 Task: Search one way flight ticket for 3 adults, 3 children in premium economy from Elmira/corning: Elmira/corning Regional Airport to Greenville: Pitt-greenville Airport on 5-2-2023. Choice of flights is United. Number of bags: 9 checked bags. Price is upto 79000. Outbound departure time preference is 4:15.
Action: Mouse moved to (310, 437)
Screenshot: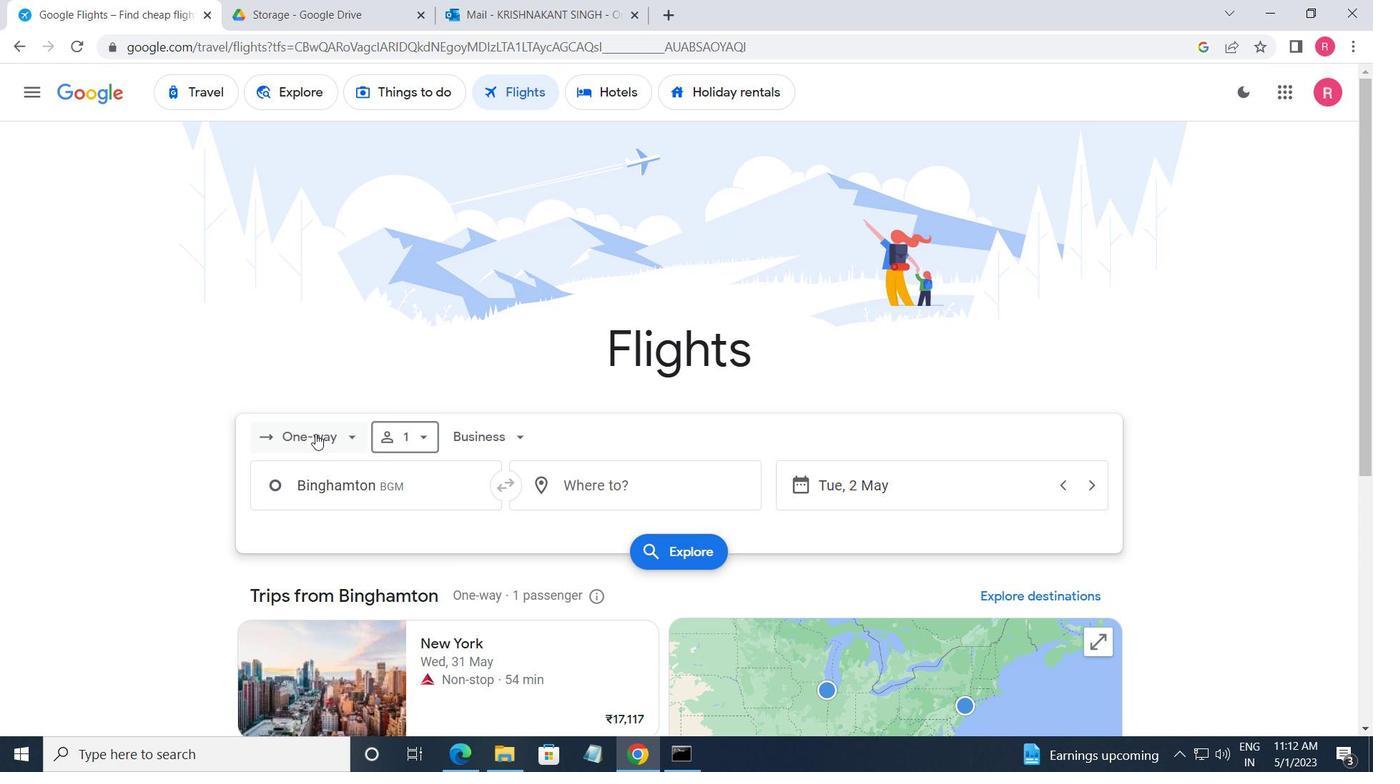
Action: Mouse pressed left at (310, 437)
Screenshot: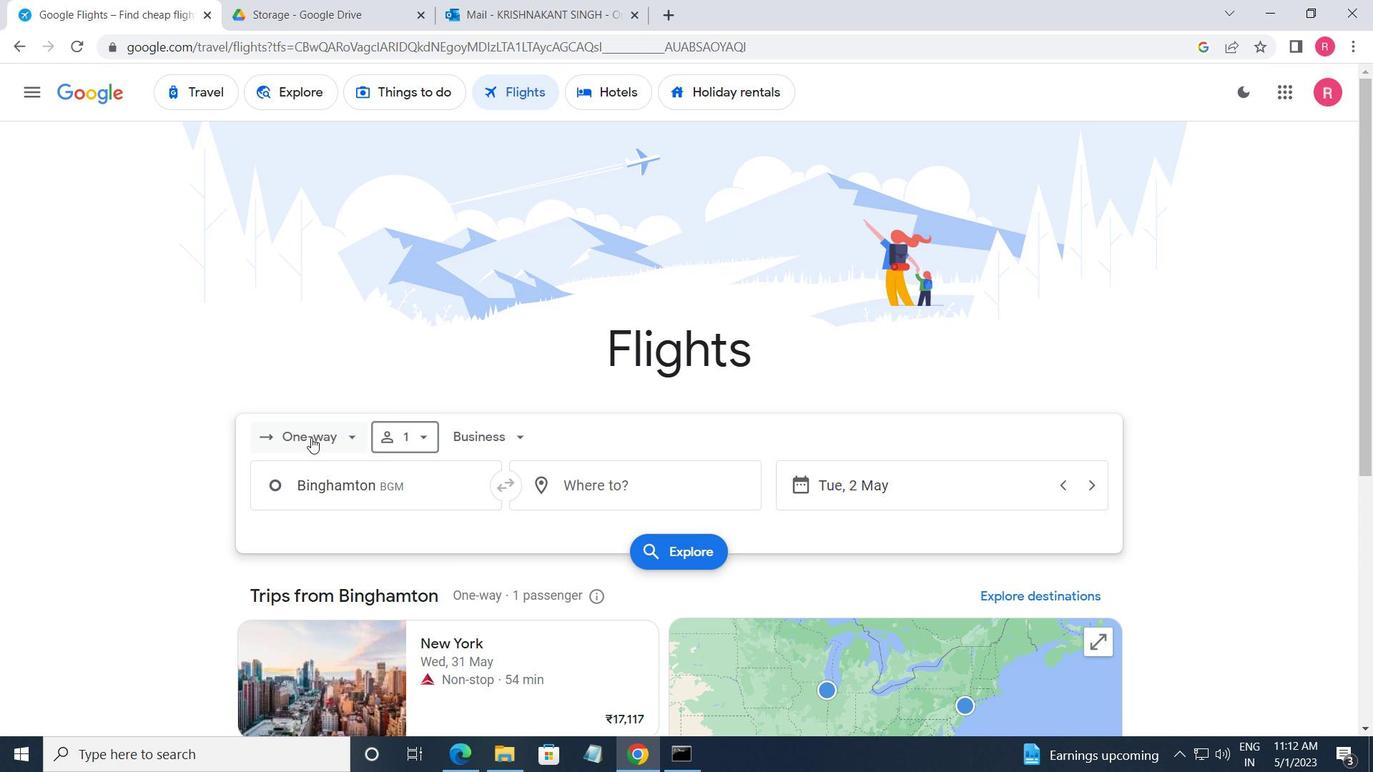 
Action: Mouse moved to (327, 515)
Screenshot: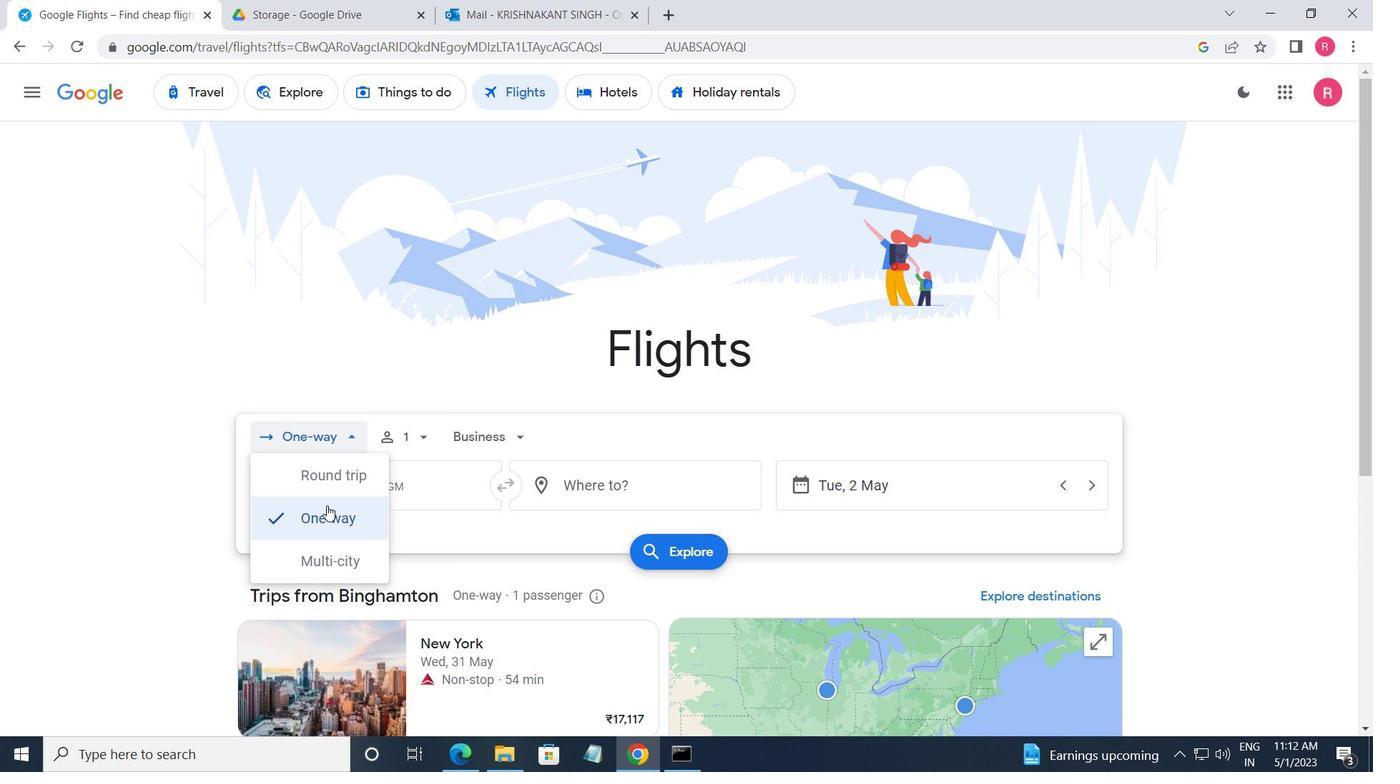 
Action: Mouse pressed left at (327, 515)
Screenshot: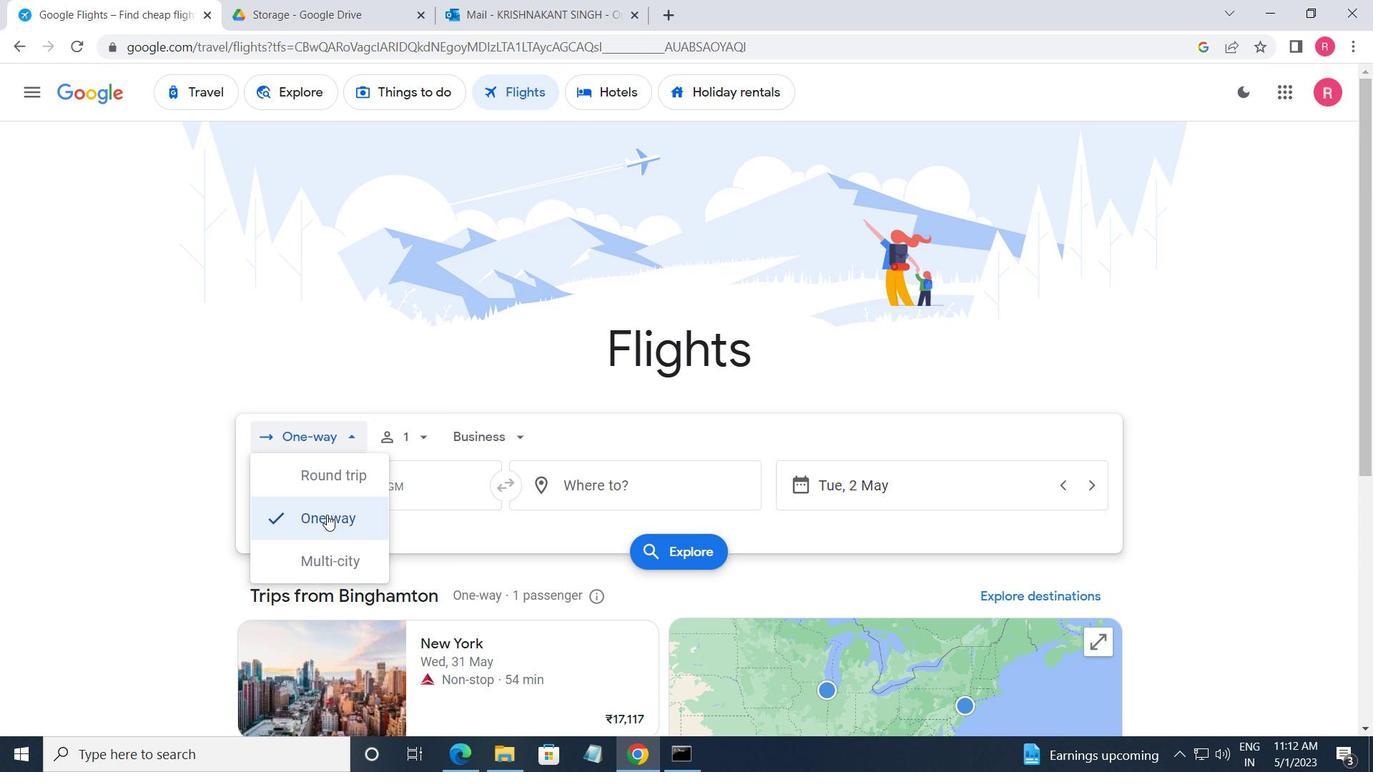 
Action: Mouse moved to (422, 449)
Screenshot: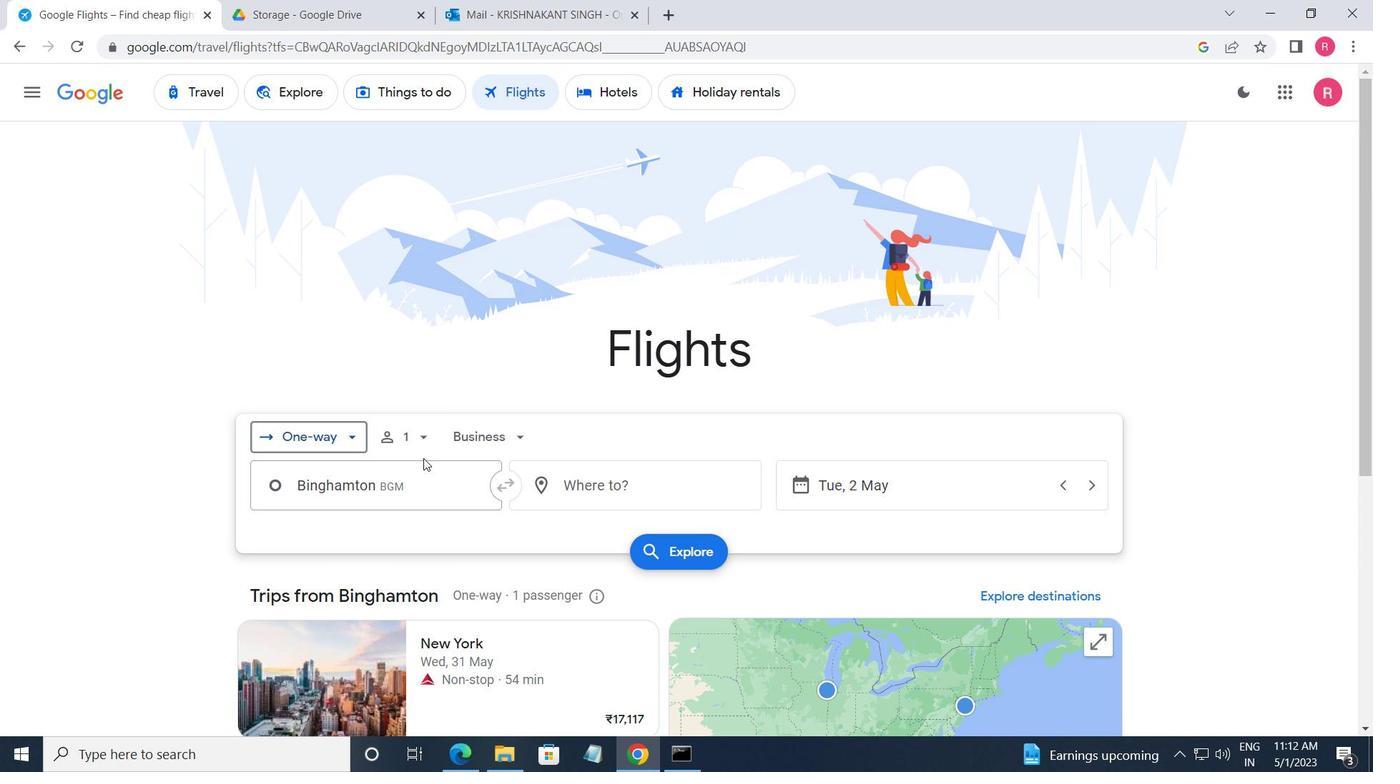 
Action: Mouse pressed left at (422, 449)
Screenshot: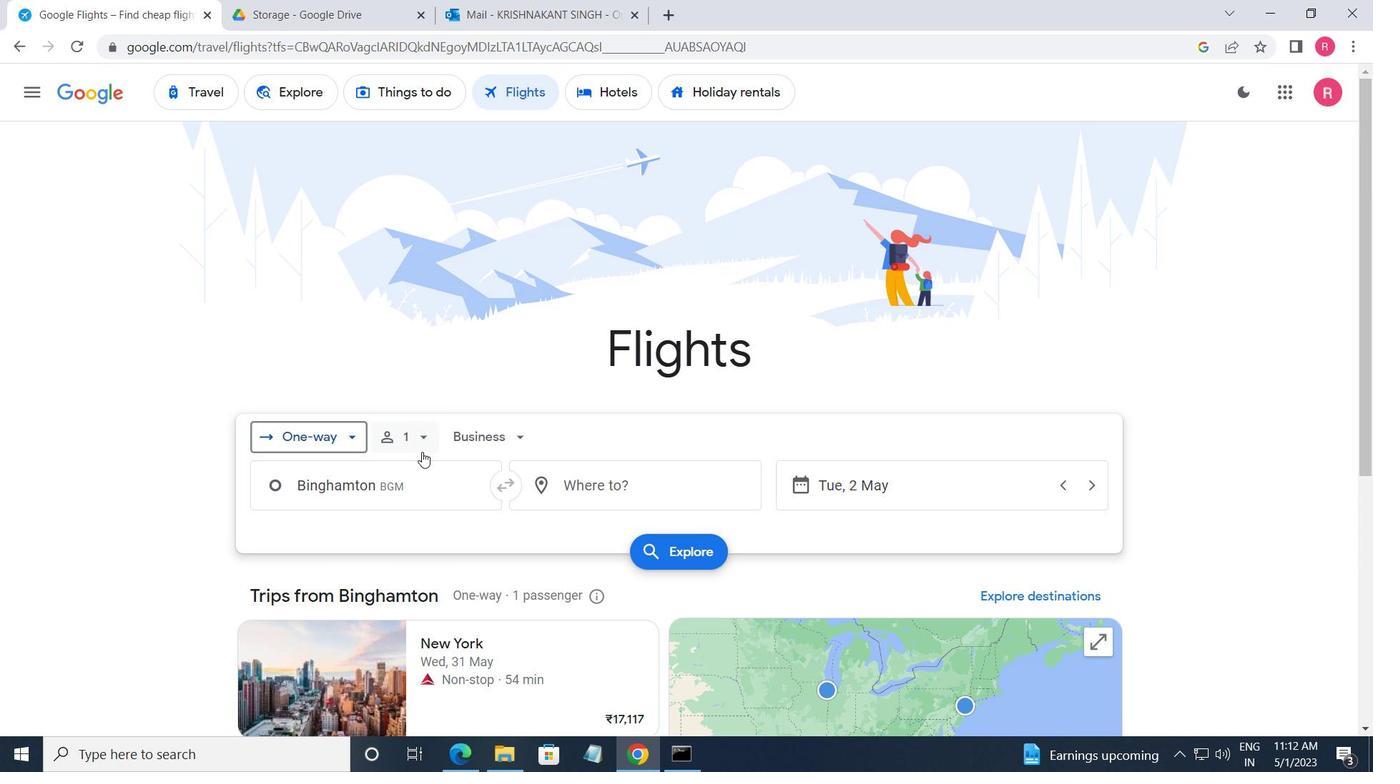 
Action: Mouse moved to (560, 490)
Screenshot: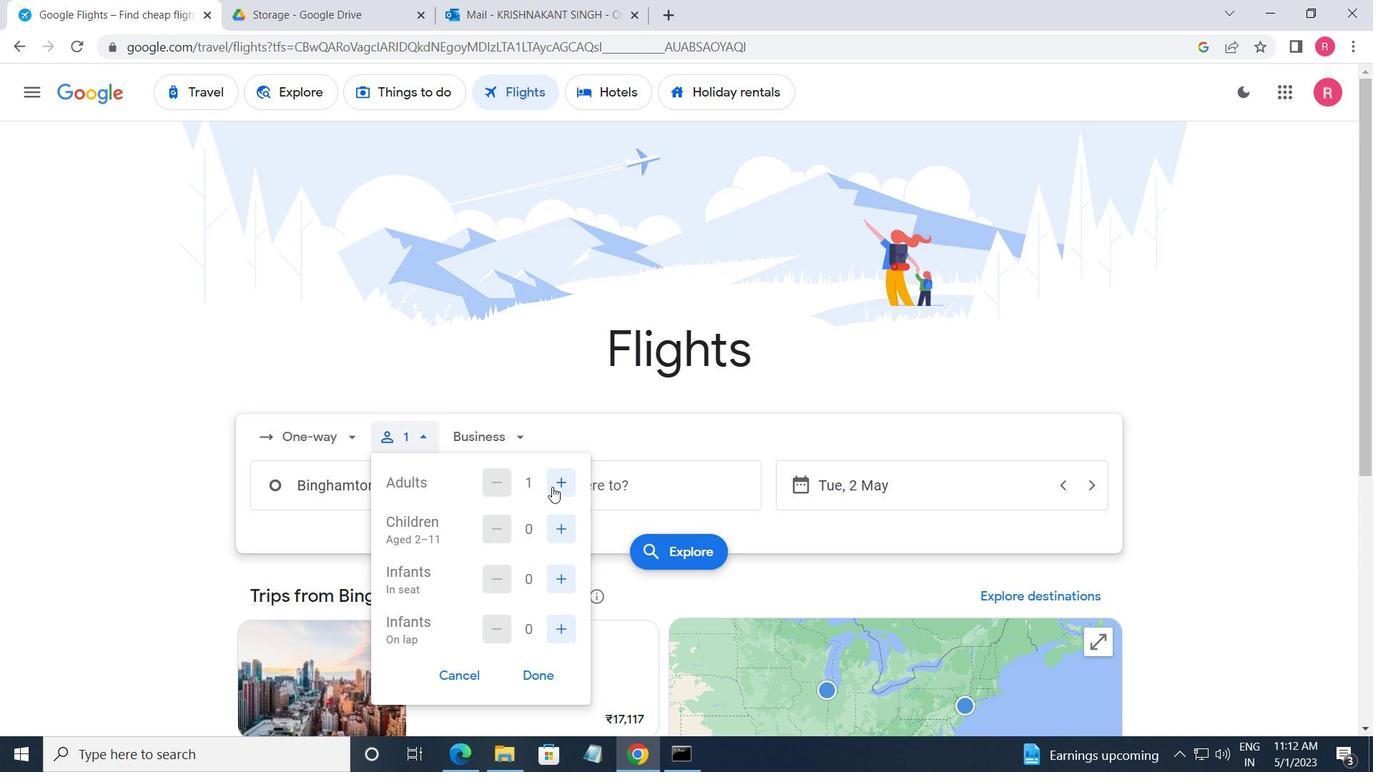 
Action: Mouse pressed left at (560, 490)
Screenshot: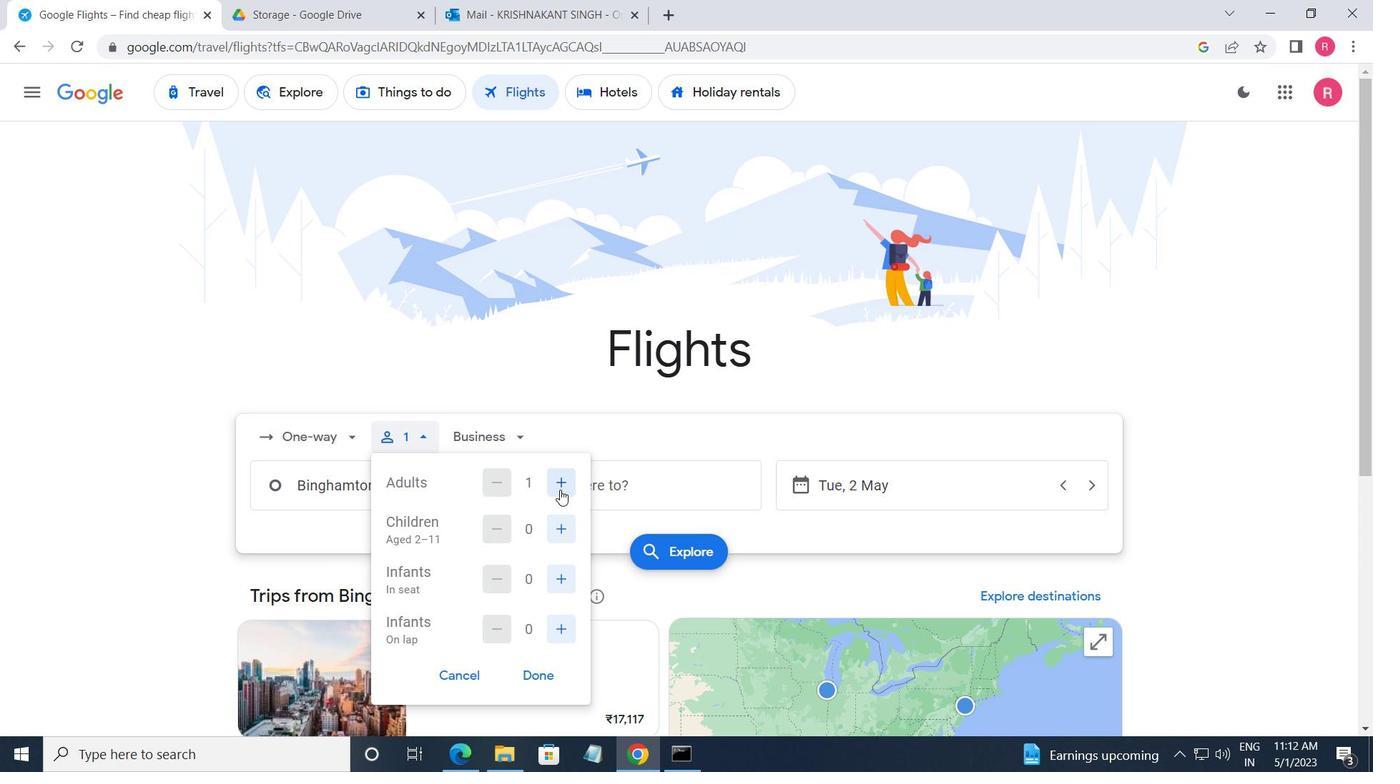 
Action: Mouse moved to (561, 490)
Screenshot: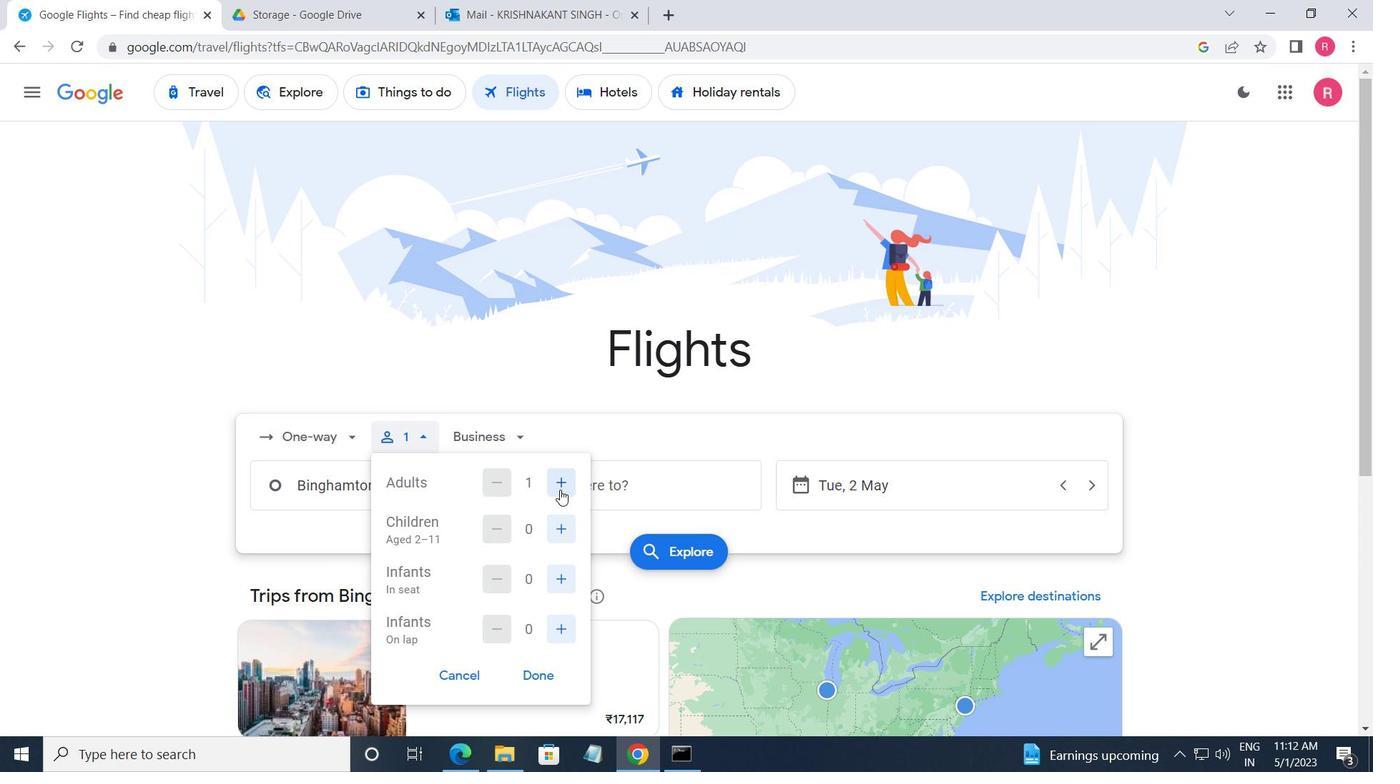 
Action: Mouse pressed left at (561, 490)
Screenshot: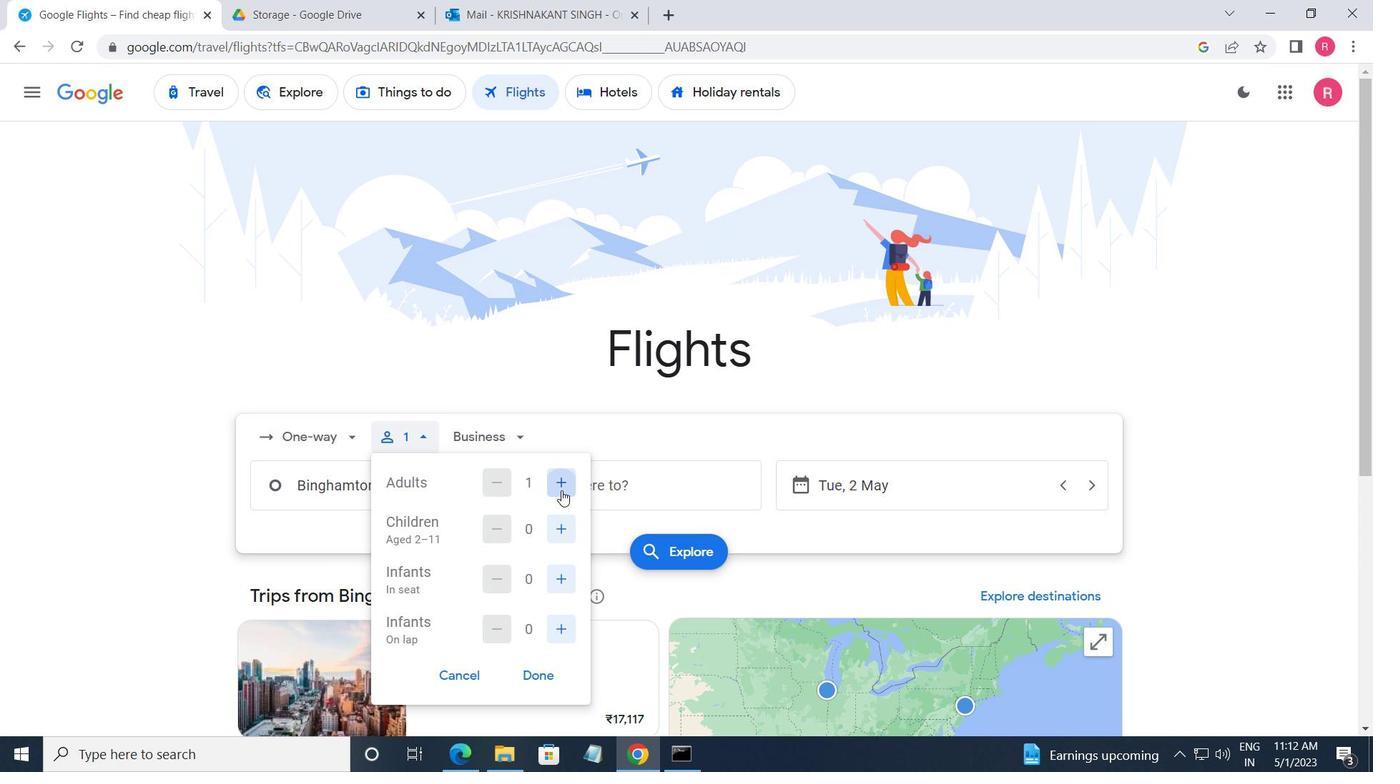 
Action: Mouse moved to (518, 486)
Screenshot: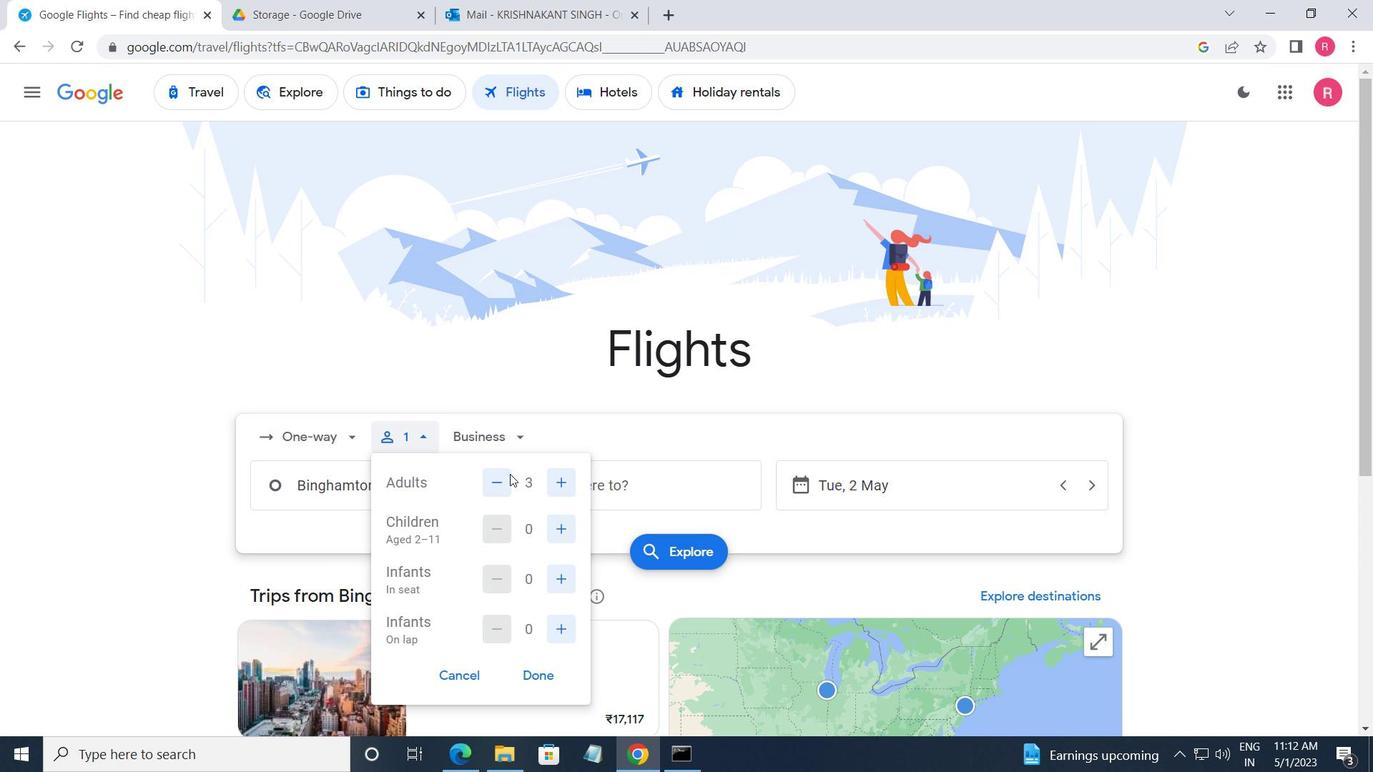 
Action: Mouse pressed left at (518, 486)
Screenshot: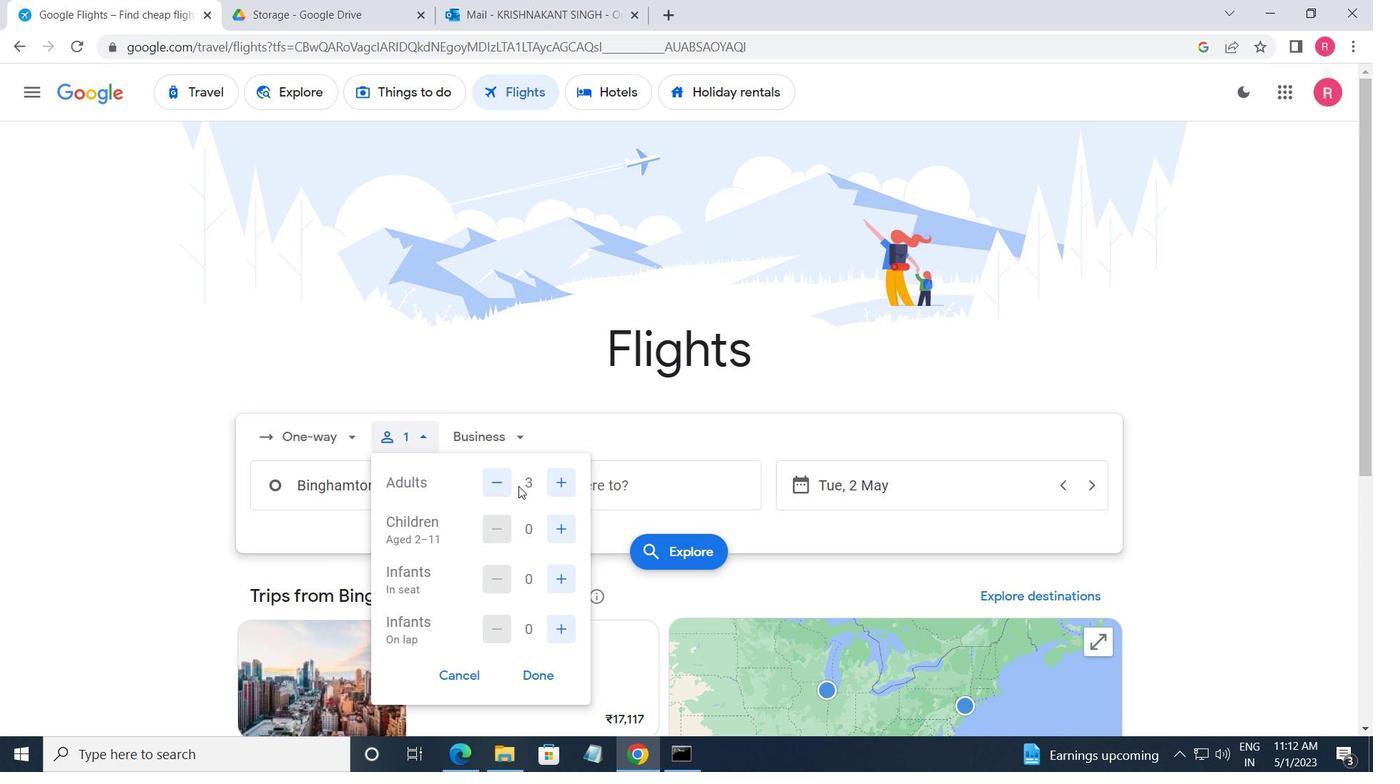 
Action: Mouse moved to (488, 485)
Screenshot: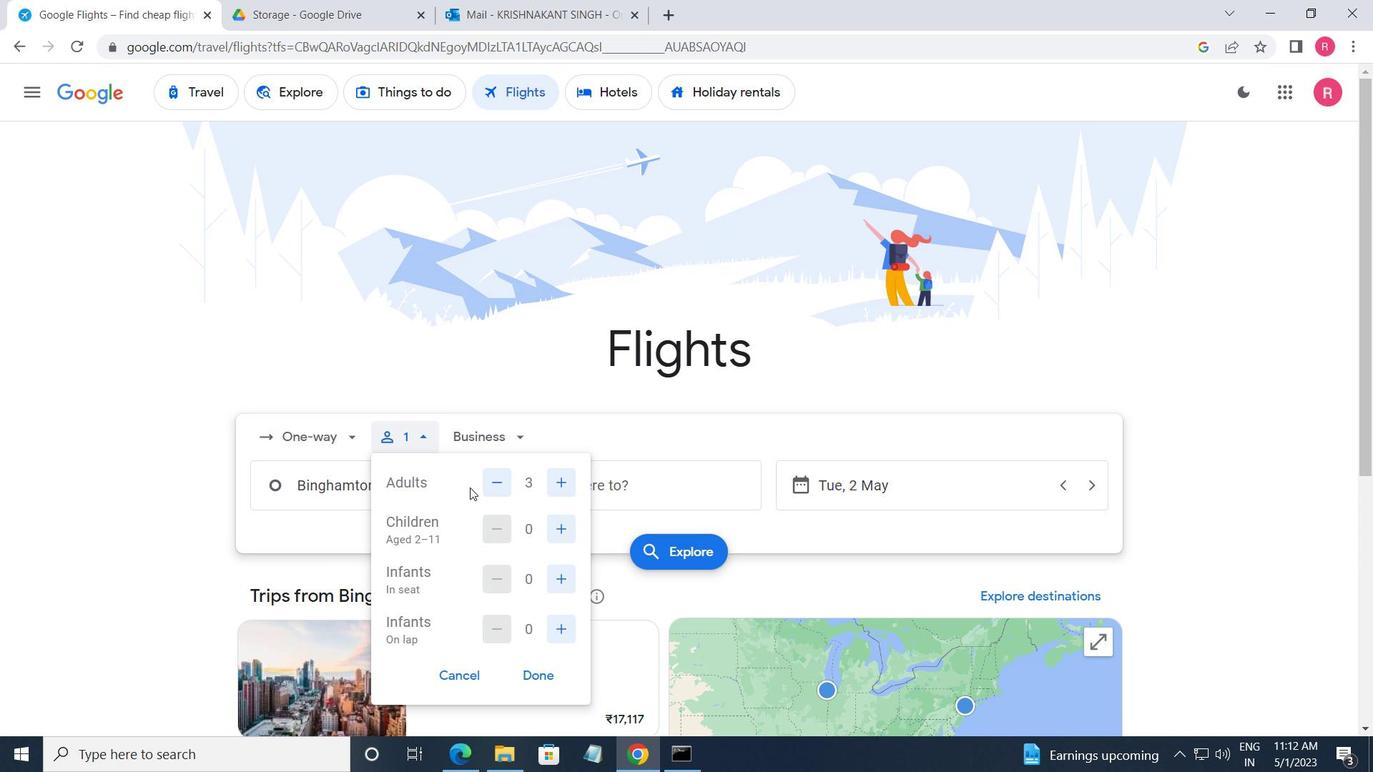
Action: Mouse pressed left at (488, 485)
Screenshot: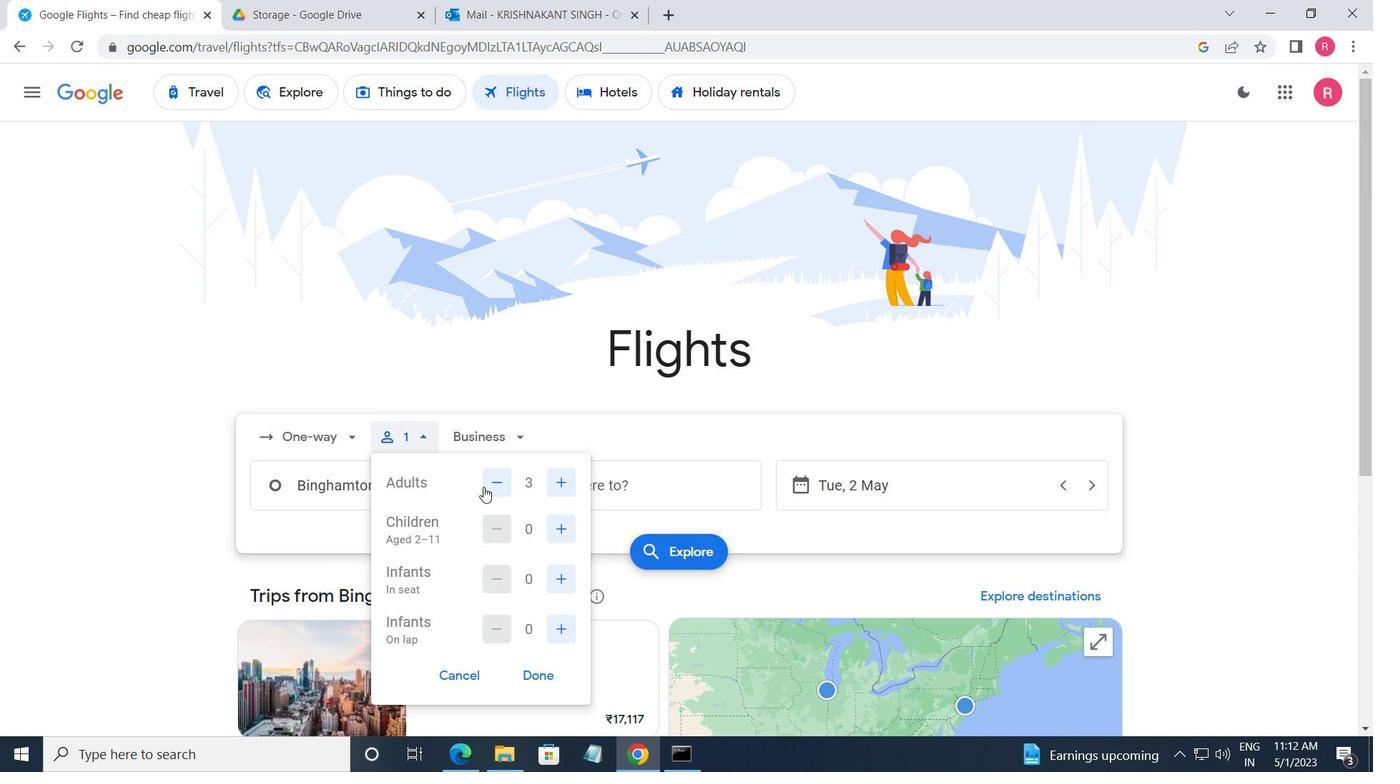 
Action: Mouse moved to (561, 530)
Screenshot: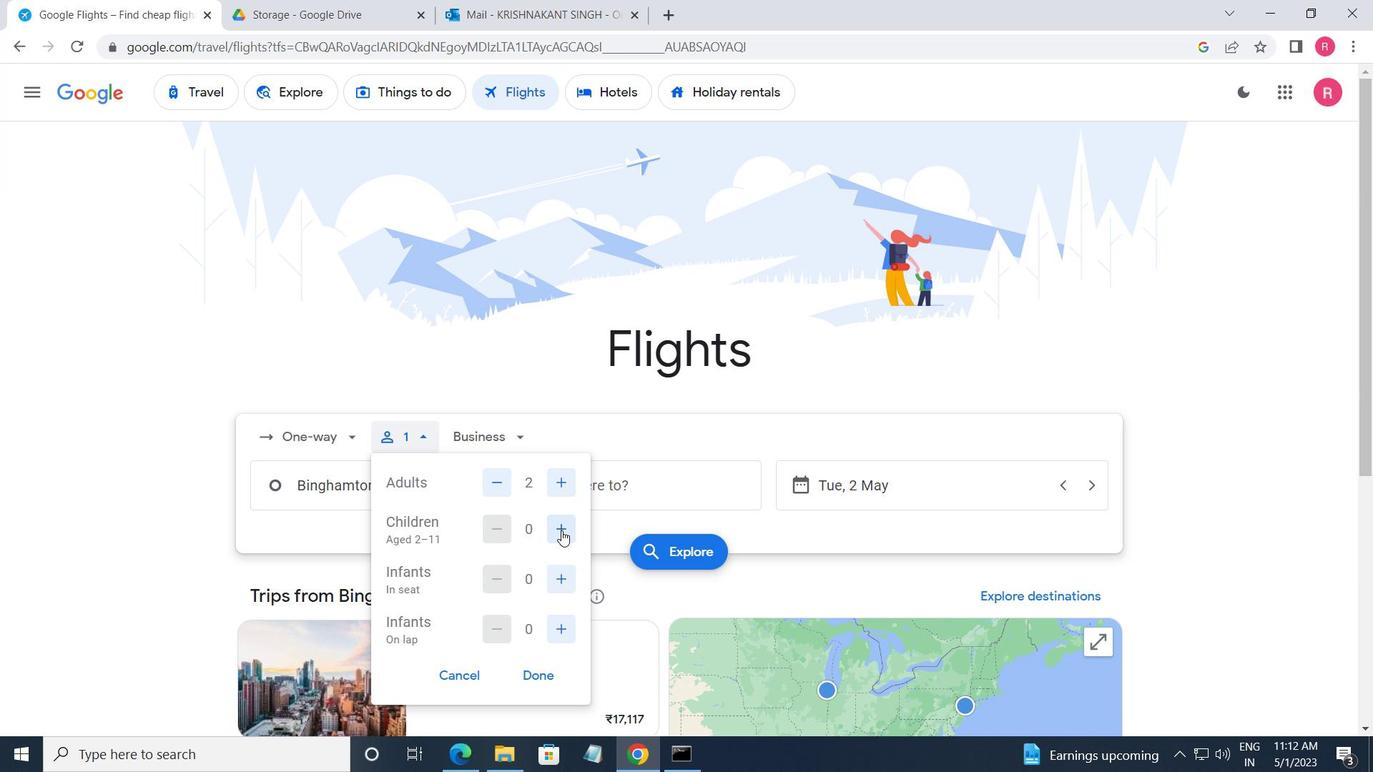 
Action: Mouse pressed left at (561, 530)
Screenshot: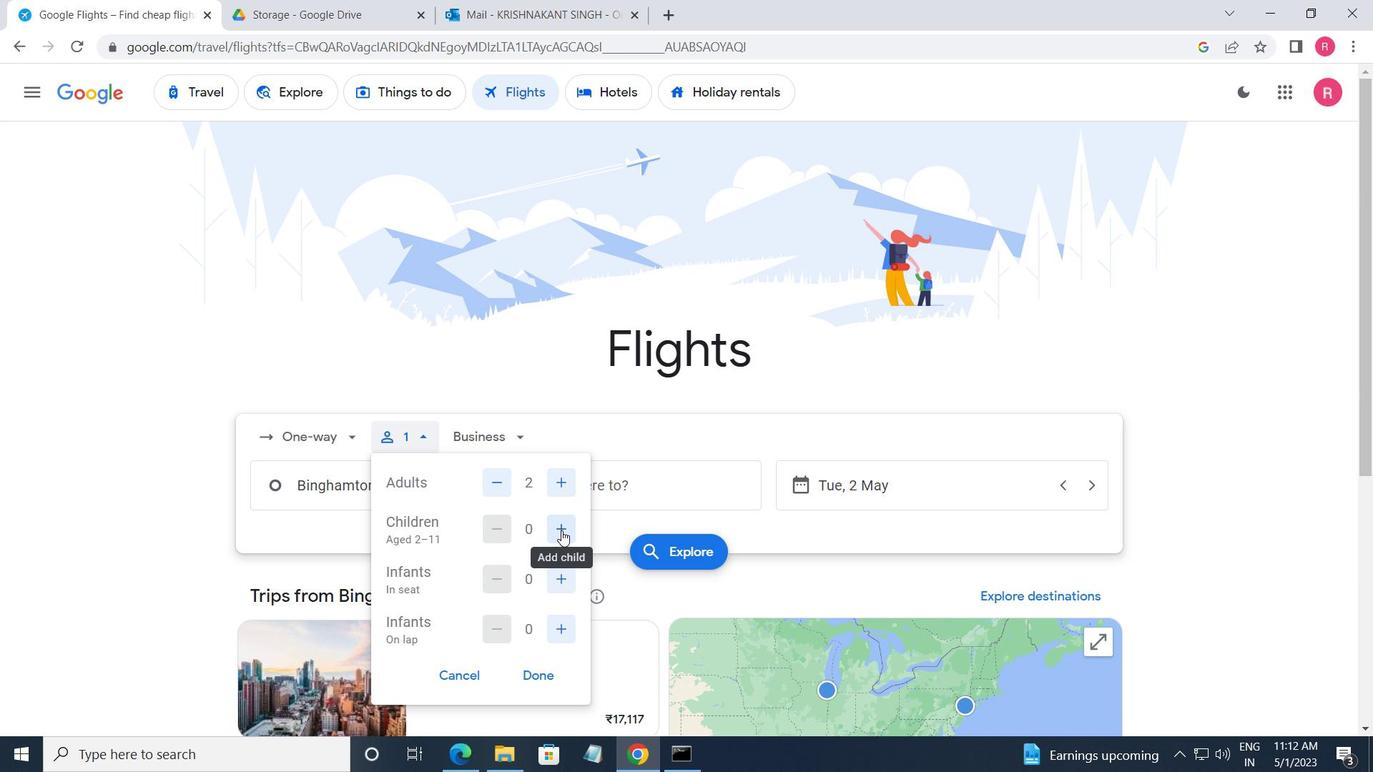 
Action: Mouse pressed left at (561, 530)
Screenshot: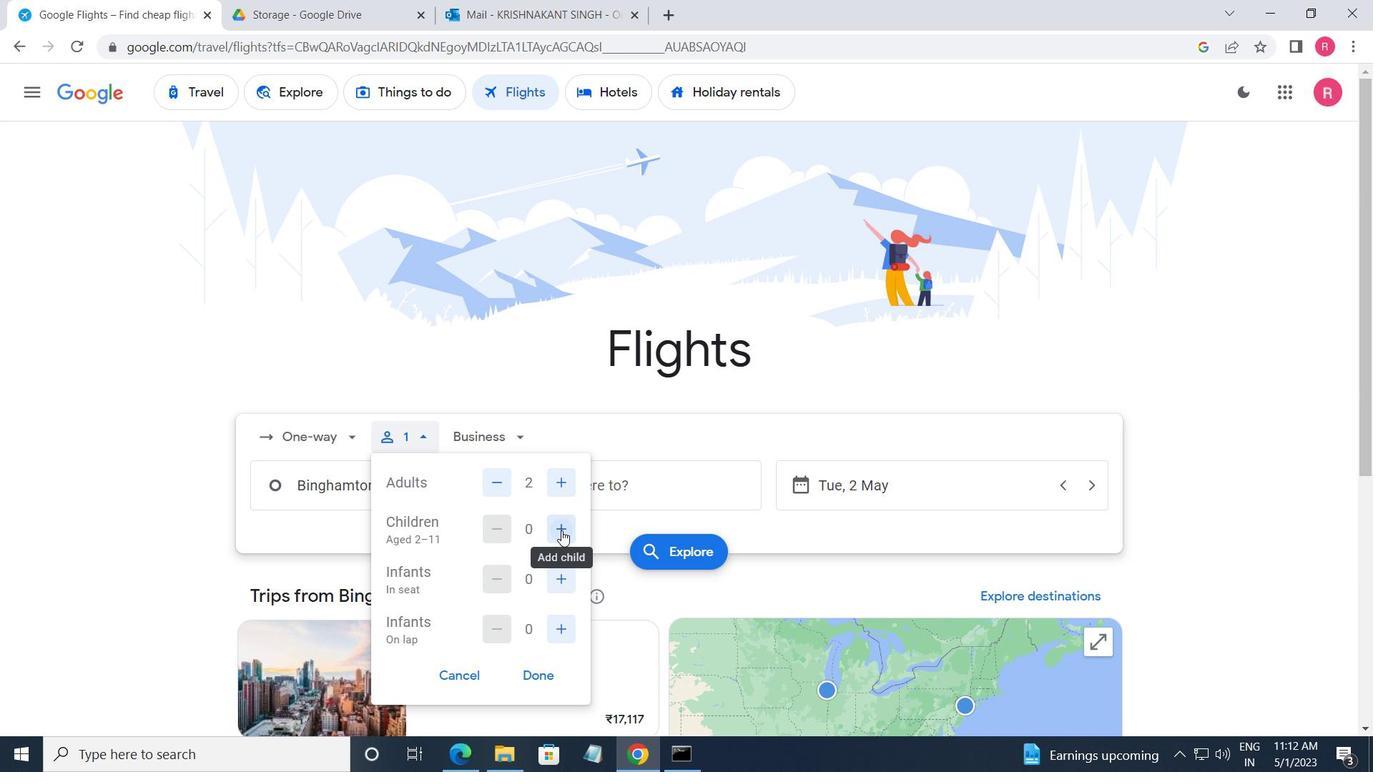 
Action: Mouse moved to (560, 578)
Screenshot: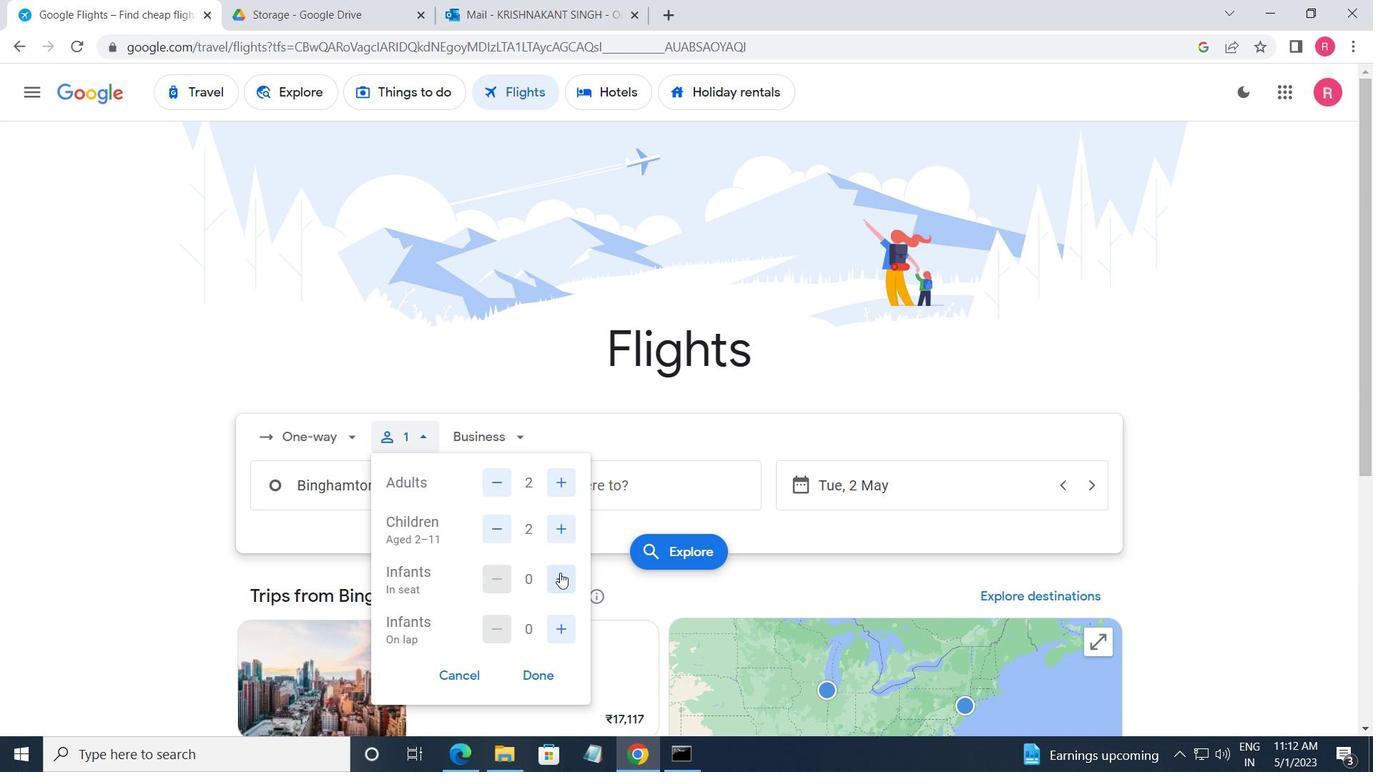 
Action: Mouse pressed left at (560, 578)
Screenshot: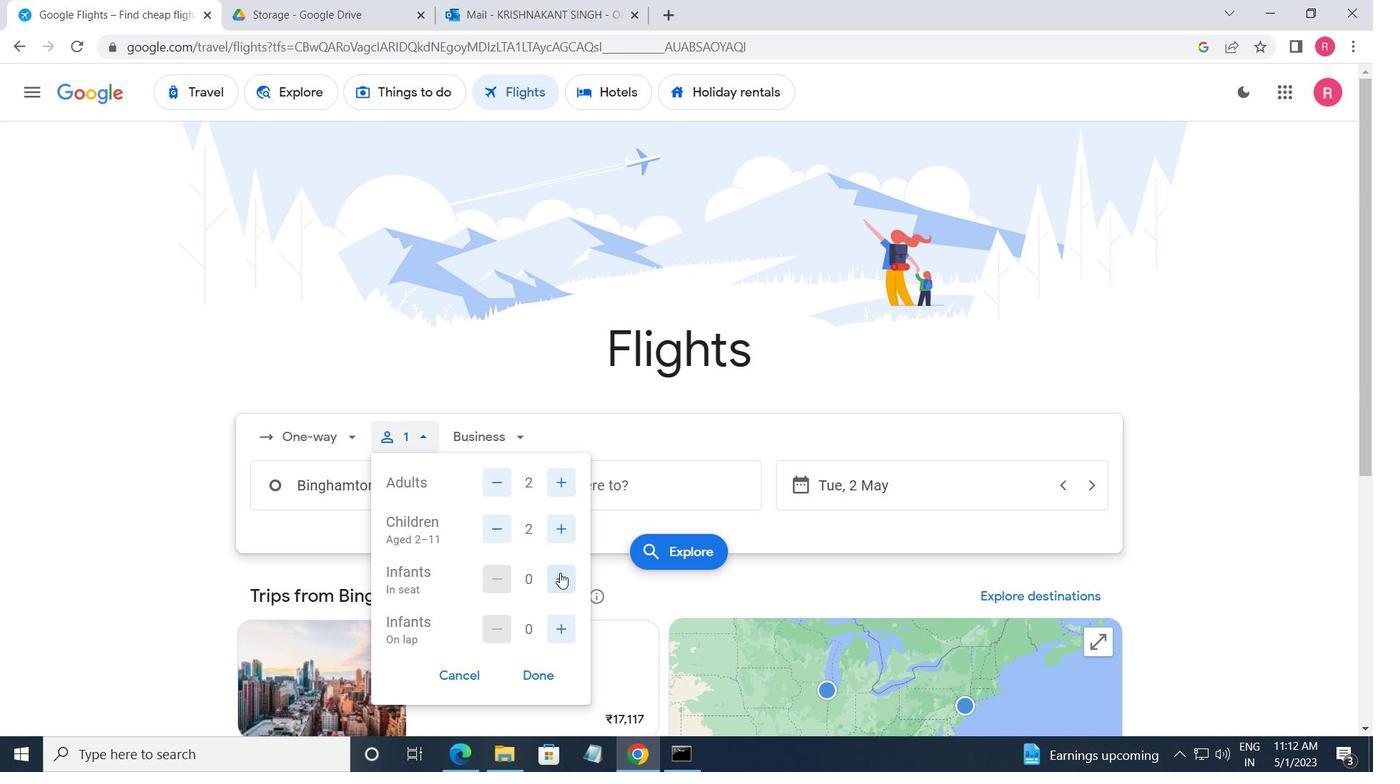 
Action: Mouse moved to (533, 678)
Screenshot: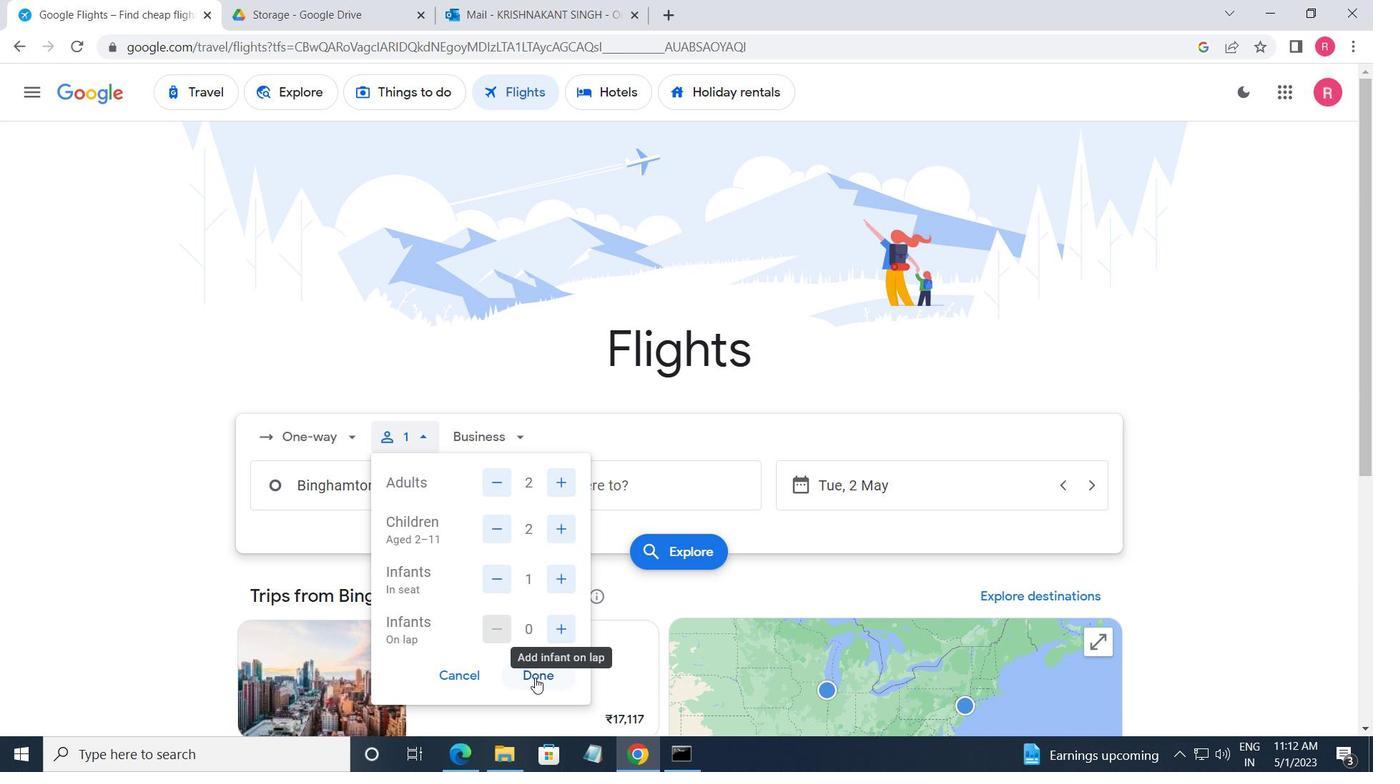 
Action: Mouse pressed left at (533, 678)
Screenshot: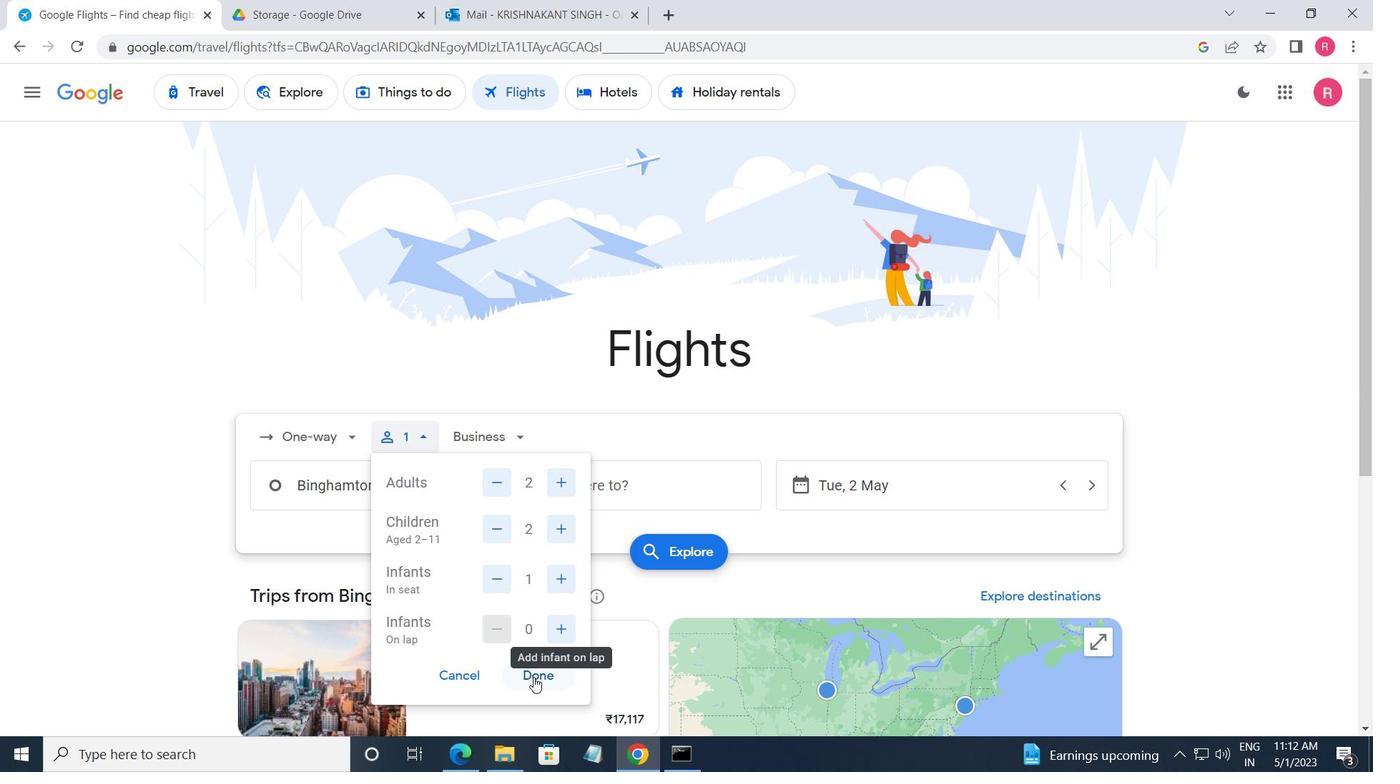 
Action: Mouse moved to (504, 445)
Screenshot: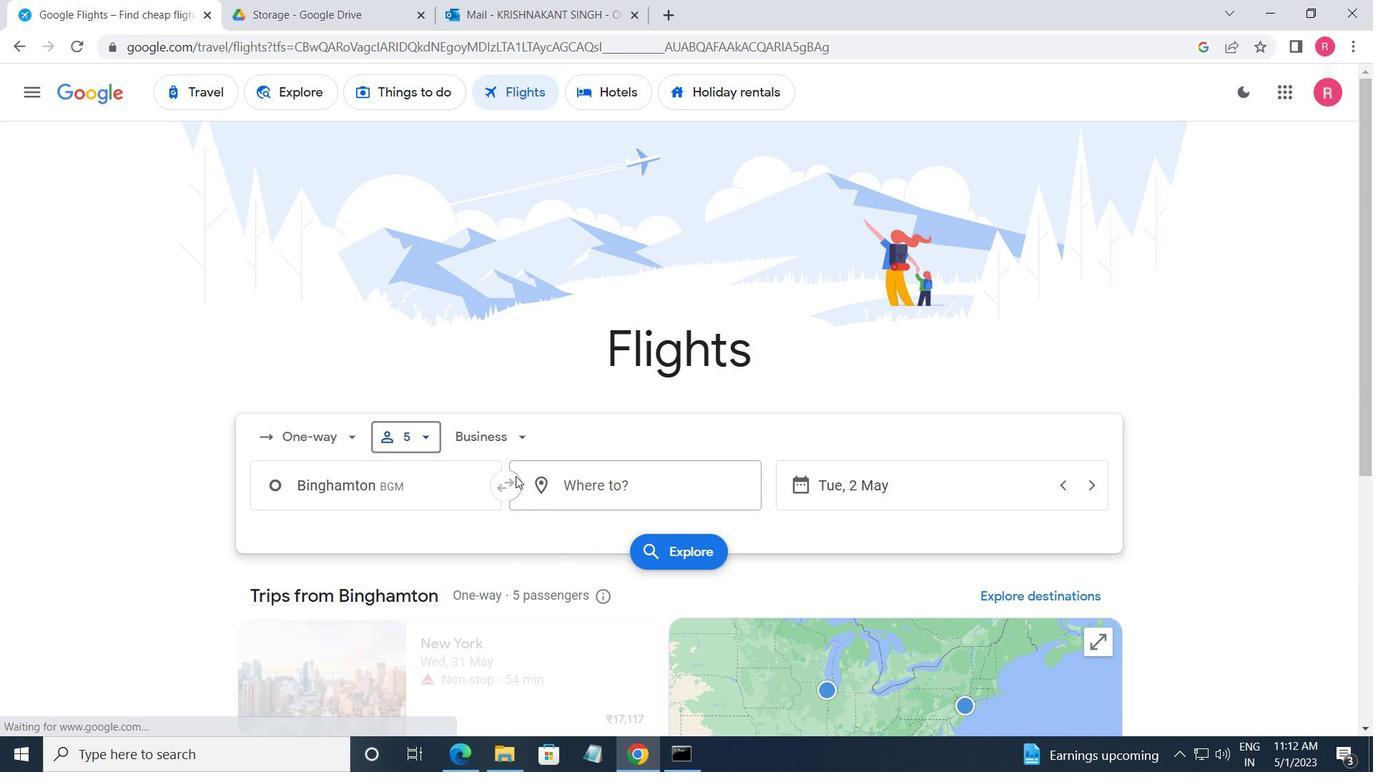 
Action: Mouse pressed left at (504, 445)
Screenshot: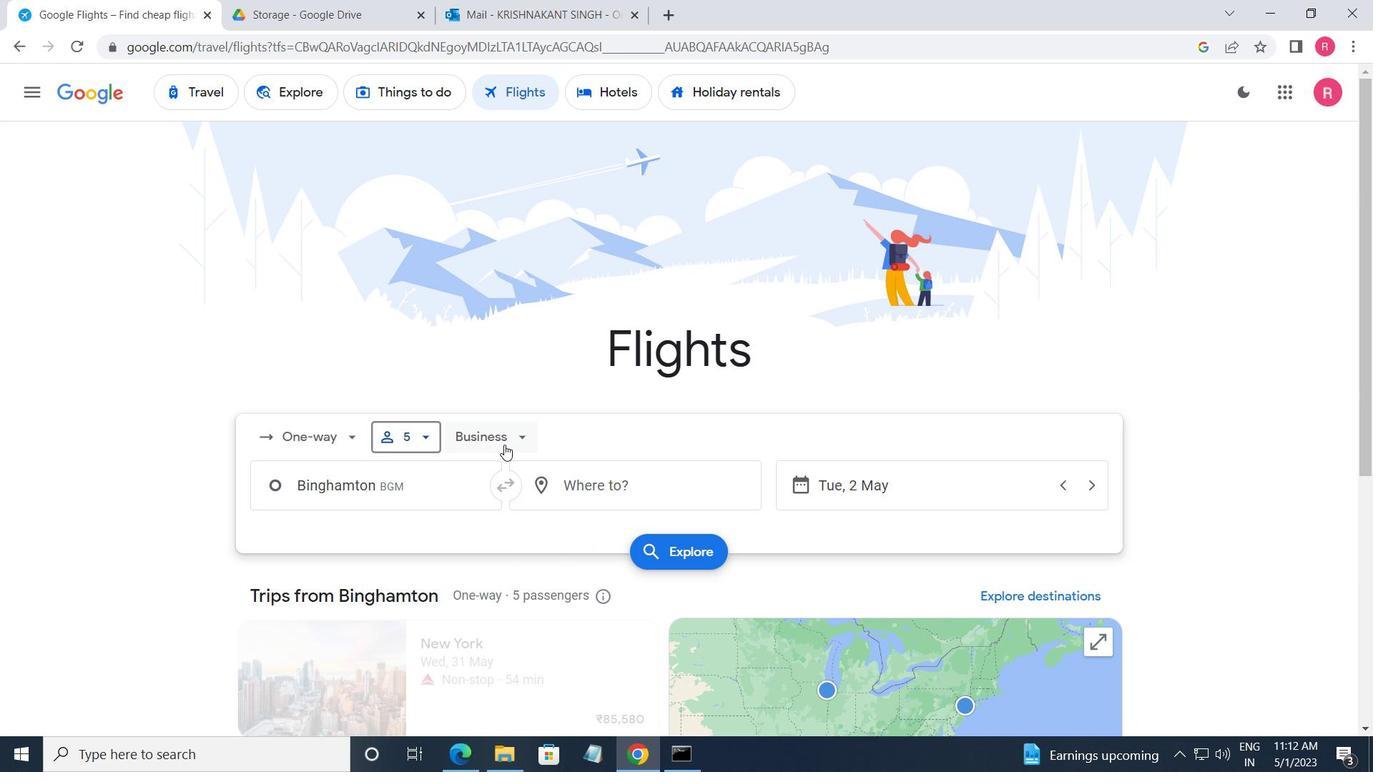 
Action: Mouse moved to (507, 611)
Screenshot: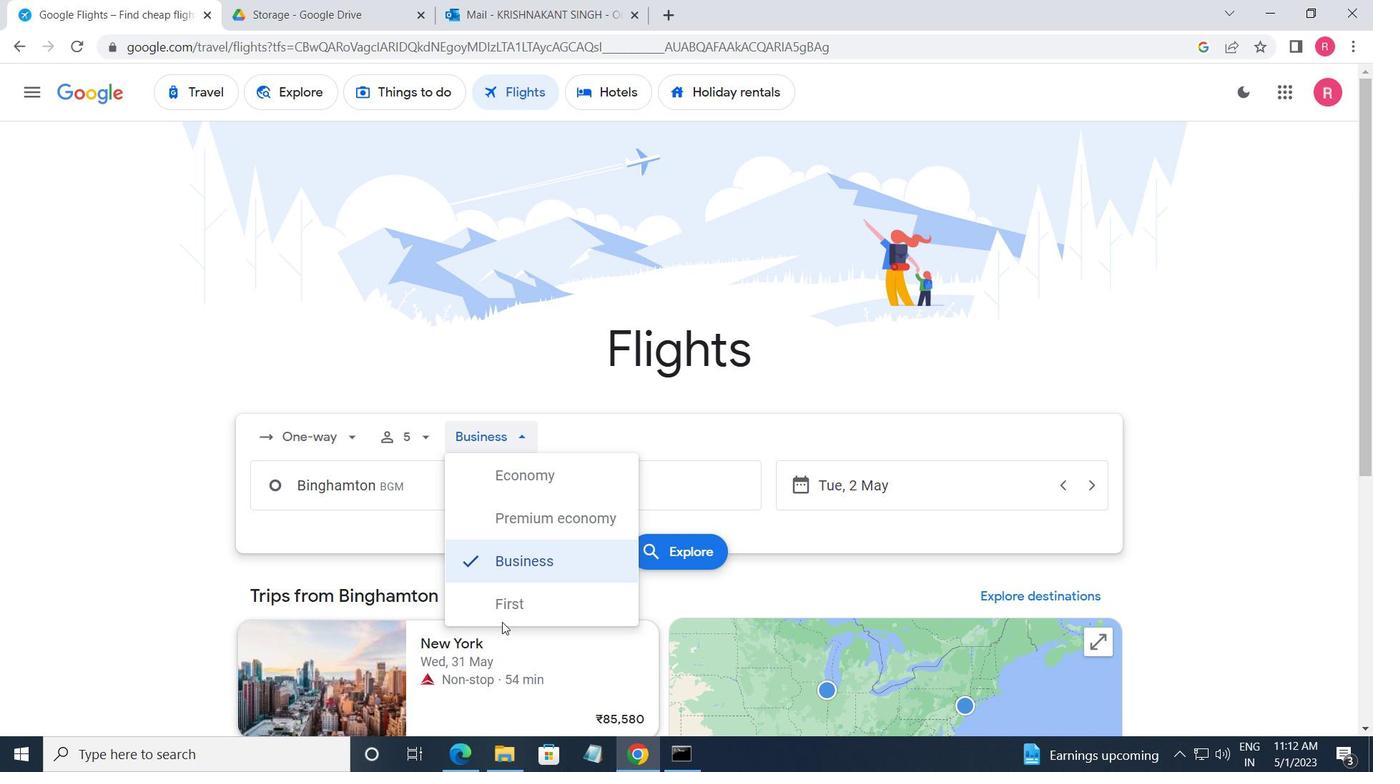 
Action: Mouse pressed left at (507, 611)
Screenshot: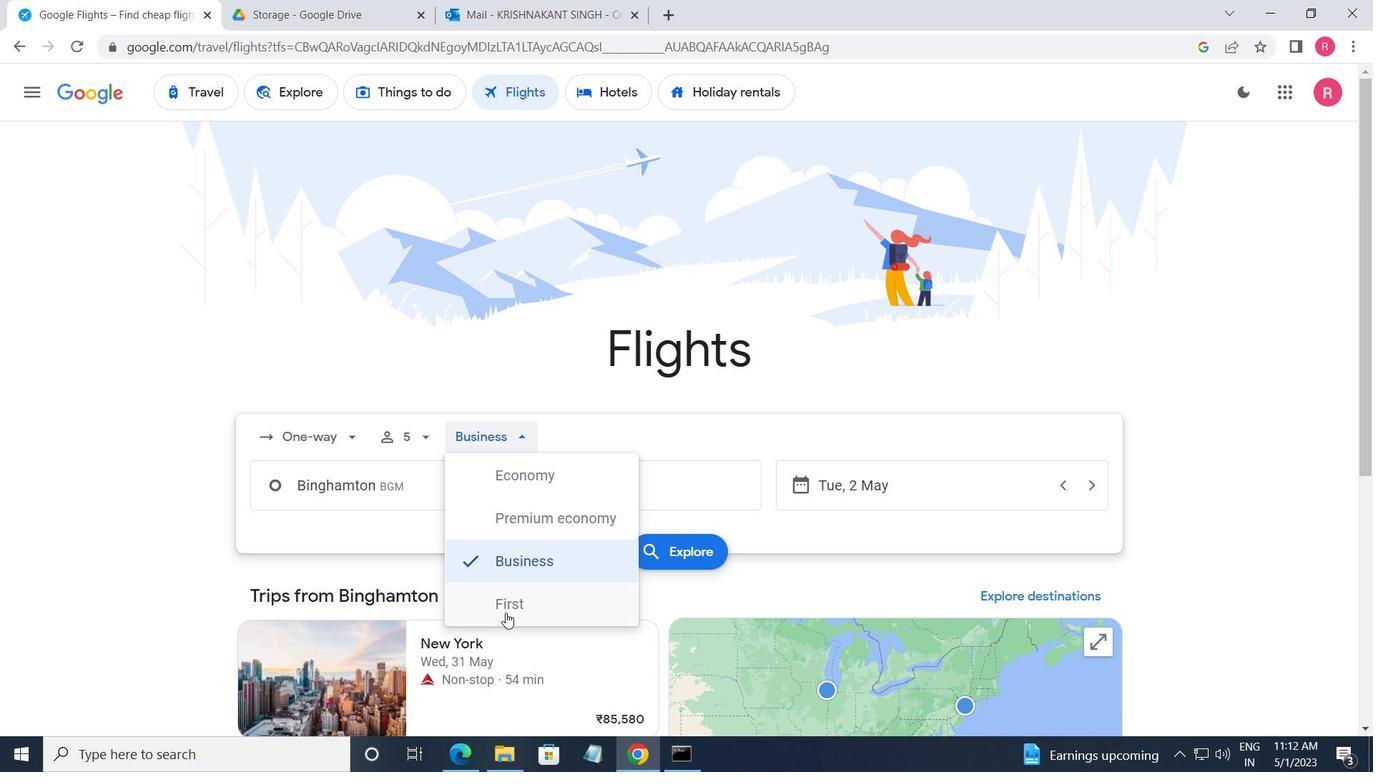 
Action: Mouse moved to (452, 509)
Screenshot: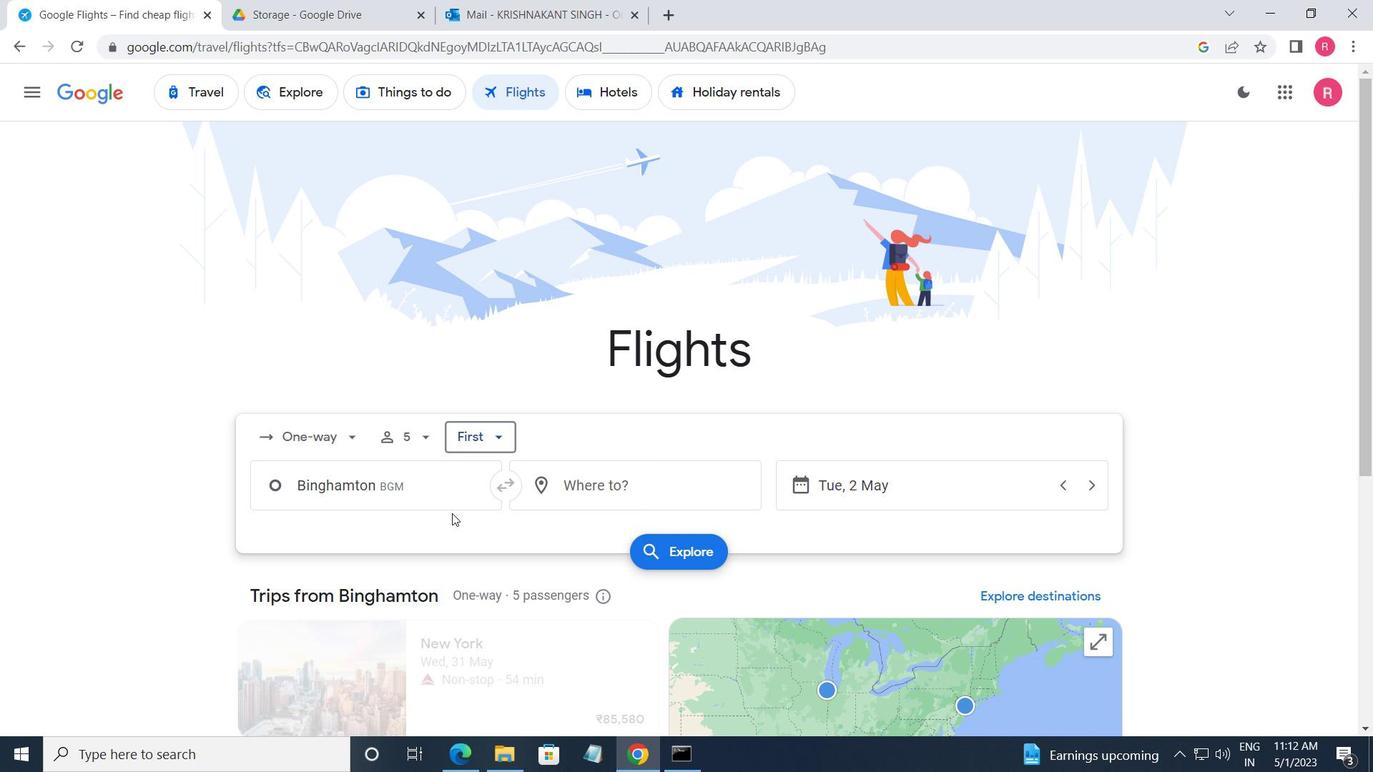 
Action: Mouse pressed left at (452, 509)
Screenshot: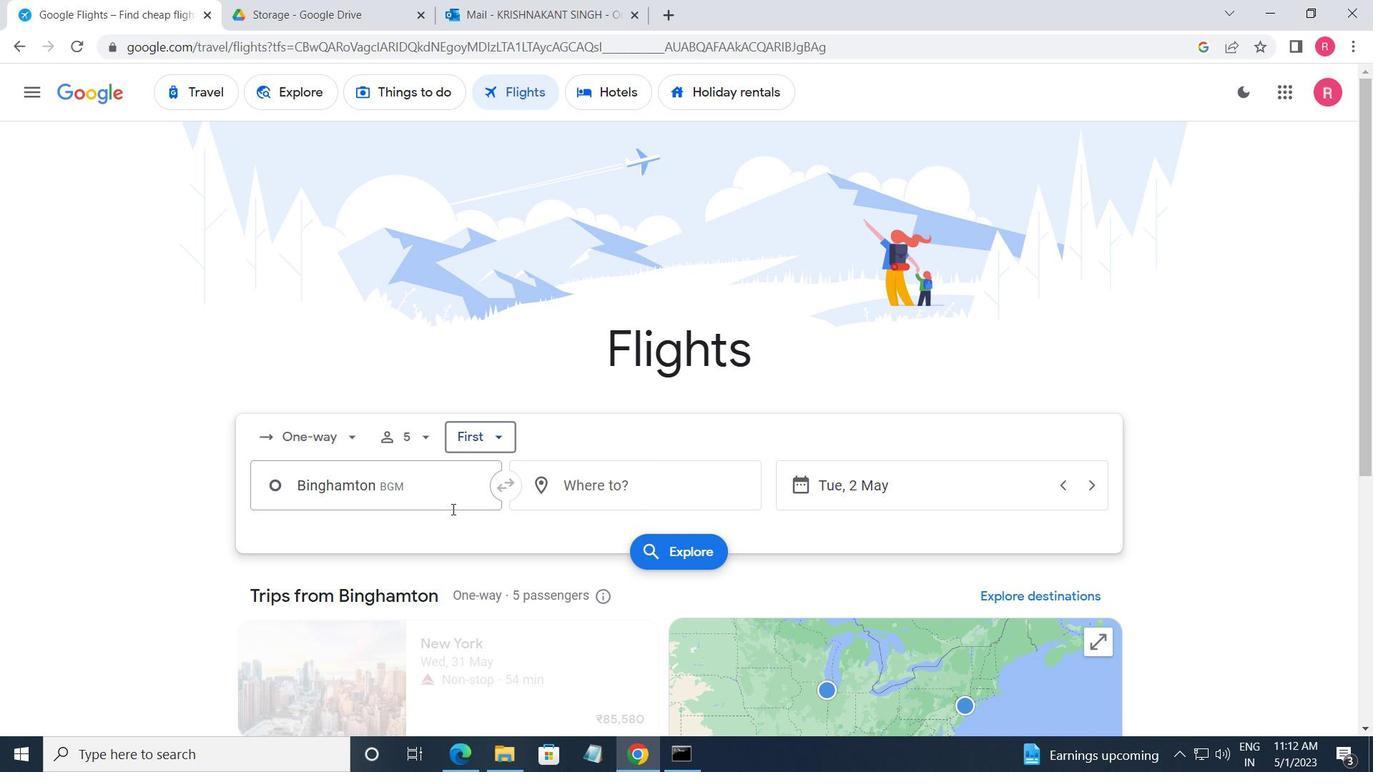 
Action: Key pressed <Key.shift>BUFFALO<Key.space><Key.shift_r>NIAG
Screenshot: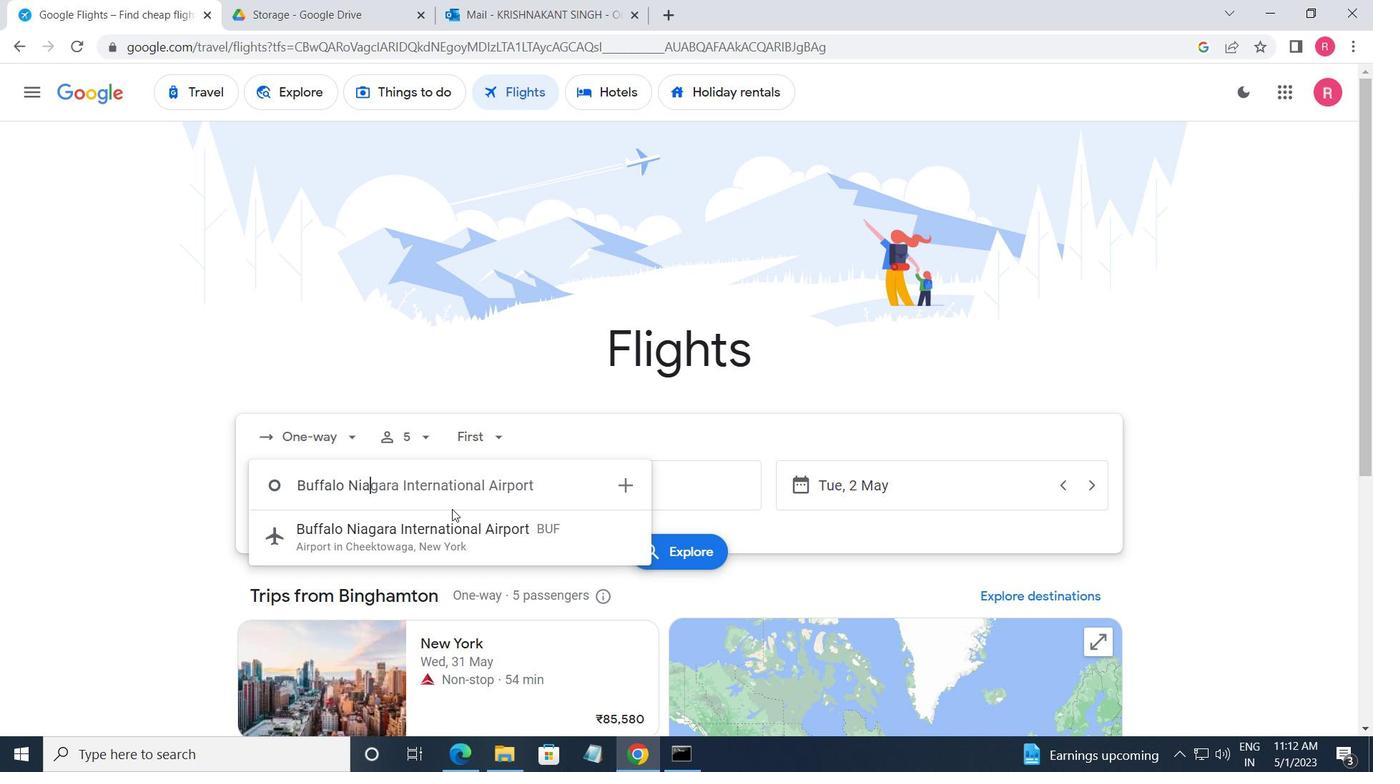
Action: Mouse moved to (489, 550)
Screenshot: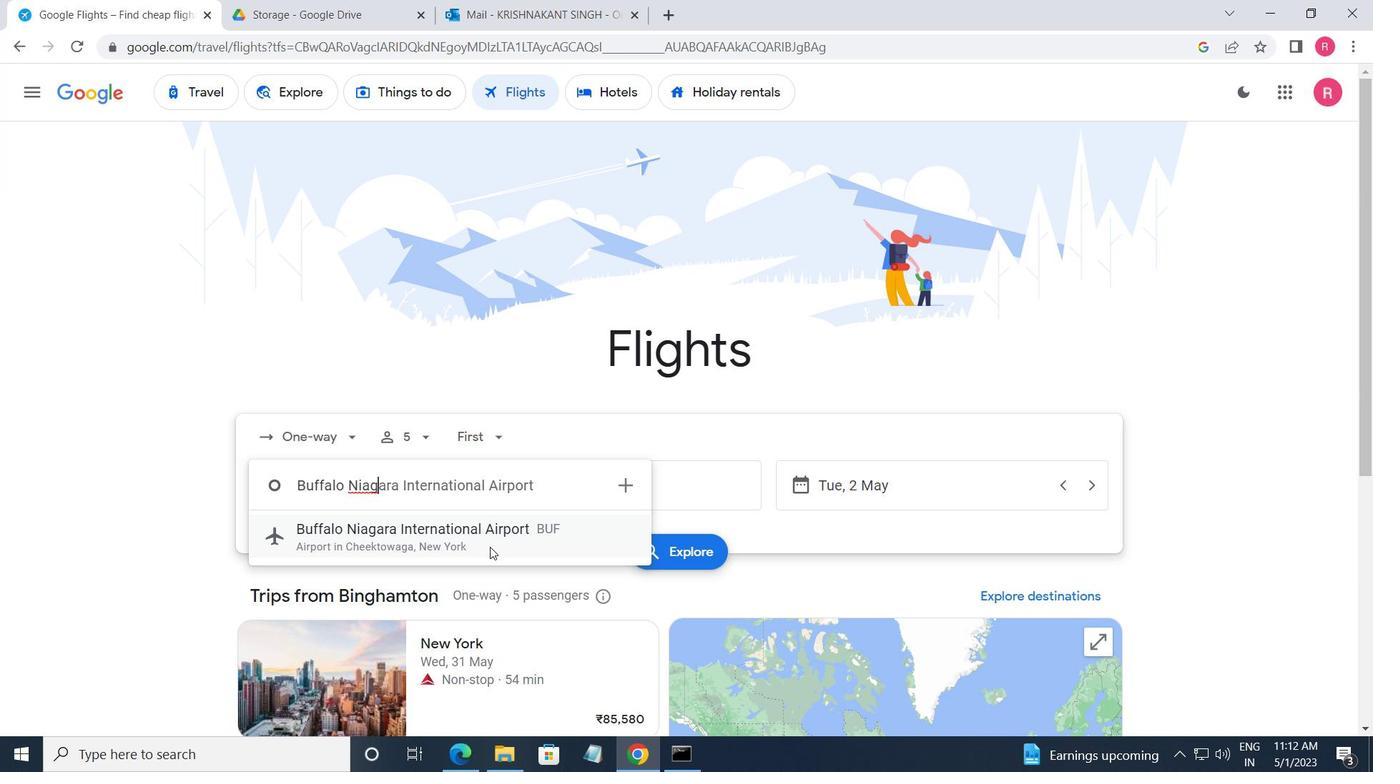 
Action: Mouse pressed left at (489, 550)
Screenshot: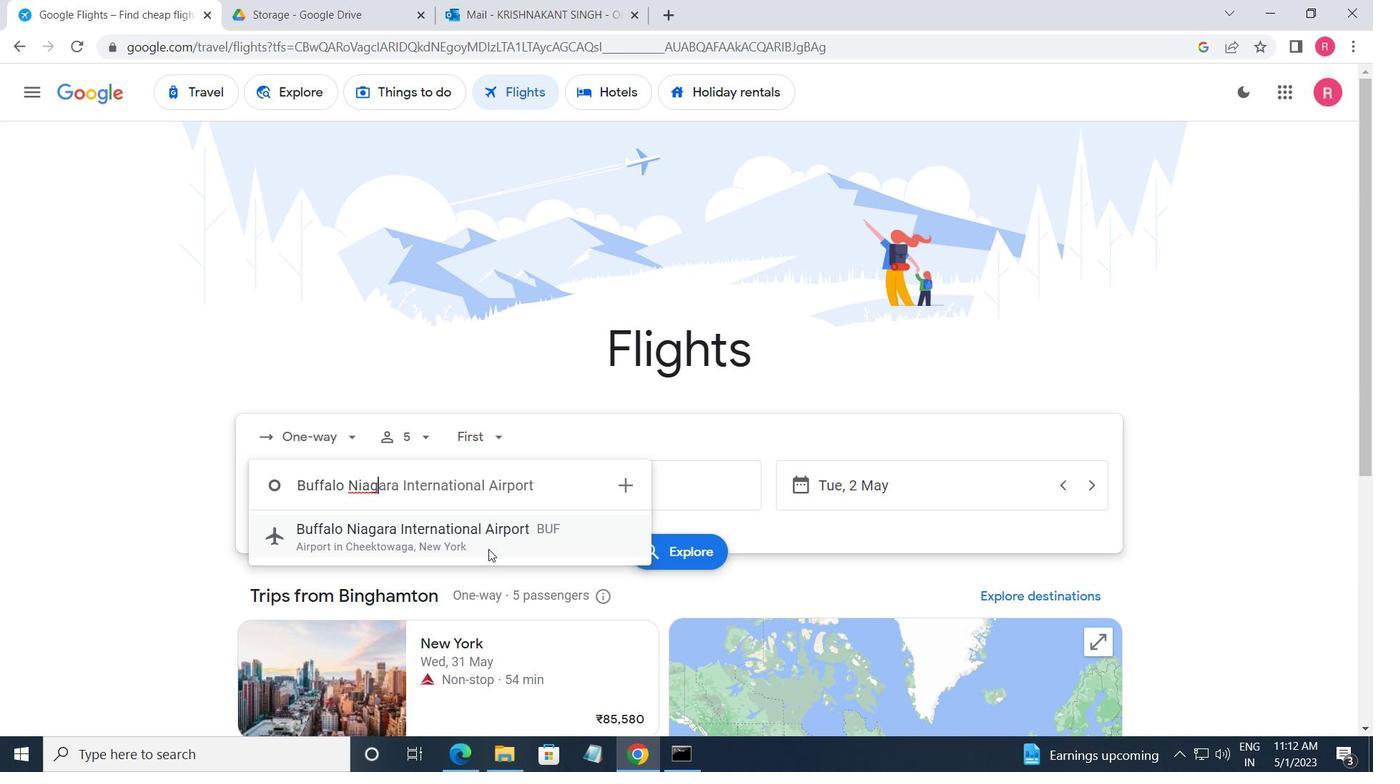 
Action: Mouse moved to (679, 487)
Screenshot: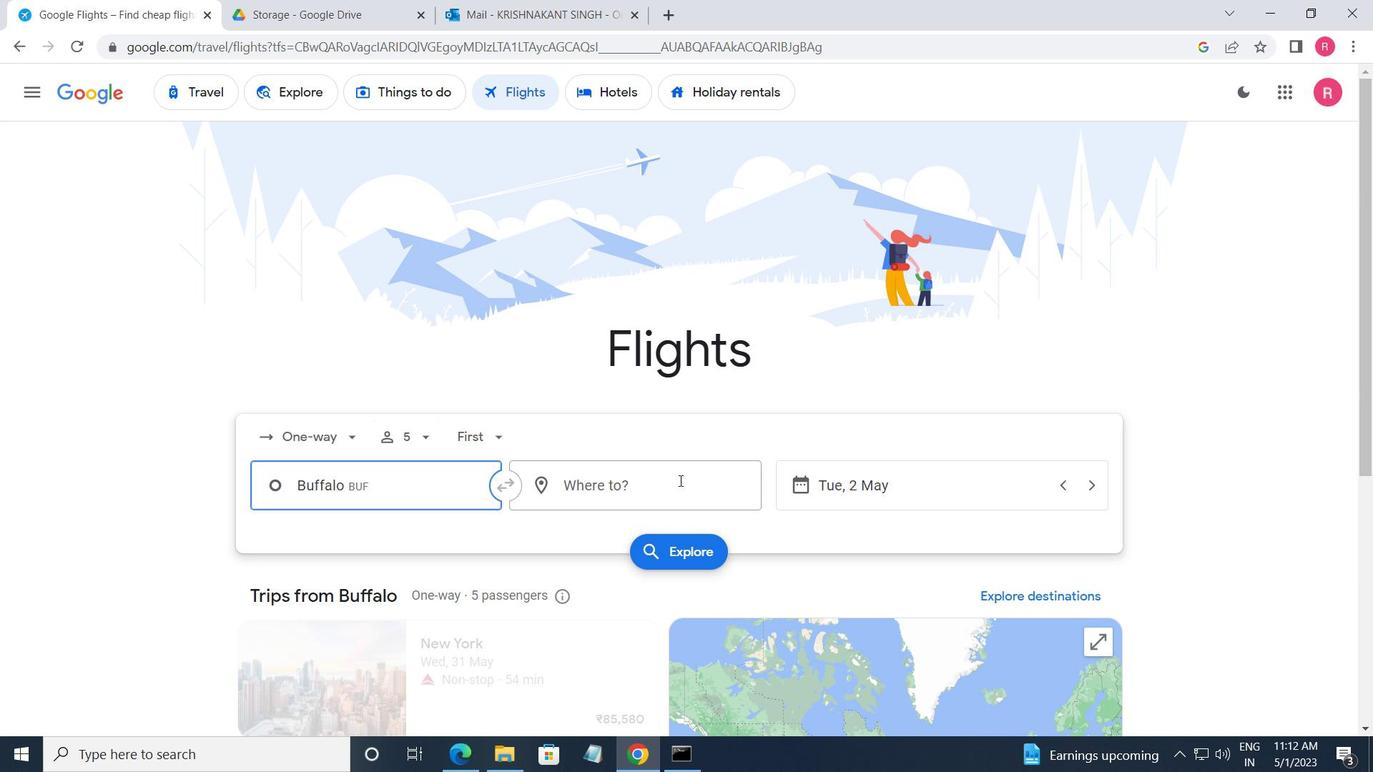 
Action: Mouse pressed left at (679, 487)
Screenshot: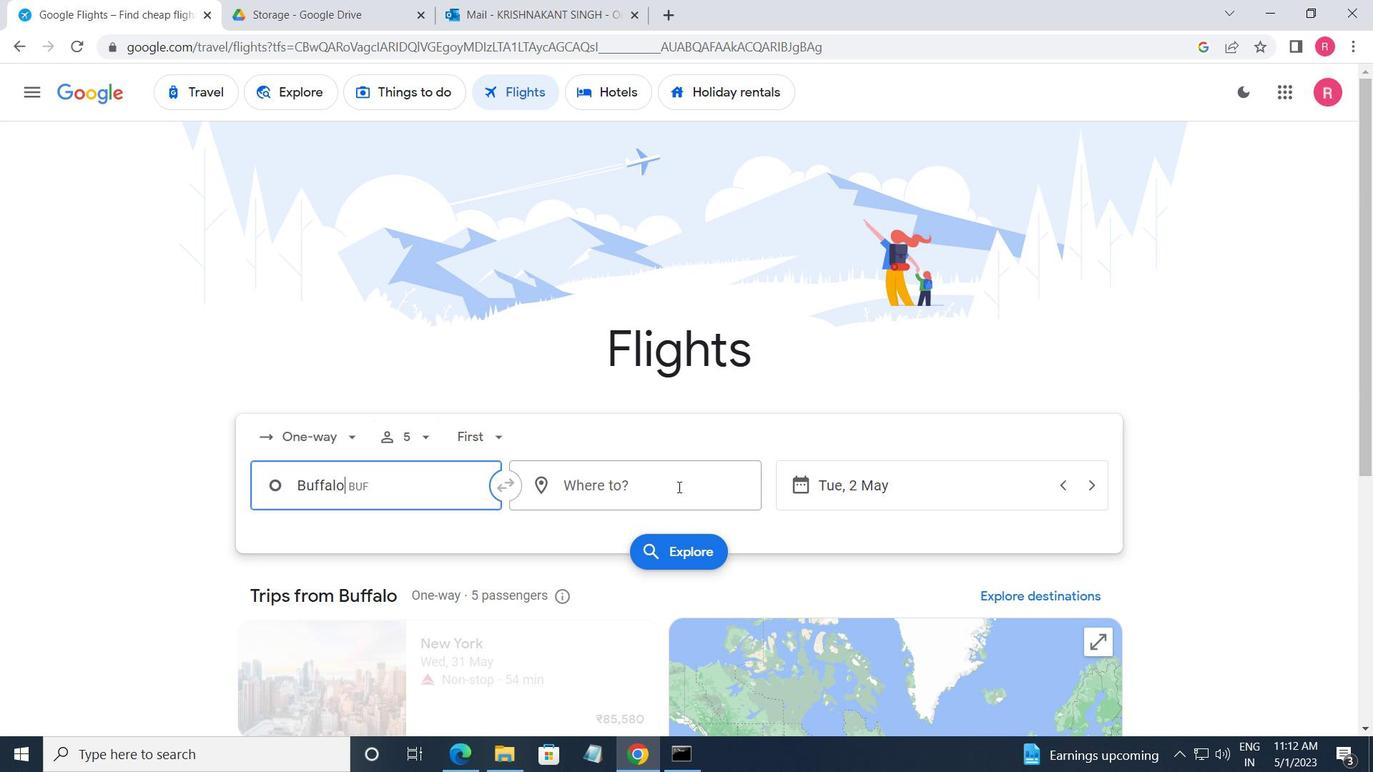 
Action: Mouse moved to (608, 657)
Screenshot: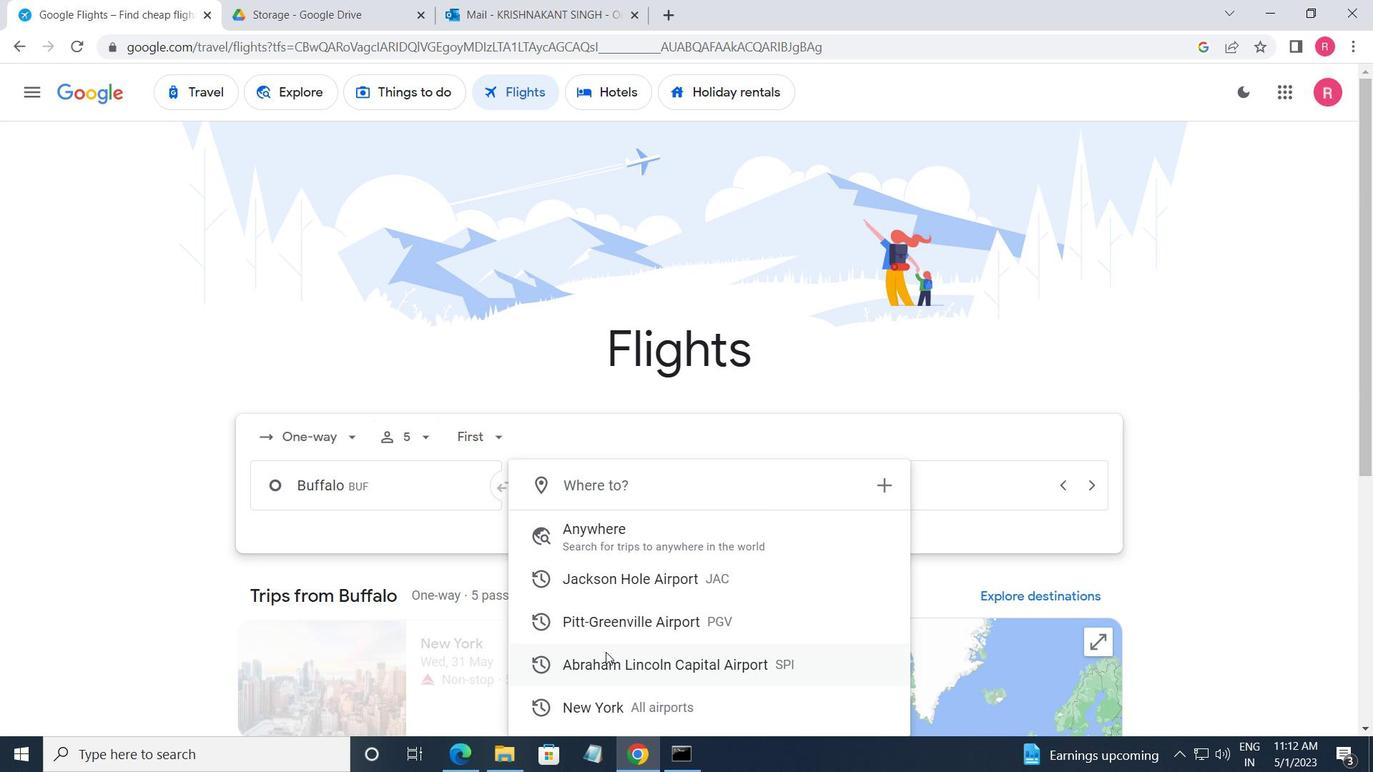 
Action: Mouse pressed left at (608, 657)
Screenshot: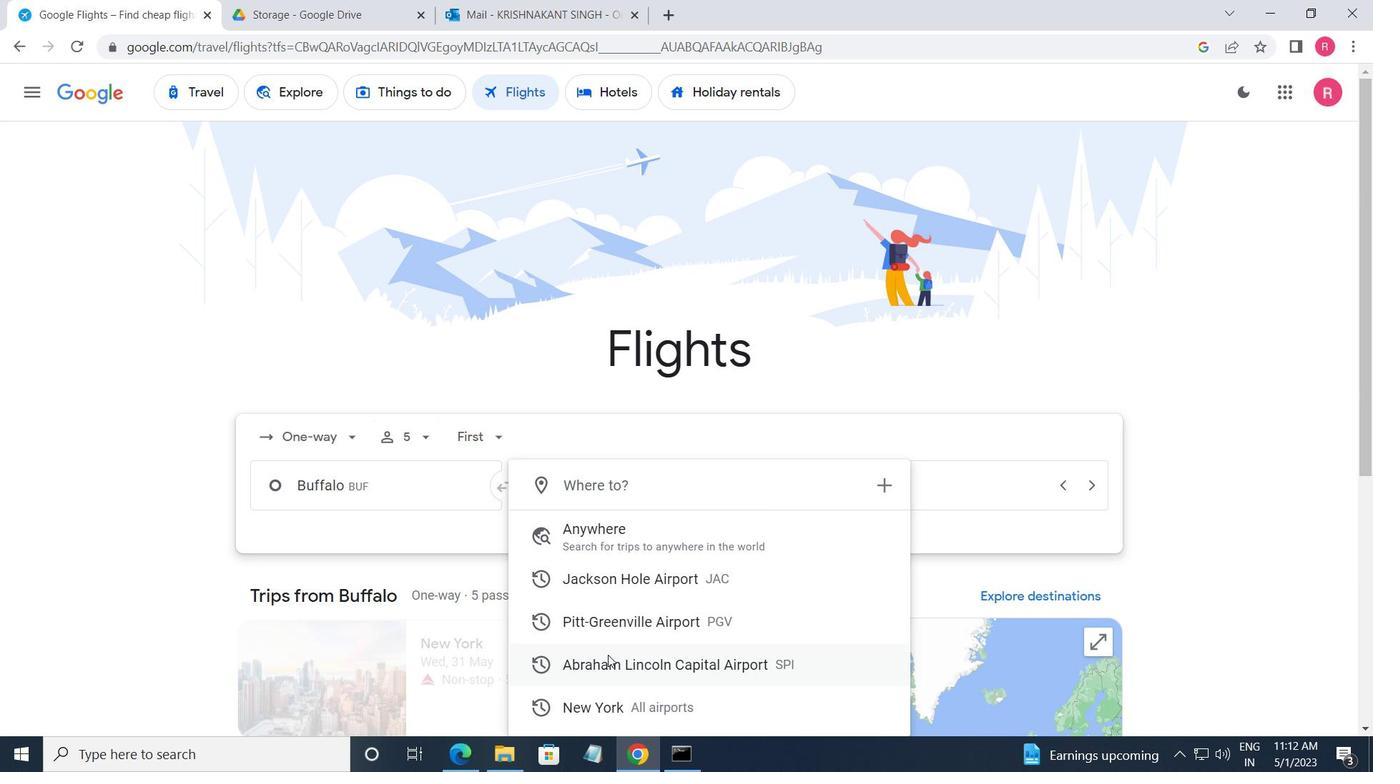 
Action: Mouse moved to (950, 497)
Screenshot: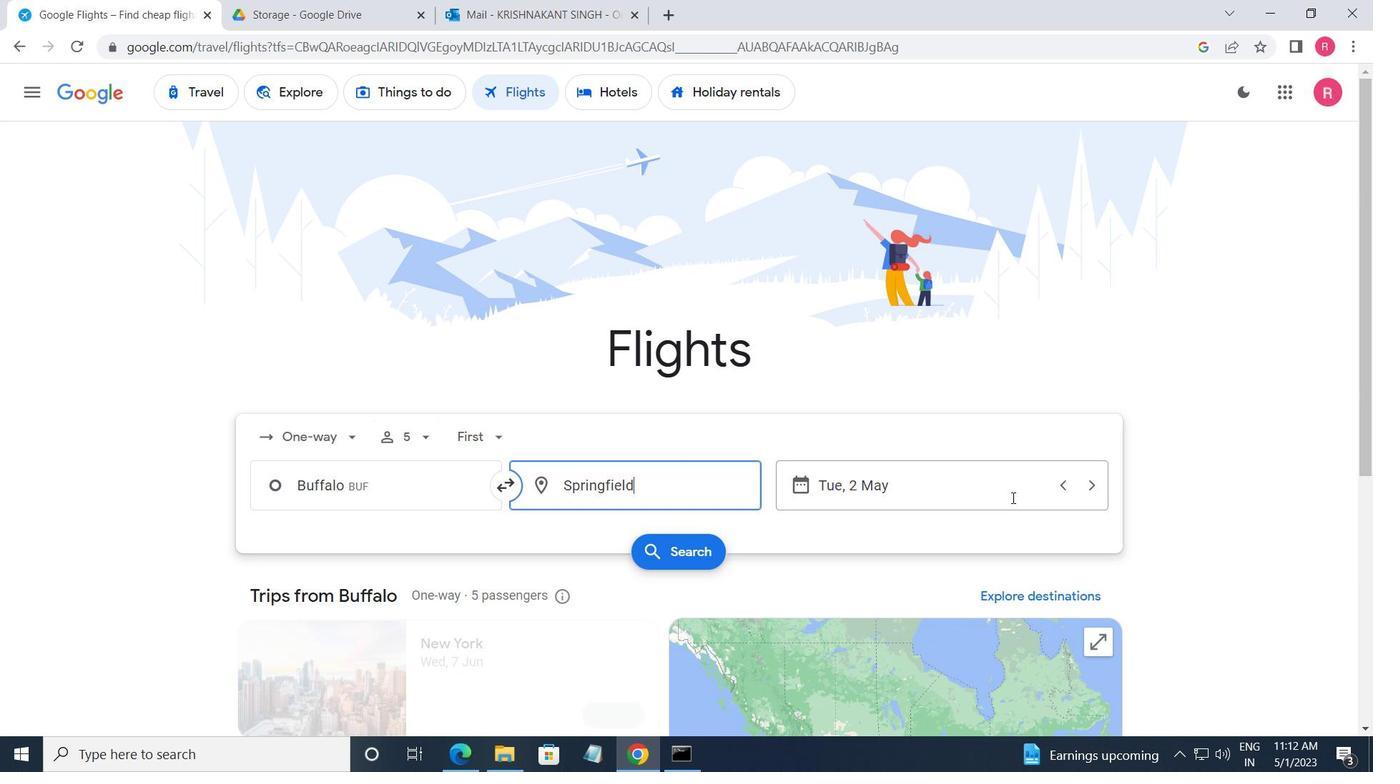 
Action: Mouse pressed left at (950, 497)
Screenshot: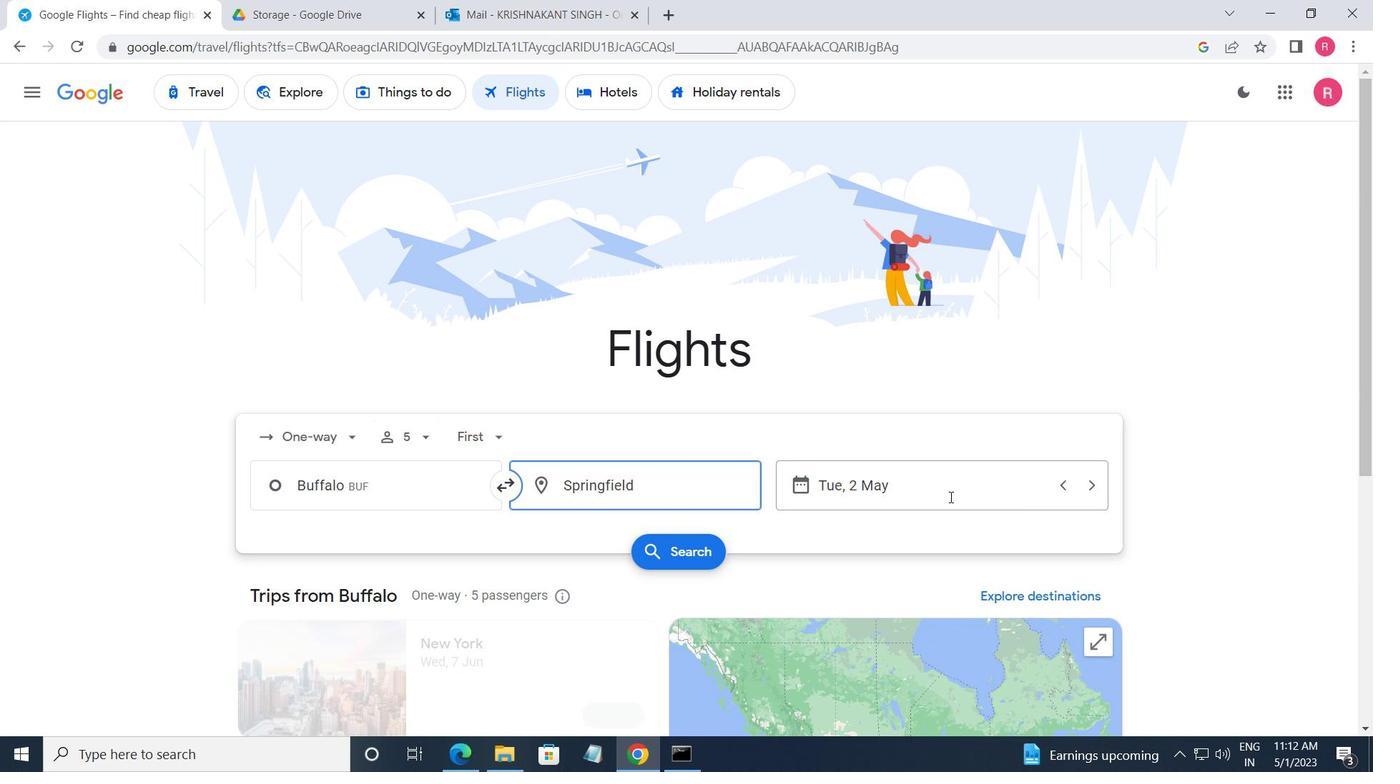 
Action: Mouse moved to (563, 409)
Screenshot: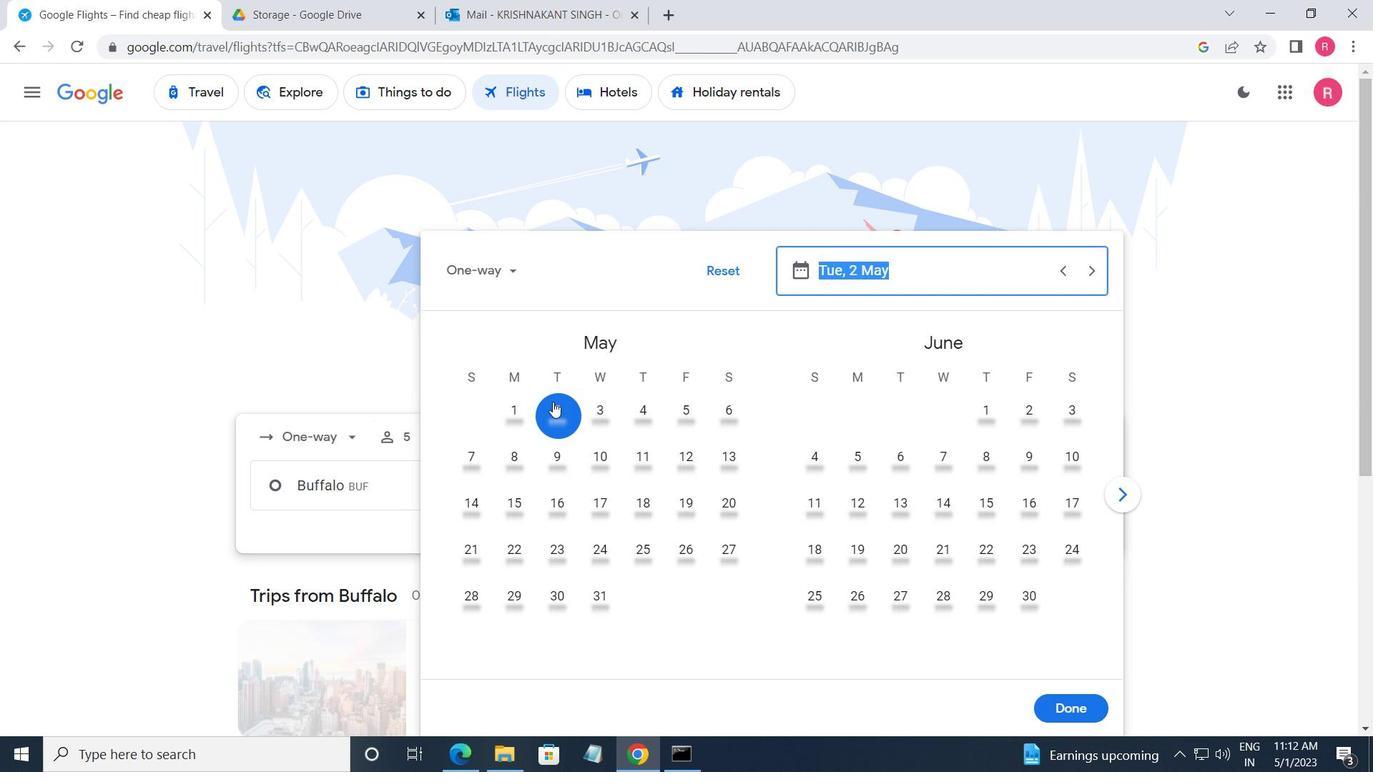 
Action: Mouse pressed left at (563, 409)
Screenshot: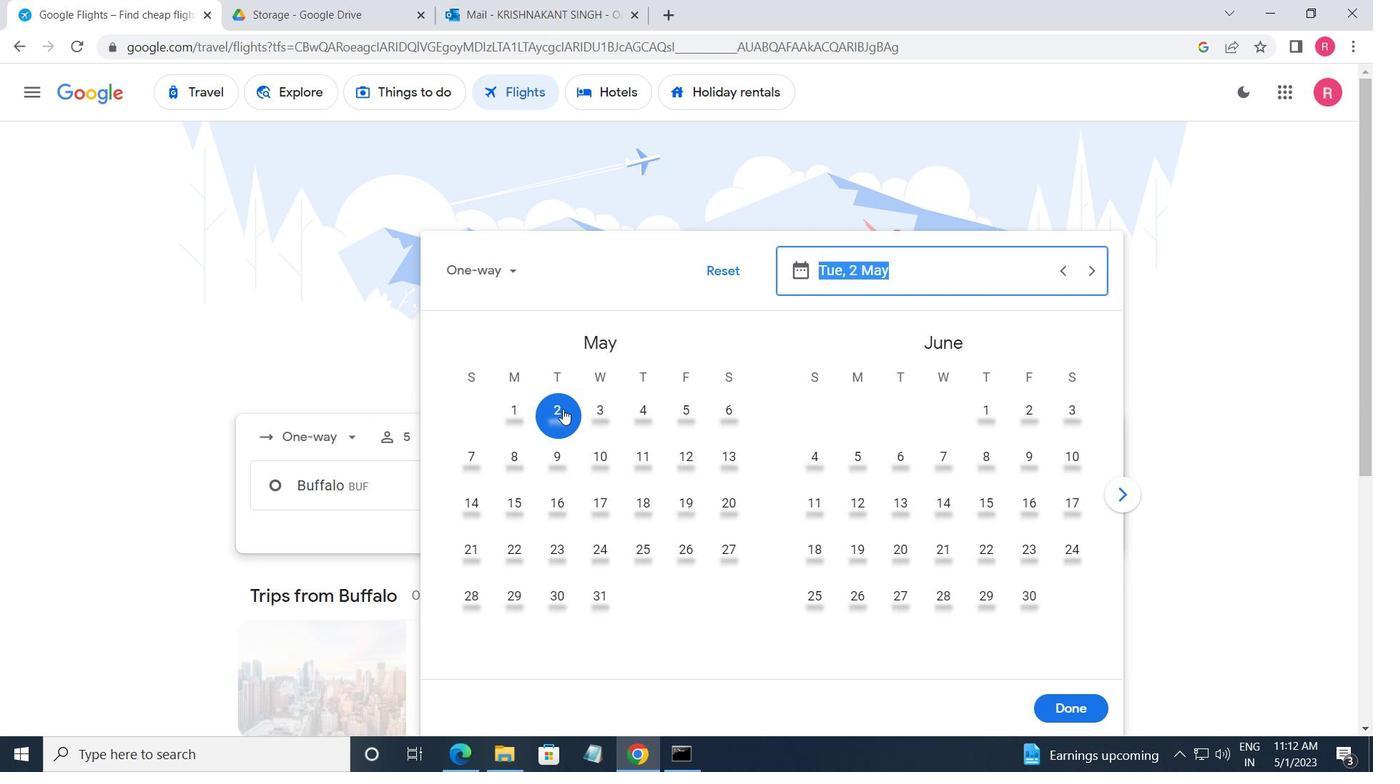
Action: Mouse moved to (1049, 704)
Screenshot: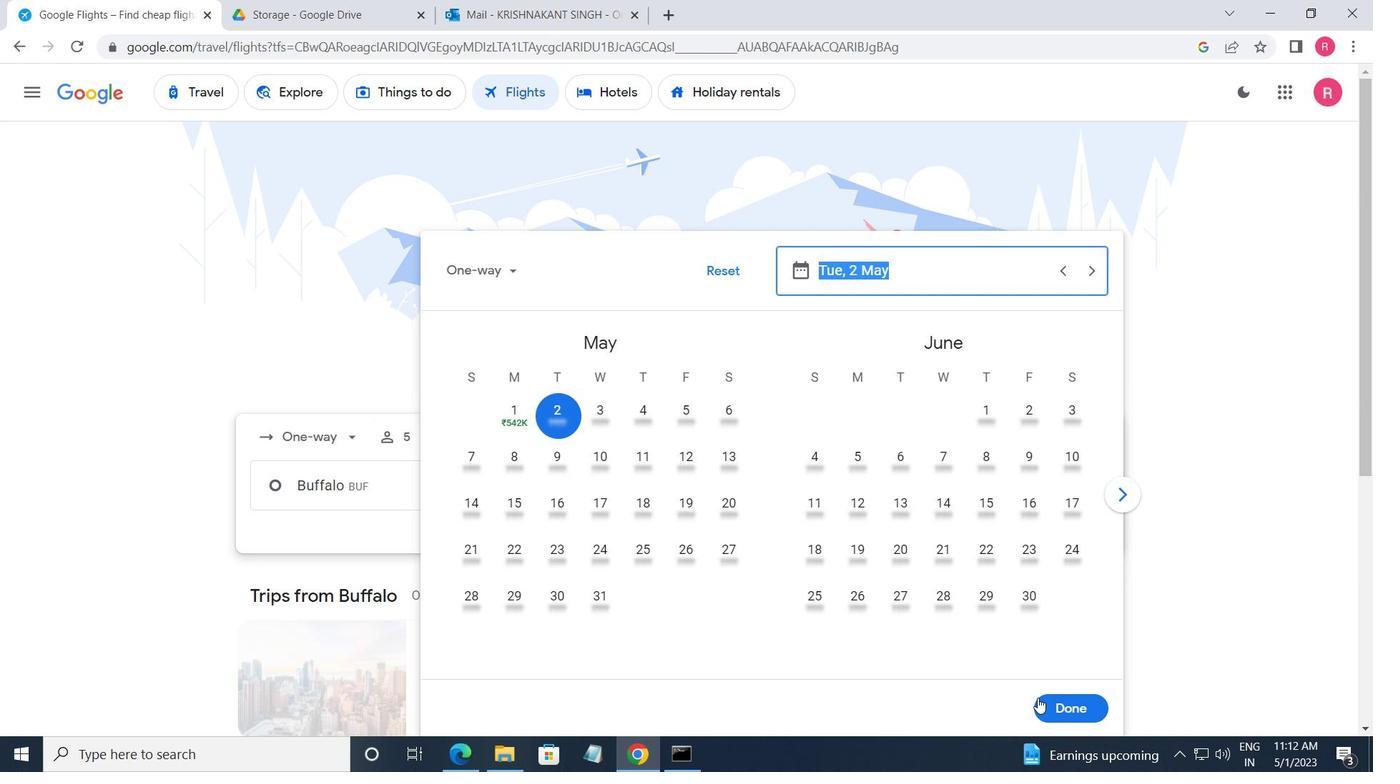 
Action: Mouse pressed left at (1049, 704)
Screenshot: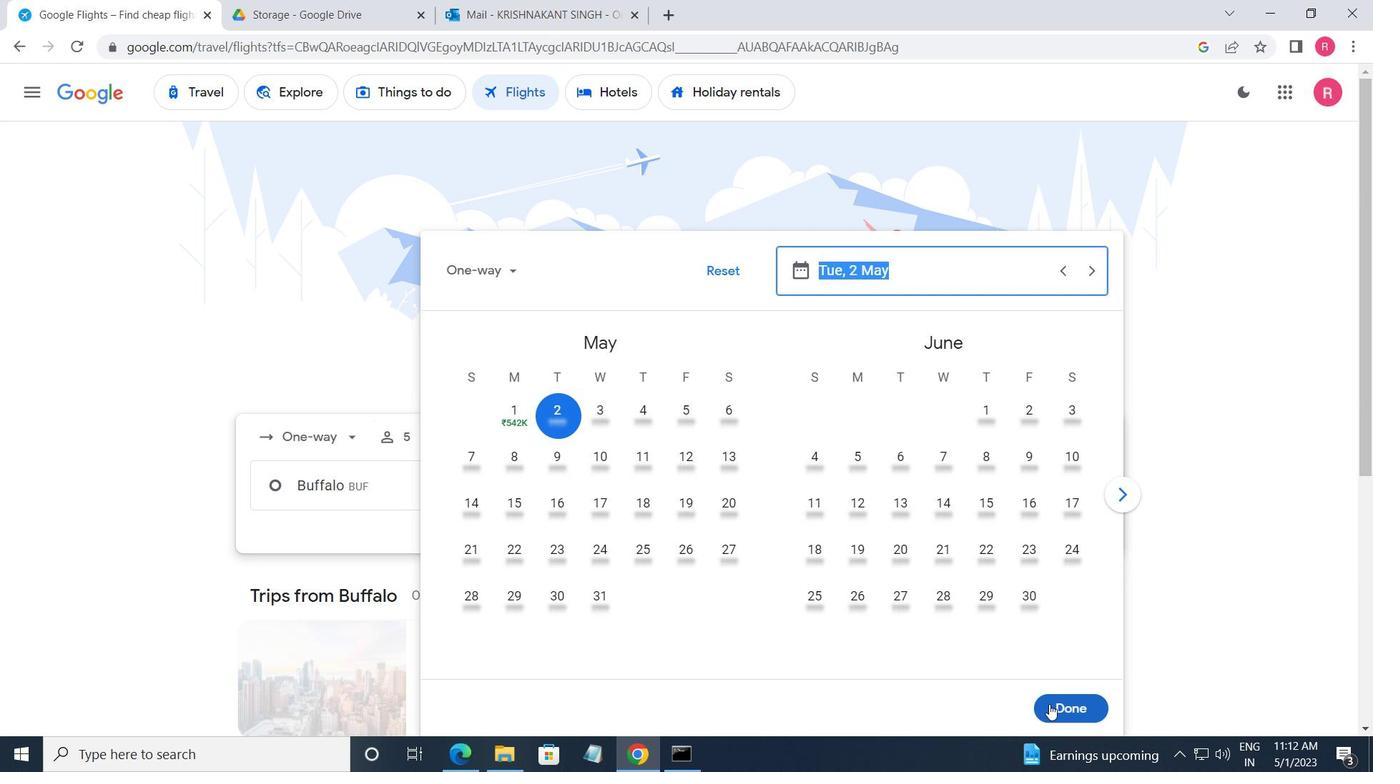 
Action: Mouse moved to (700, 545)
Screenshot: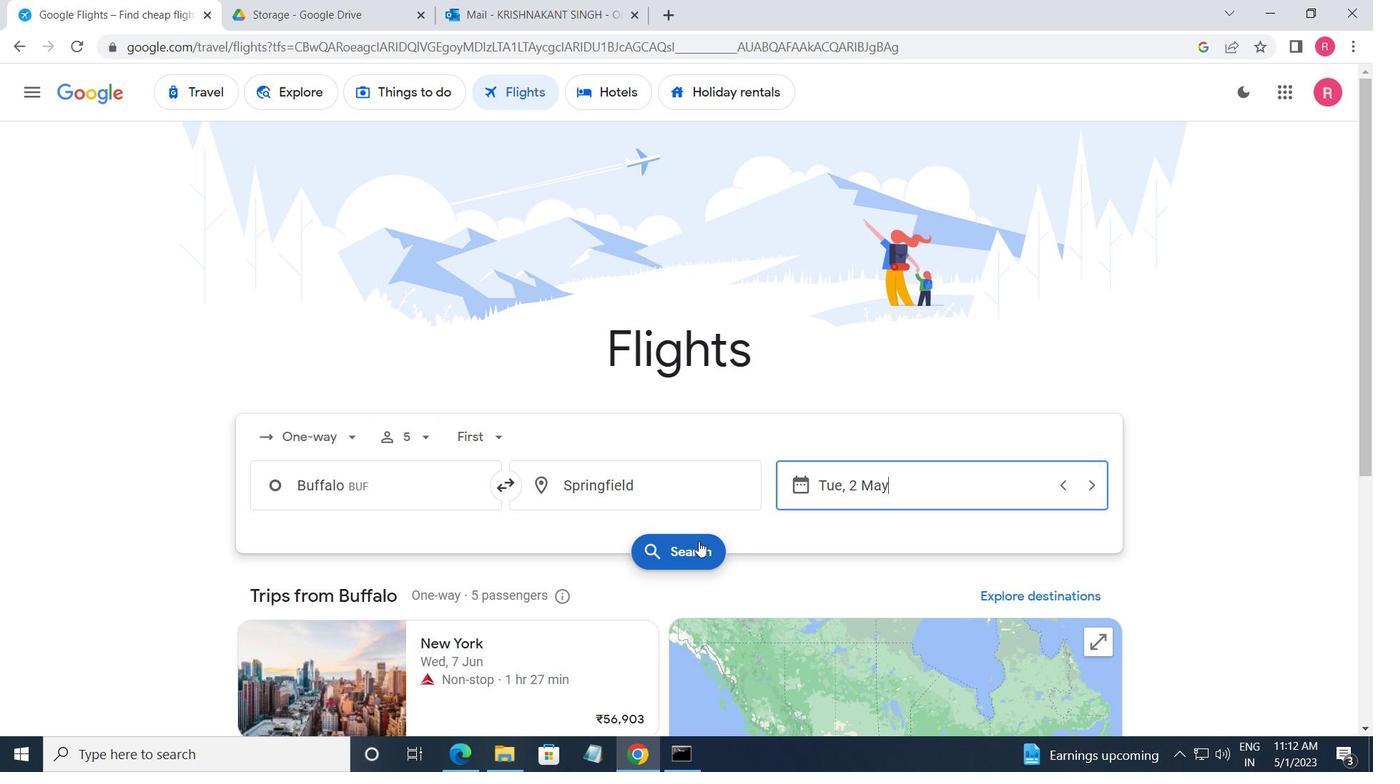 
Action: Mouse pressed left at (700, 545)
Screenshot: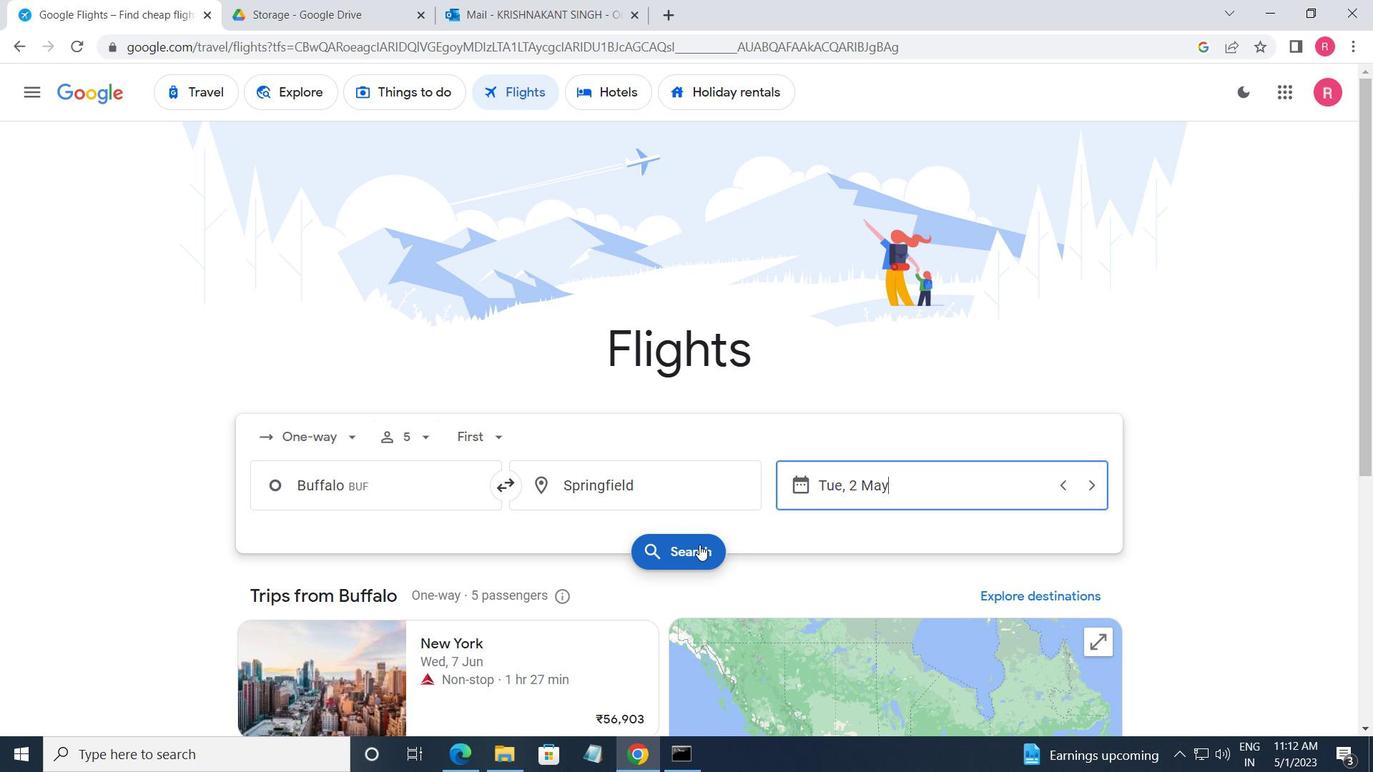 
Action: Mouse moved to (304, 256)
Screenshot: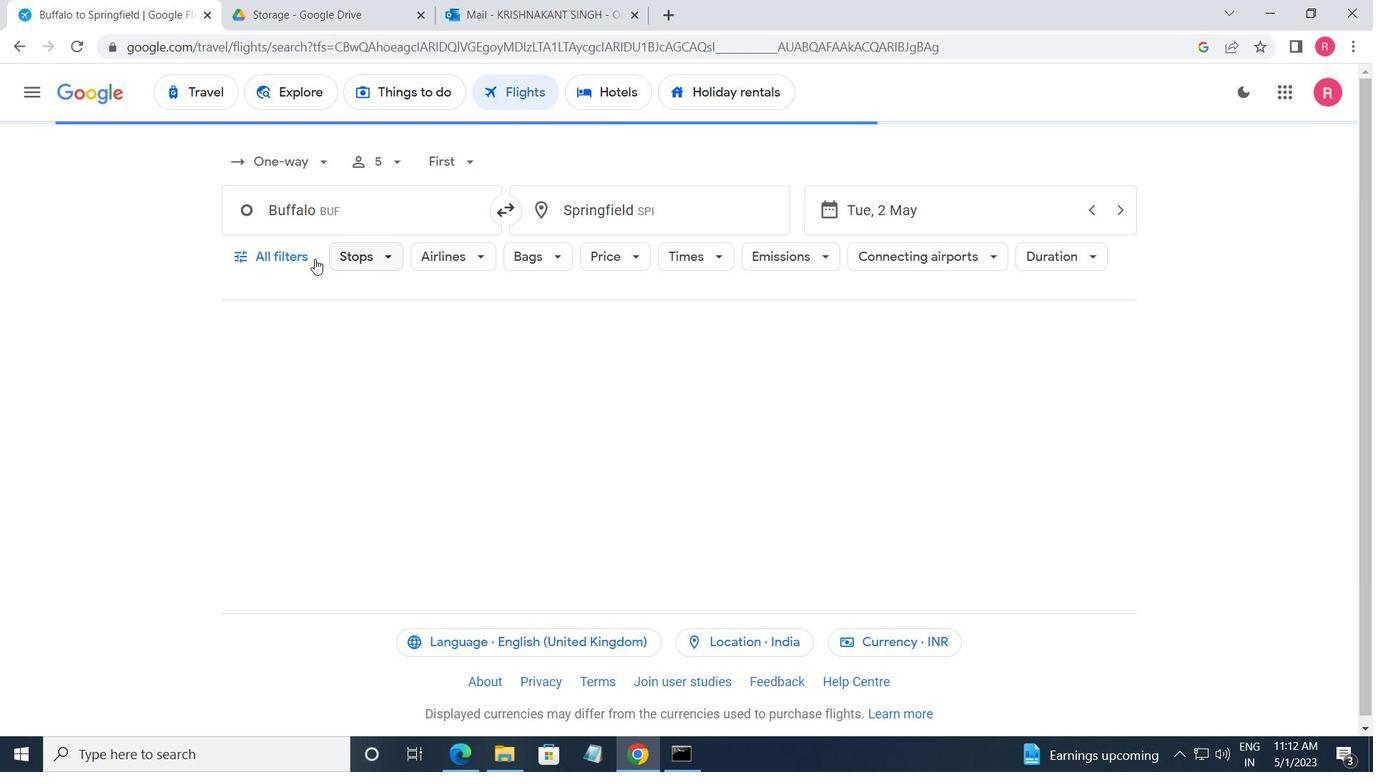 
Action: Mouse pressed left at (304, 256)
Screenshot: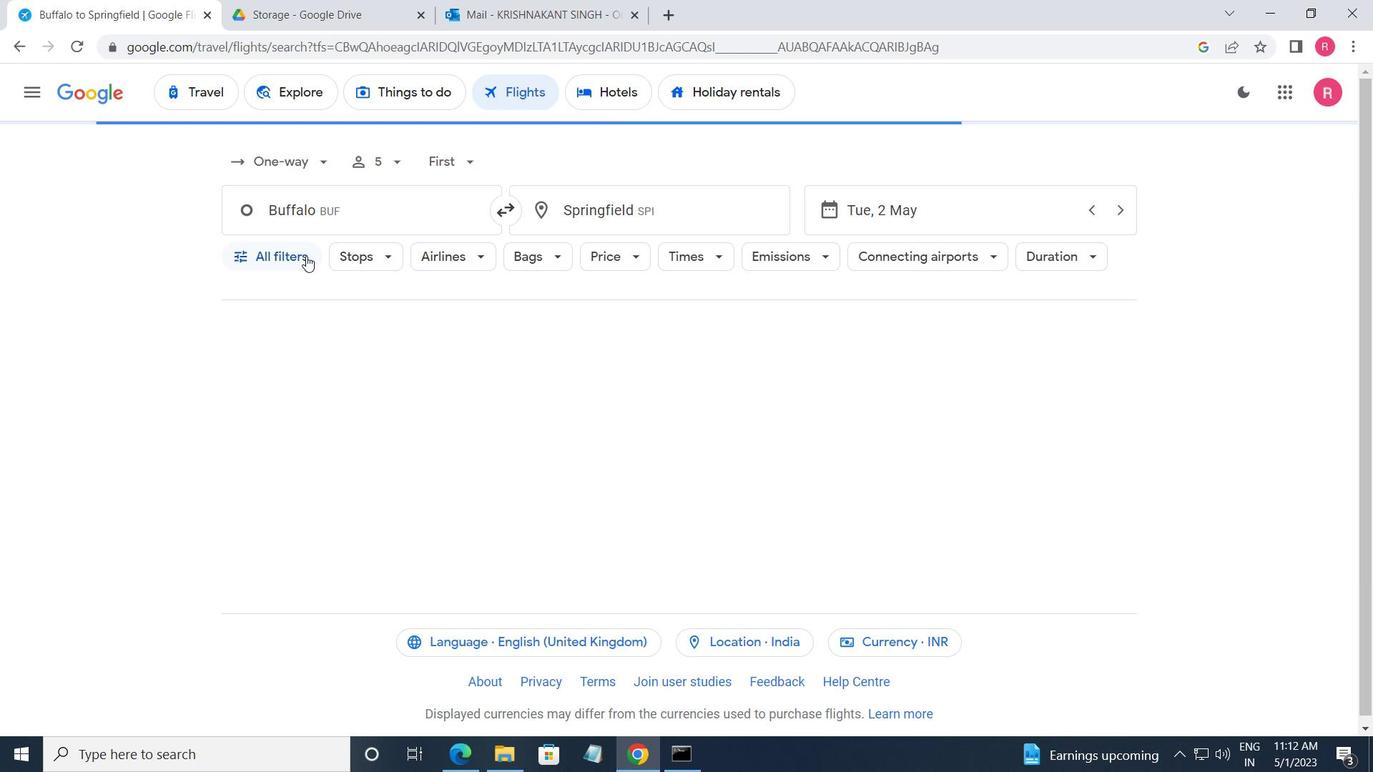 
Action: Mouse moved to (336, 404)
Screenshot: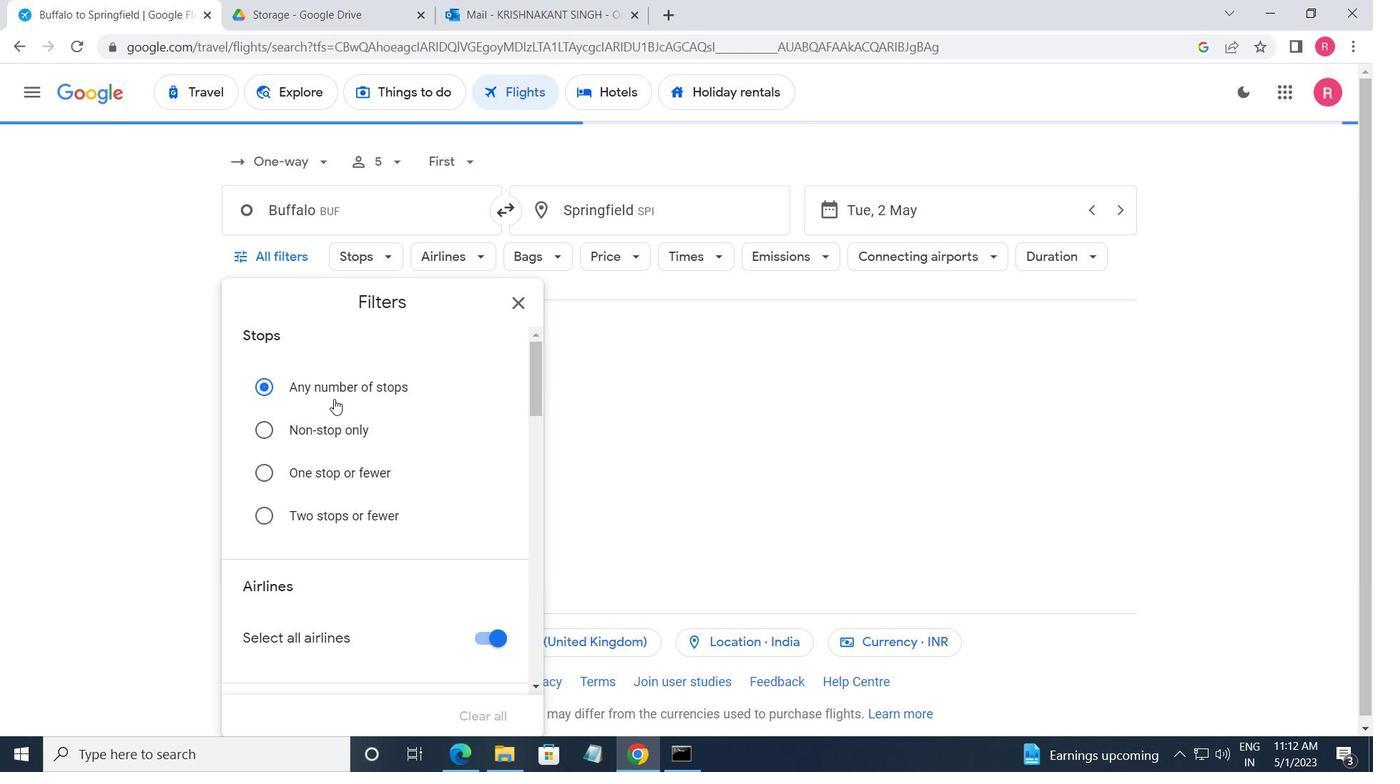 
Action: Mouse scrolled (336, 403) with delta (0, 0)
Screenshot: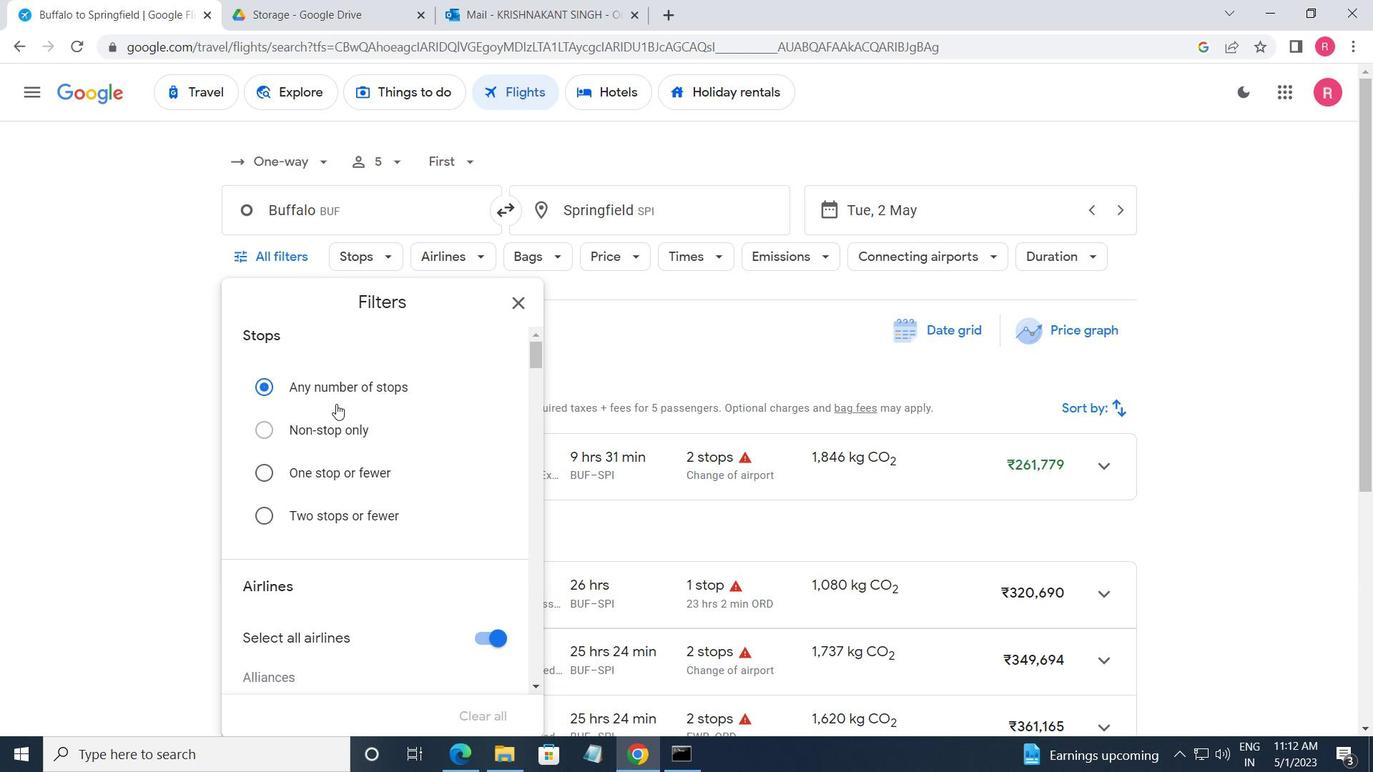 
Action: Mouse scrolled (336, 403) with delta (0, 0)
Screenshot: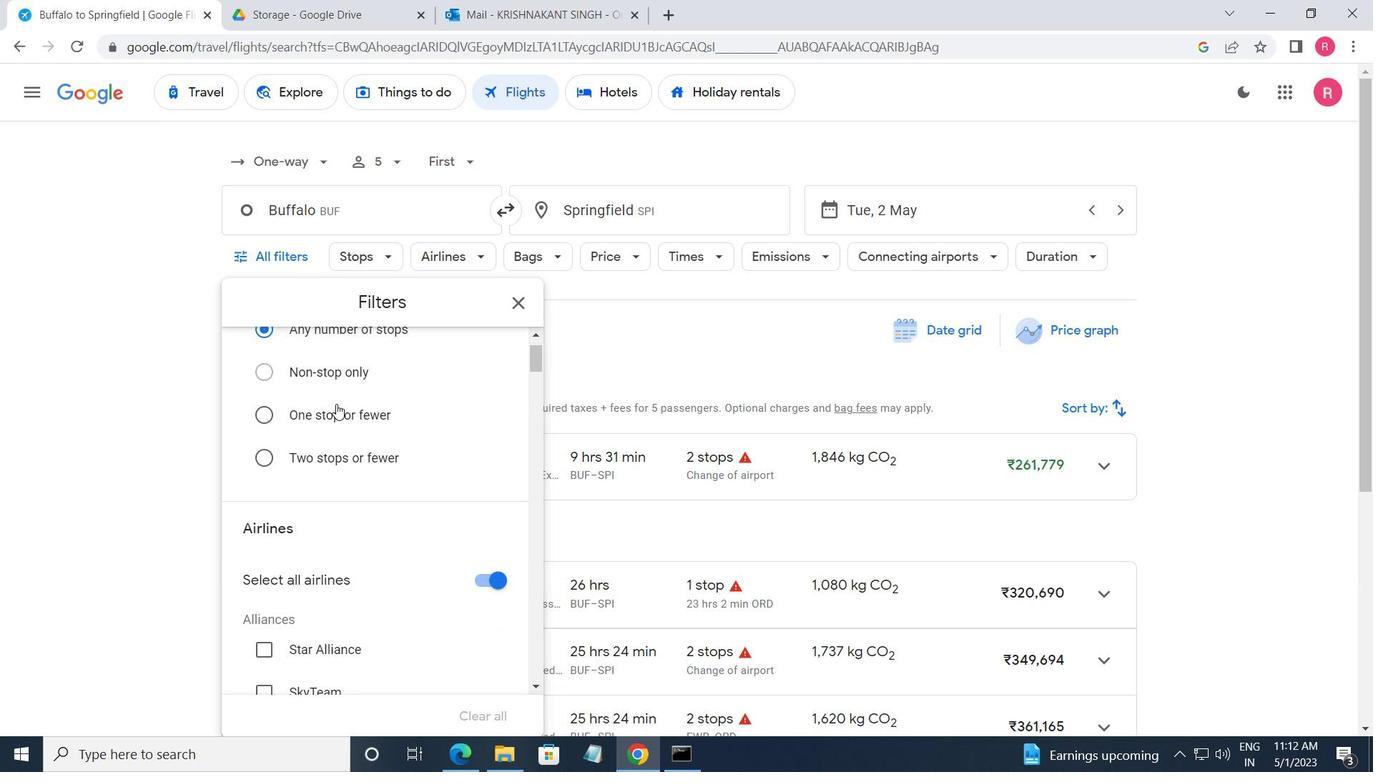 
Action: Mouse scrolled (336, 403) with delta (0, 0)
Screenshot: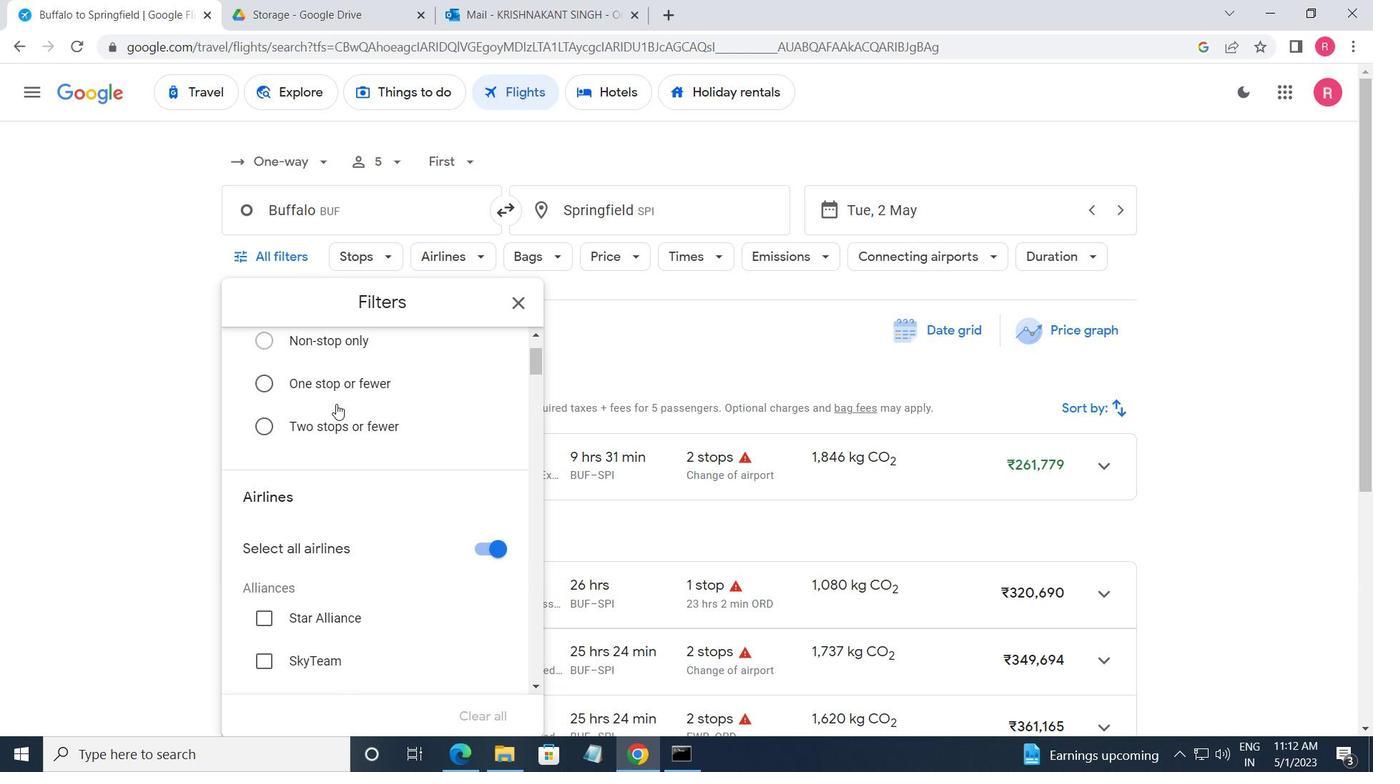 
Action: Mouse scrolled (336, 403) with delta (0, 0)
Screenshot: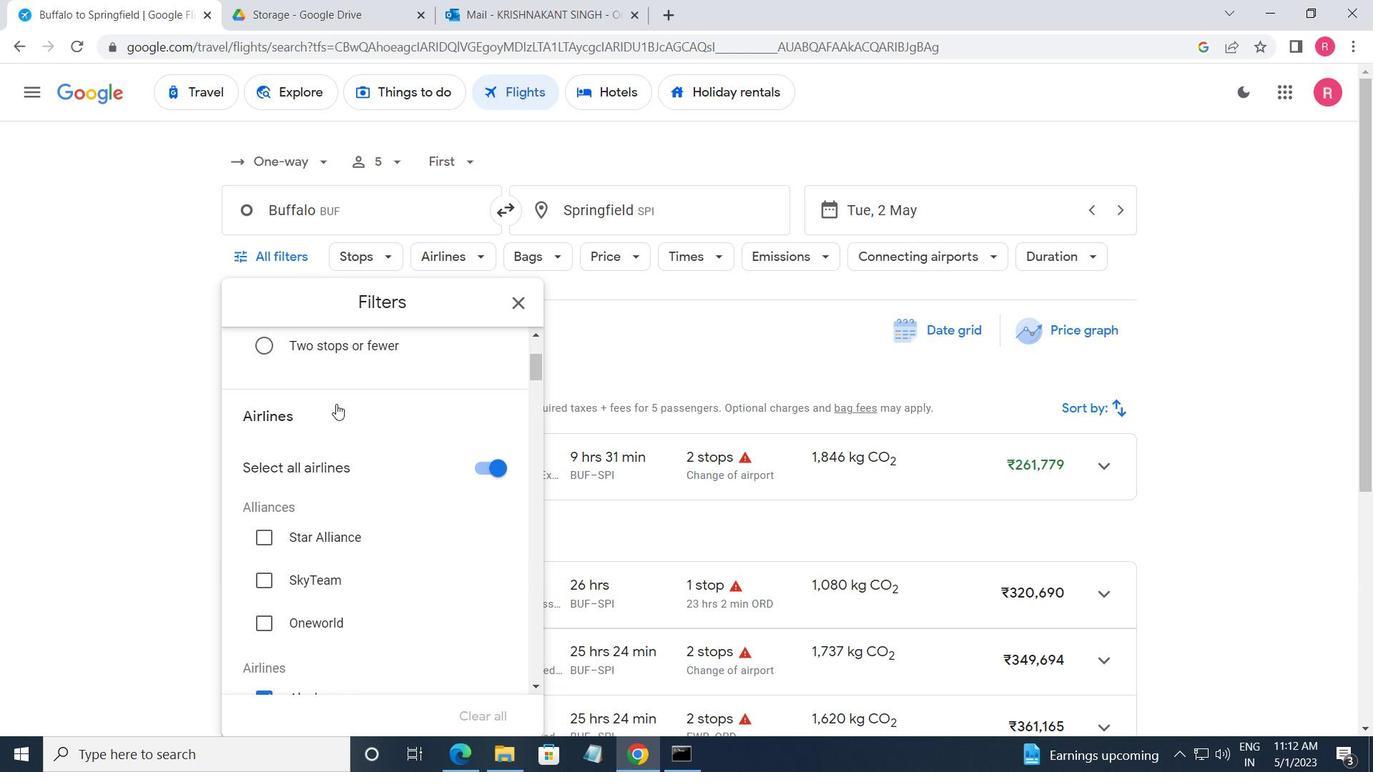 
Action: Mouse scrolled (336, 403) with delta (0, 0)
Screenshot: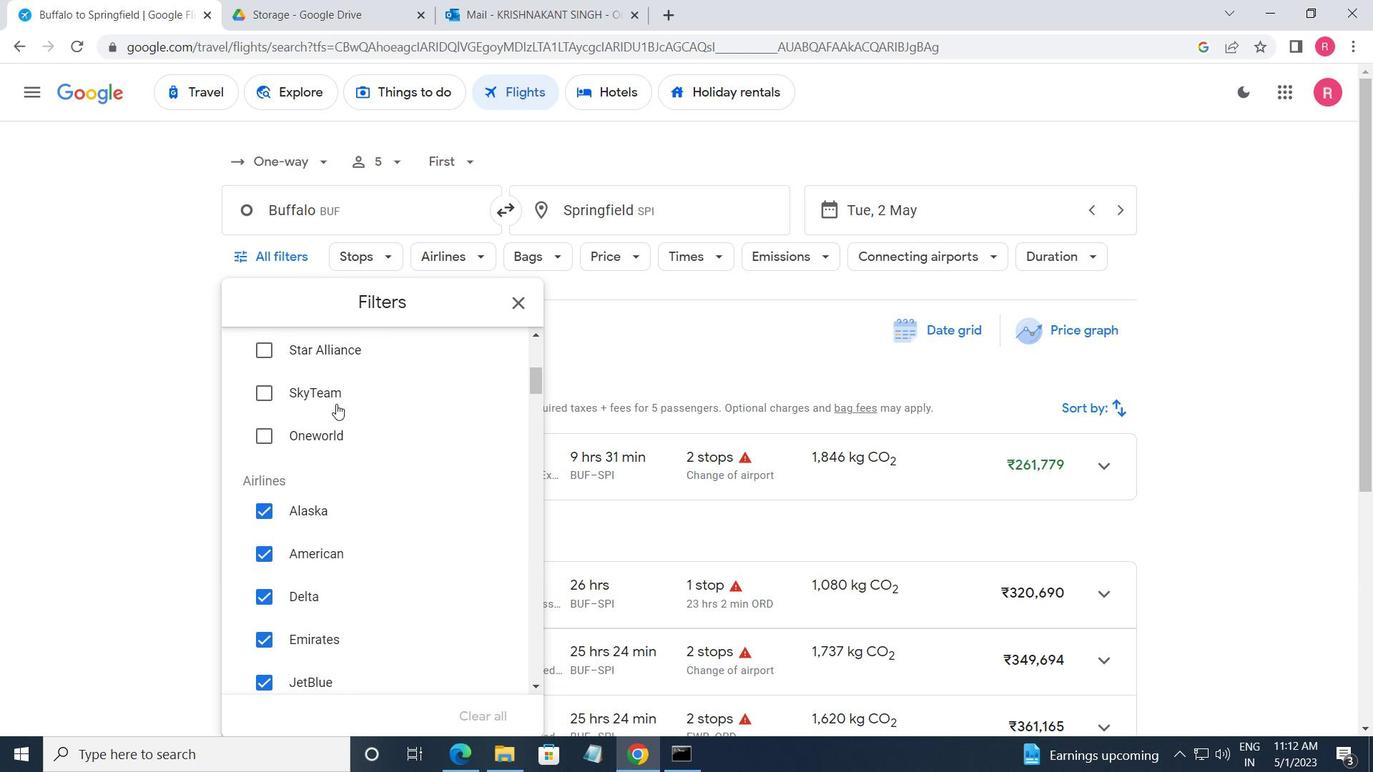 
Action: Mouse scrolled (336, 403) with delta (0, 0)
Screenshot: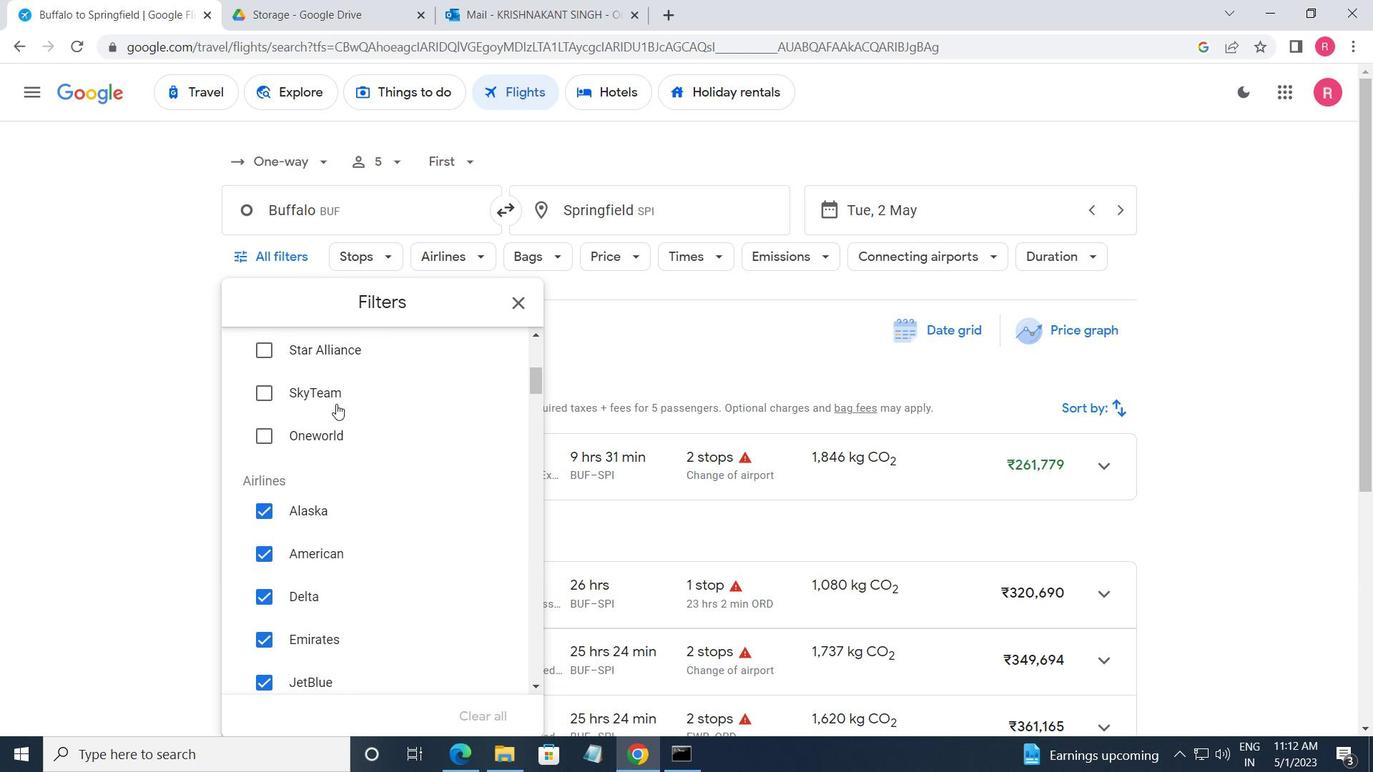 
Action: Mouse scrolled (336, 403) with delta (0, 0)
Screenshot: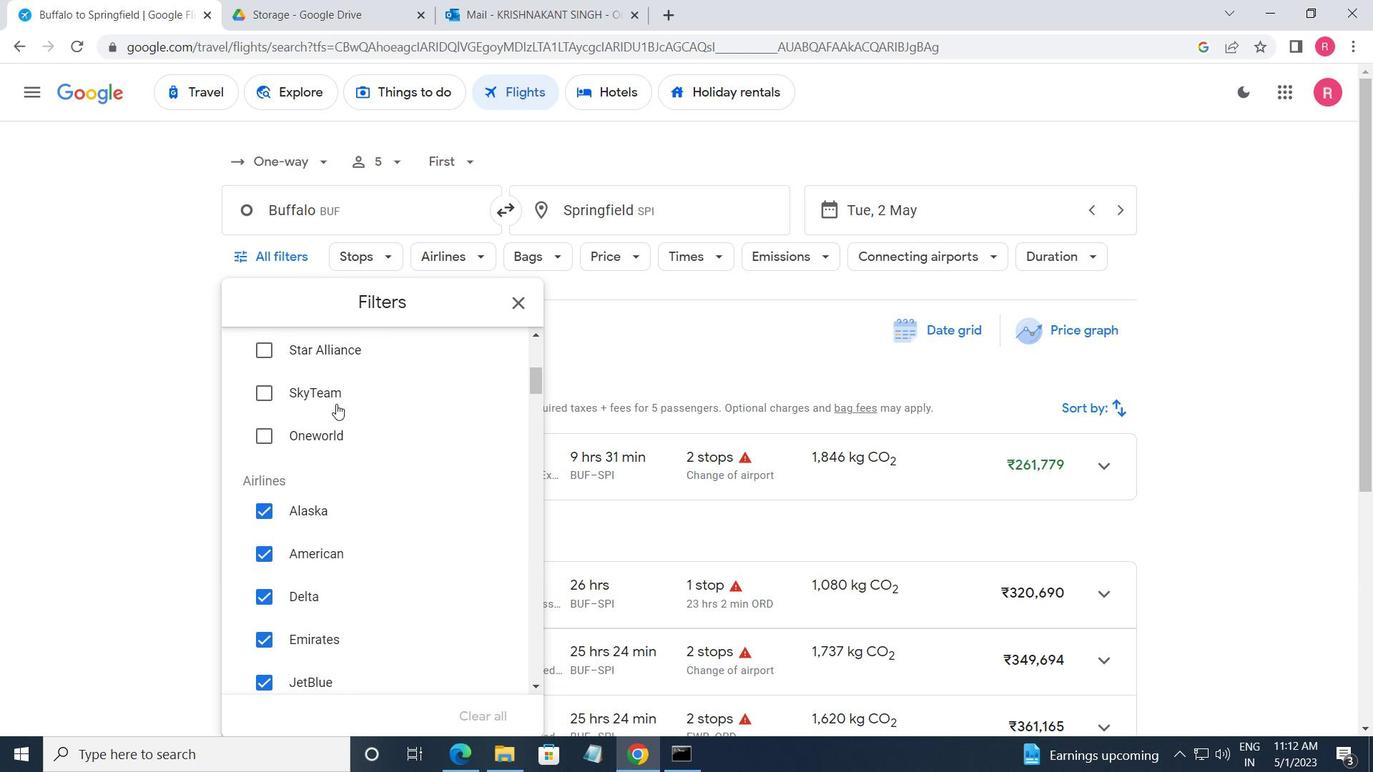 
Action: Mouse moved to (336, 404)
Screenshot: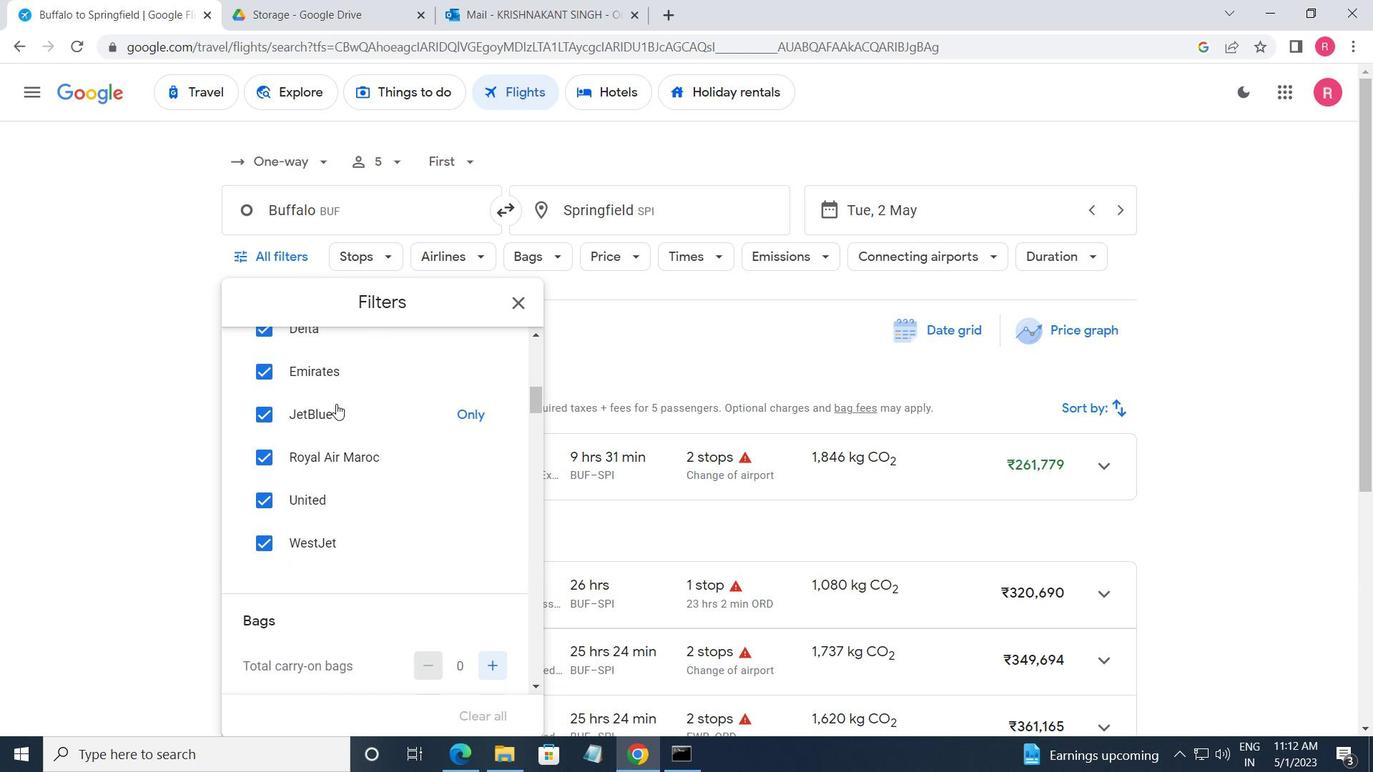 
Action: Mouse scrolled (336, 403) with delta (0, 0)
Screenshot: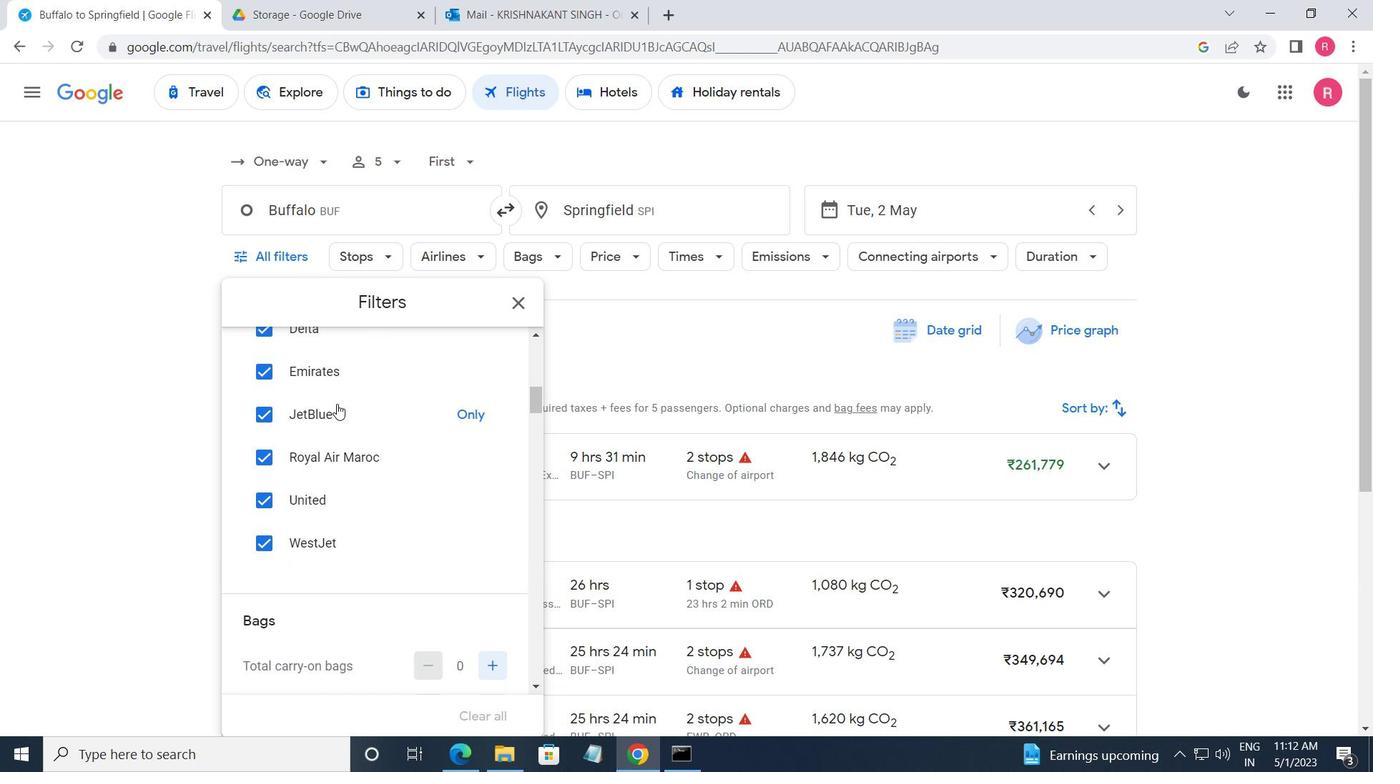 
Action: Mouse scrolled (336, 403) with delta (0, 0)
Screenshot: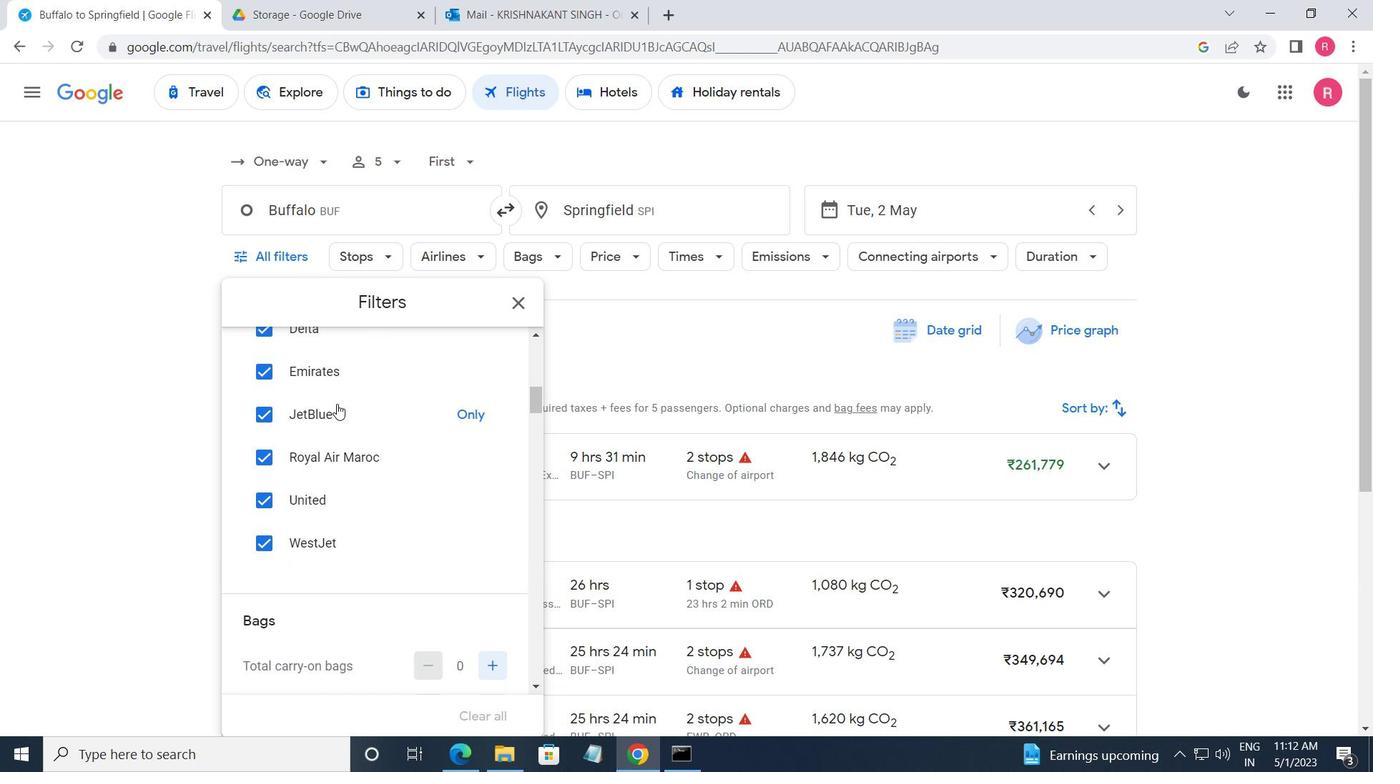 
Action: Mouse moved to (485, 490)
Screenshot: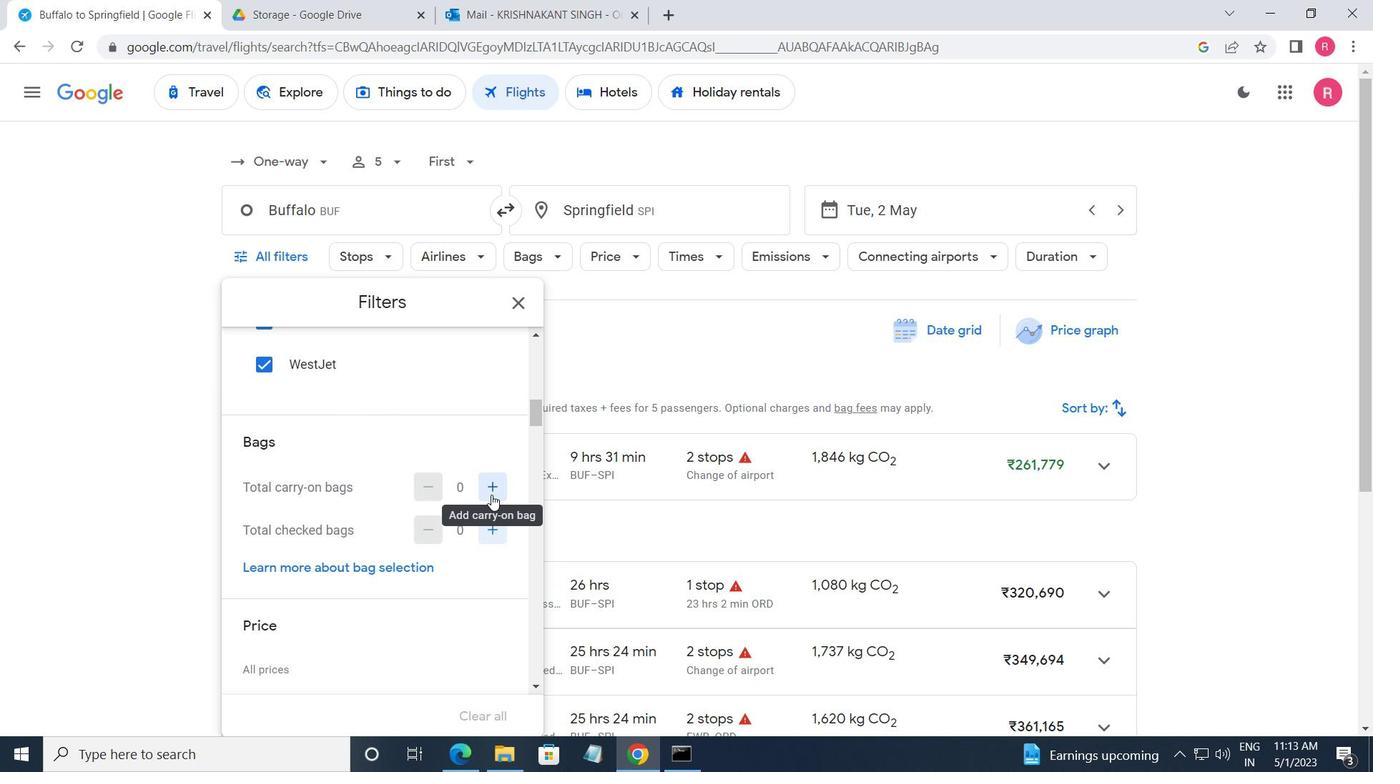 
Action: Mouse scrolled (485, 490) with delta (0, 0)
Screenshot: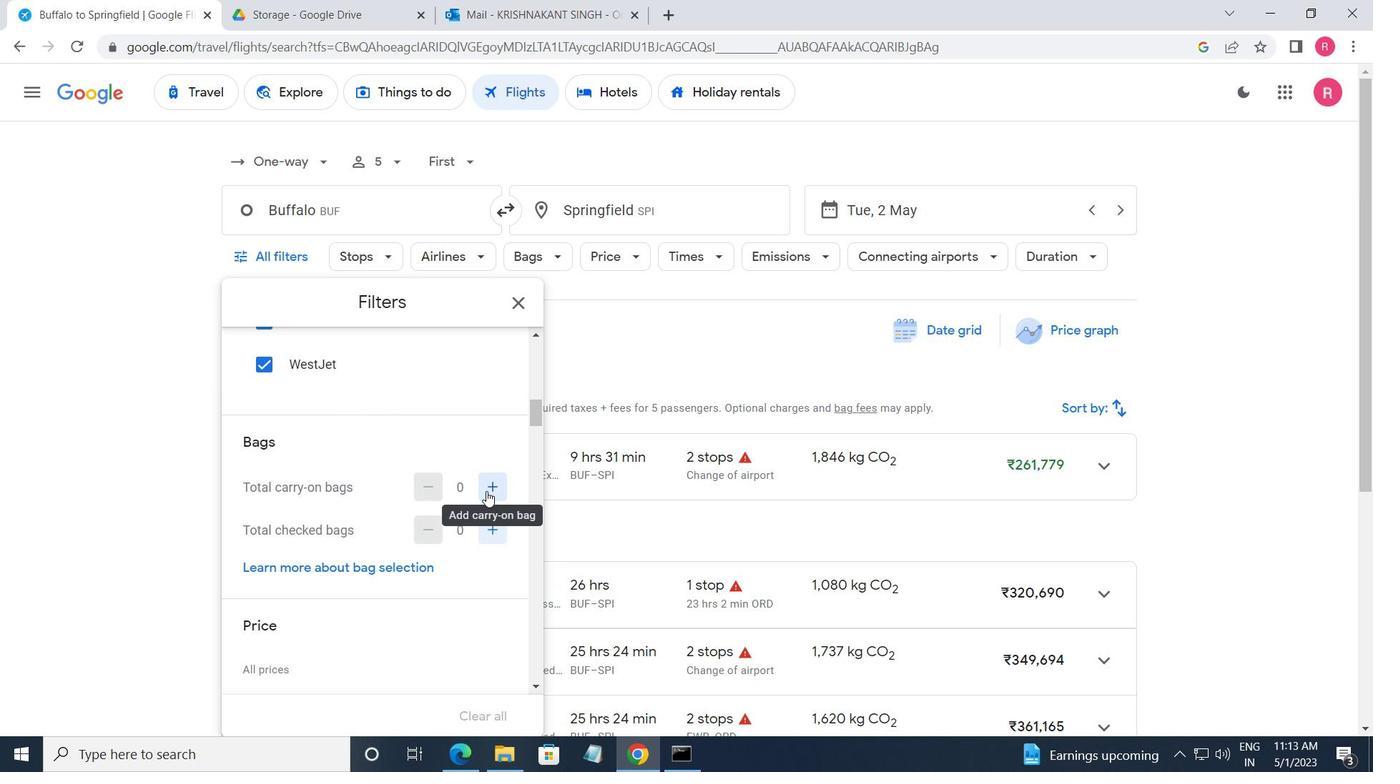 
Action: Mouse scrolled (485, 490) with delta (0, 0)
Screenshot: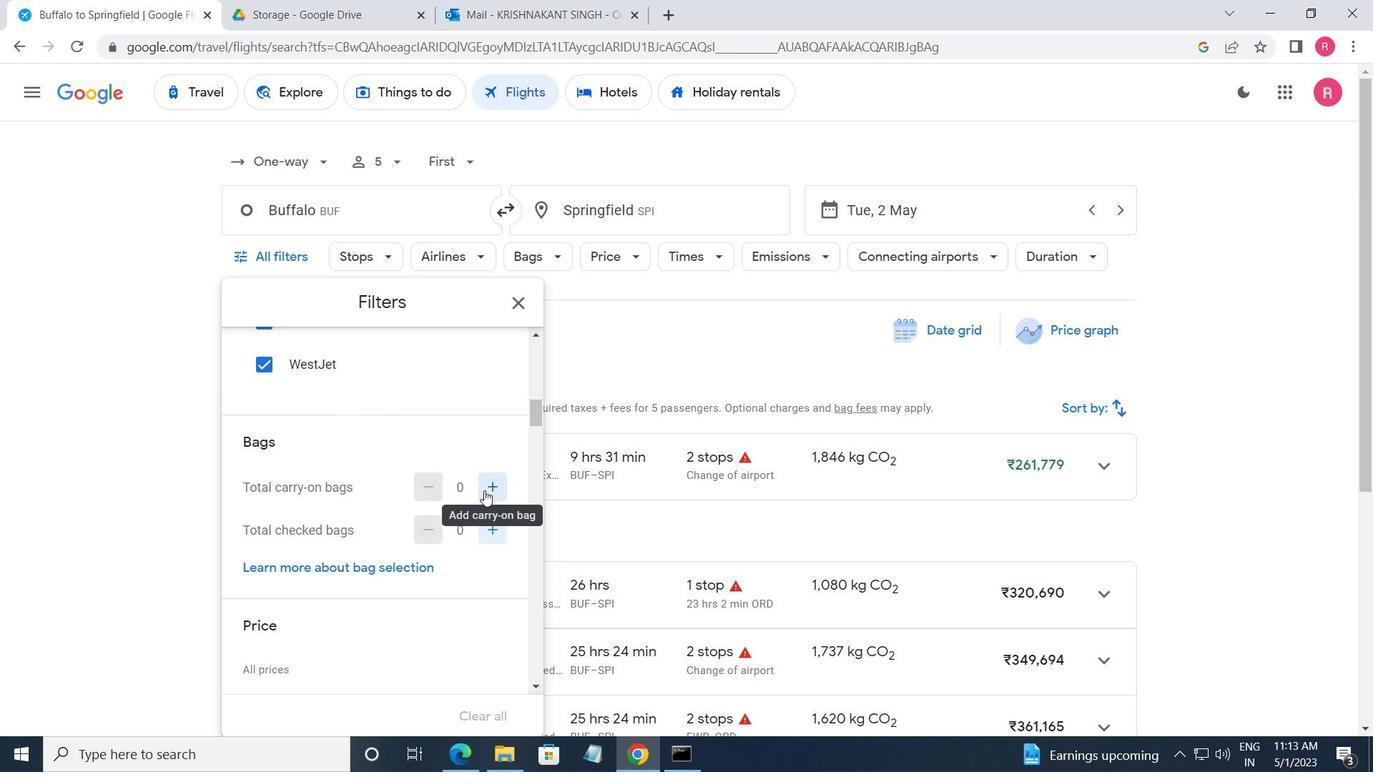 
Action: Mouse scrolled (485, 490) with delta (0, 0)
Screenshot: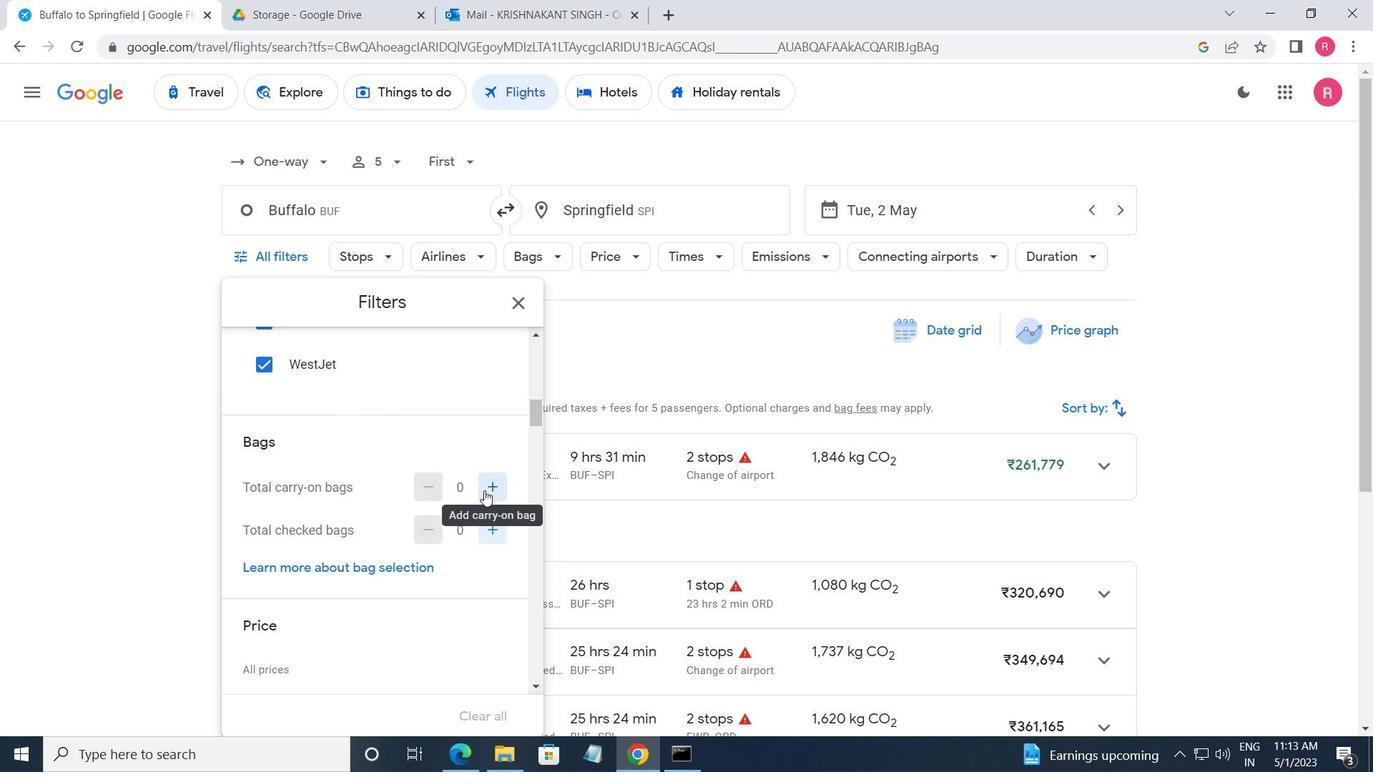 
Action: Mouse moved to (495, 436)
Screenshot: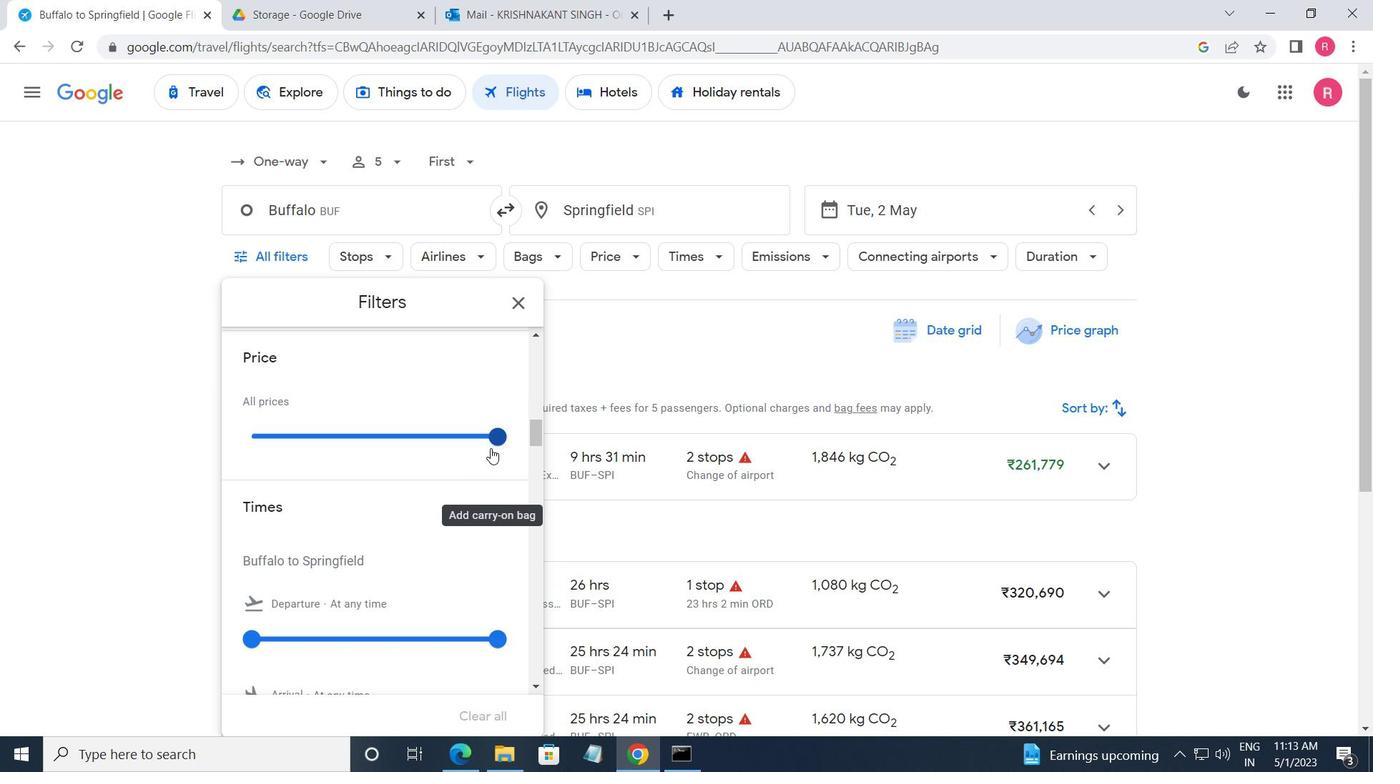 
Action: Mouse pressed left at (495, 436)
Screenshot: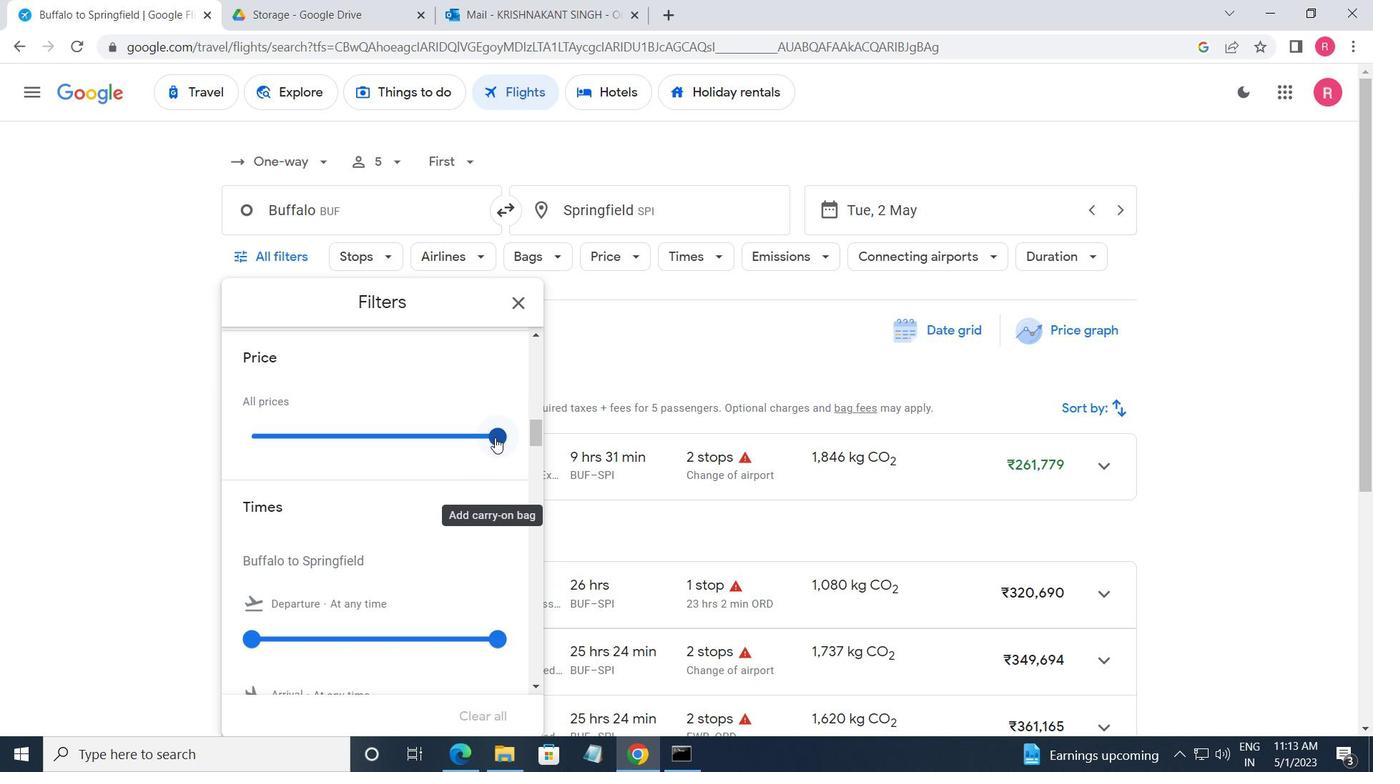 
Action: Mouse moved to (286, 458)
Screenshot: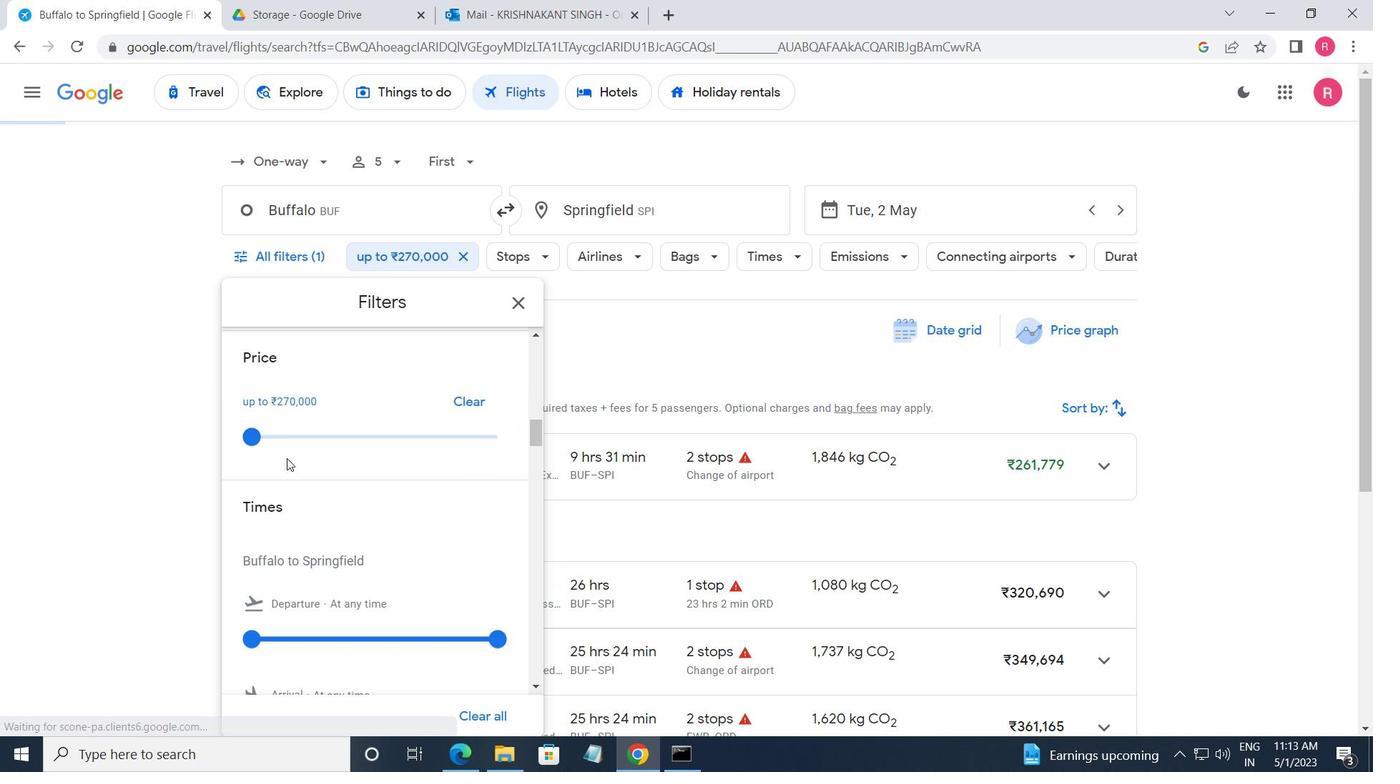 
Action: Mouse scrolled (286, 457) with delta (0, 0)
Screenshot: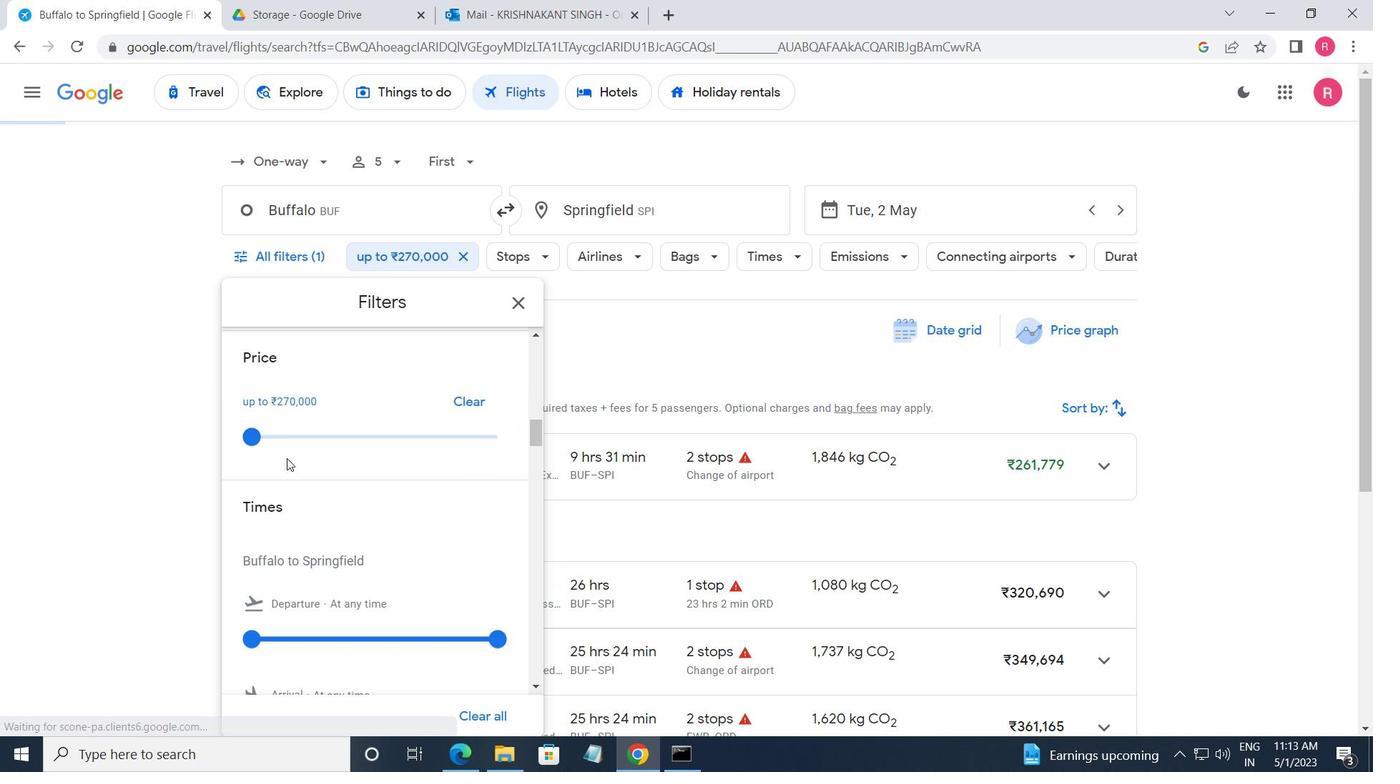 
Action: Mouse moved to (286, 465)
Screenshot: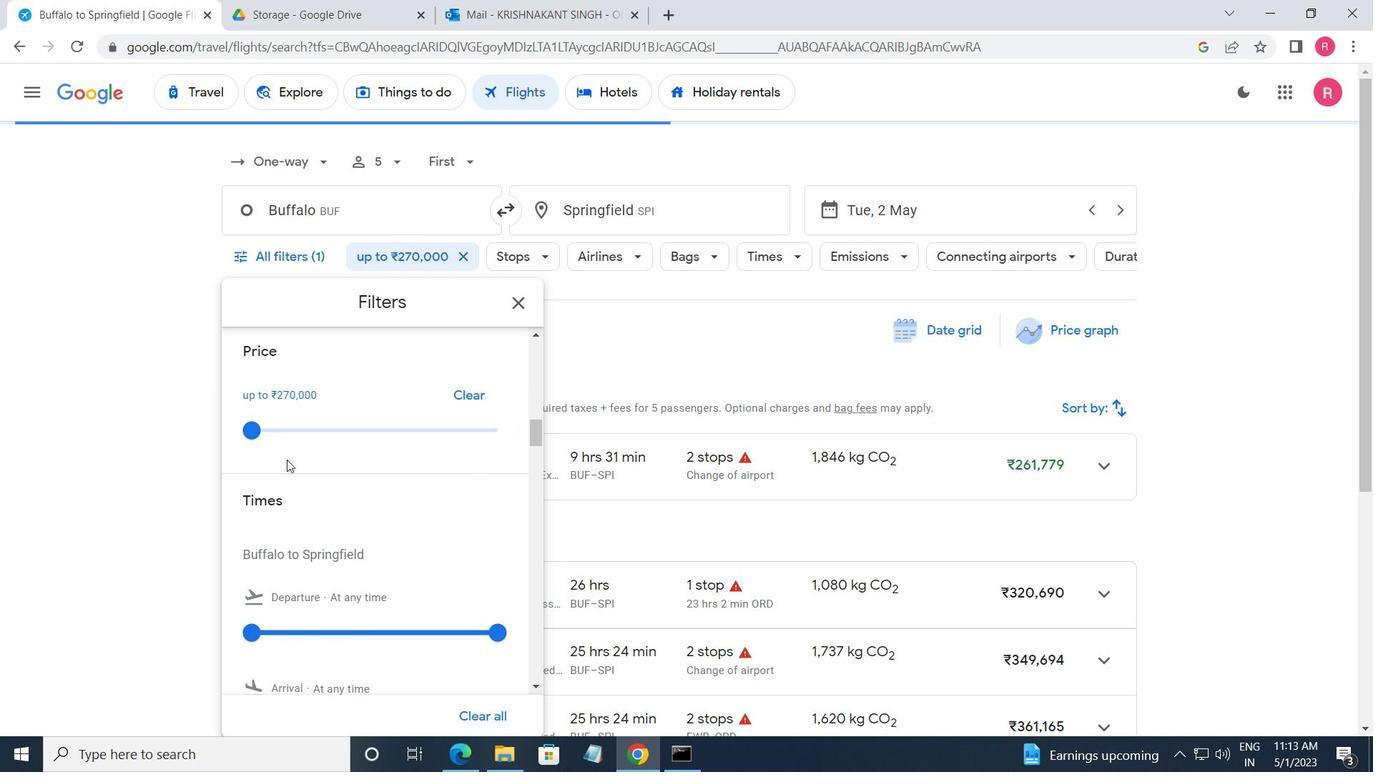 
Action: Mouse scrolled (286, 464) with delta (0, 0)
Screenshot: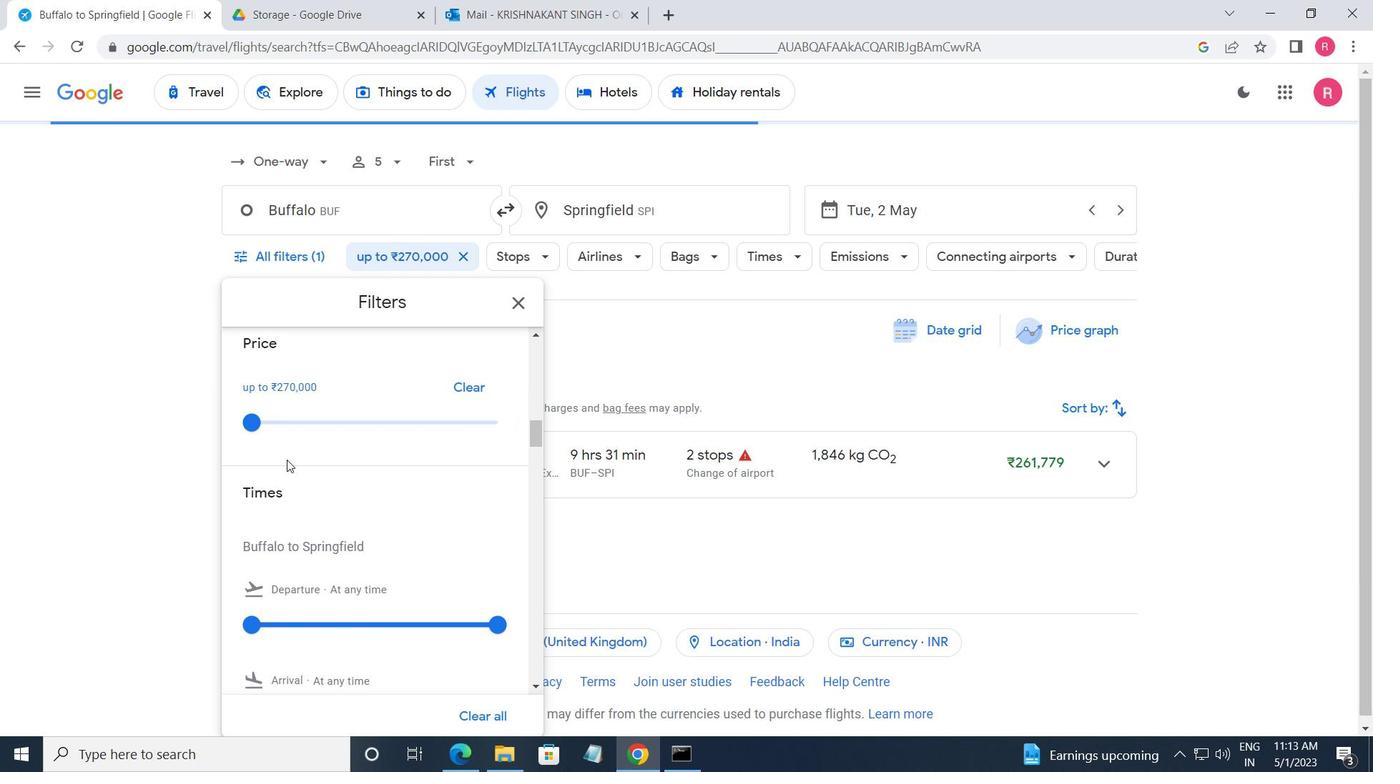 
Action: Mouse moved to (248, 460)
Screenshot: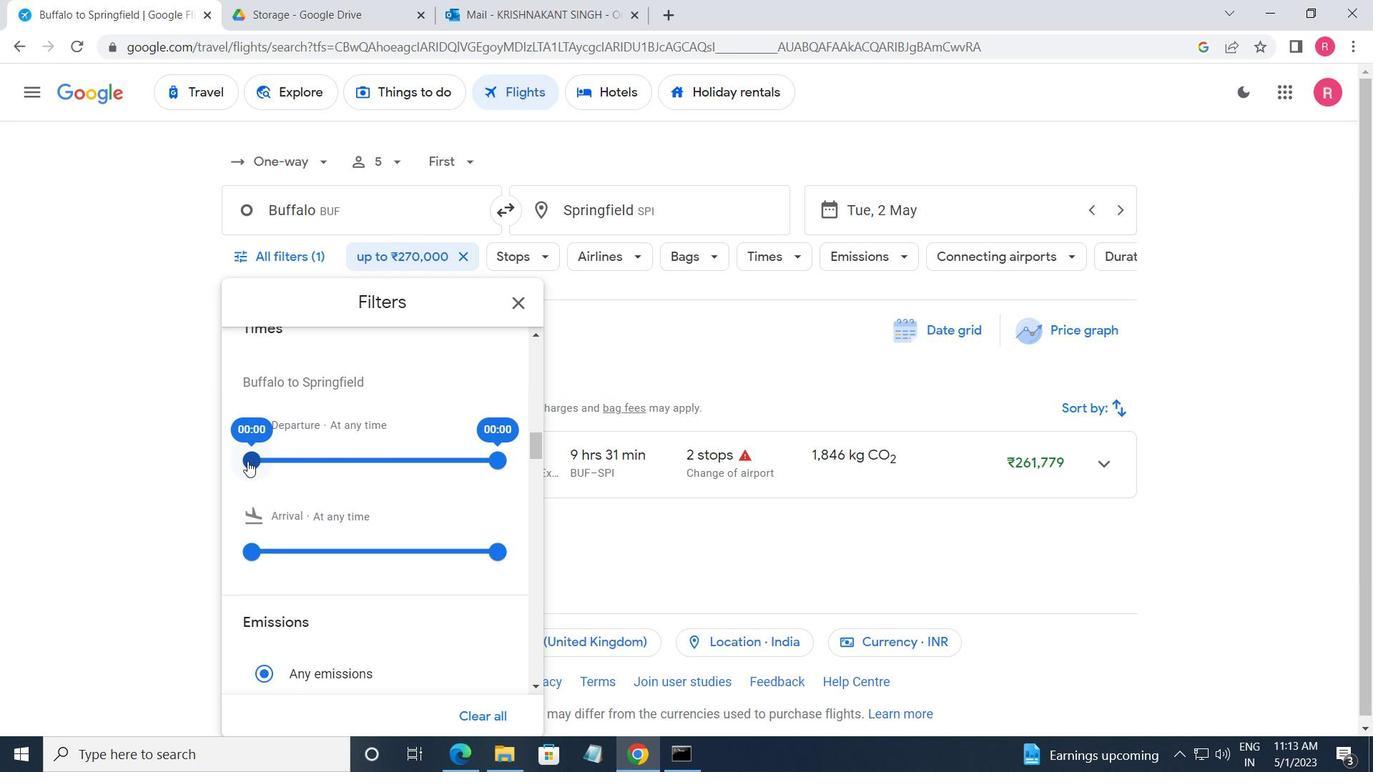 
Action: Mouse pressed left at (248, 460)
Screenshot: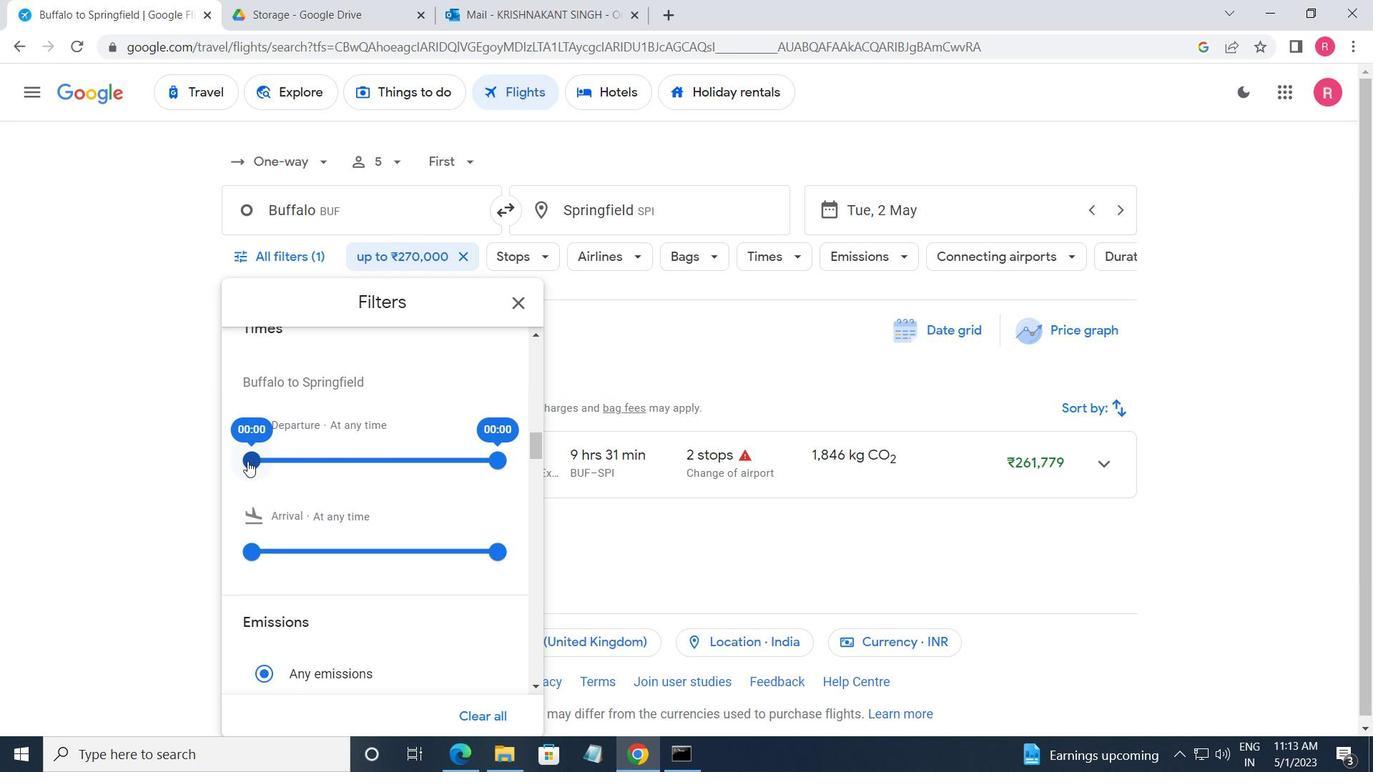 
Action: Mouse moved to (331, 478)
Screenshot: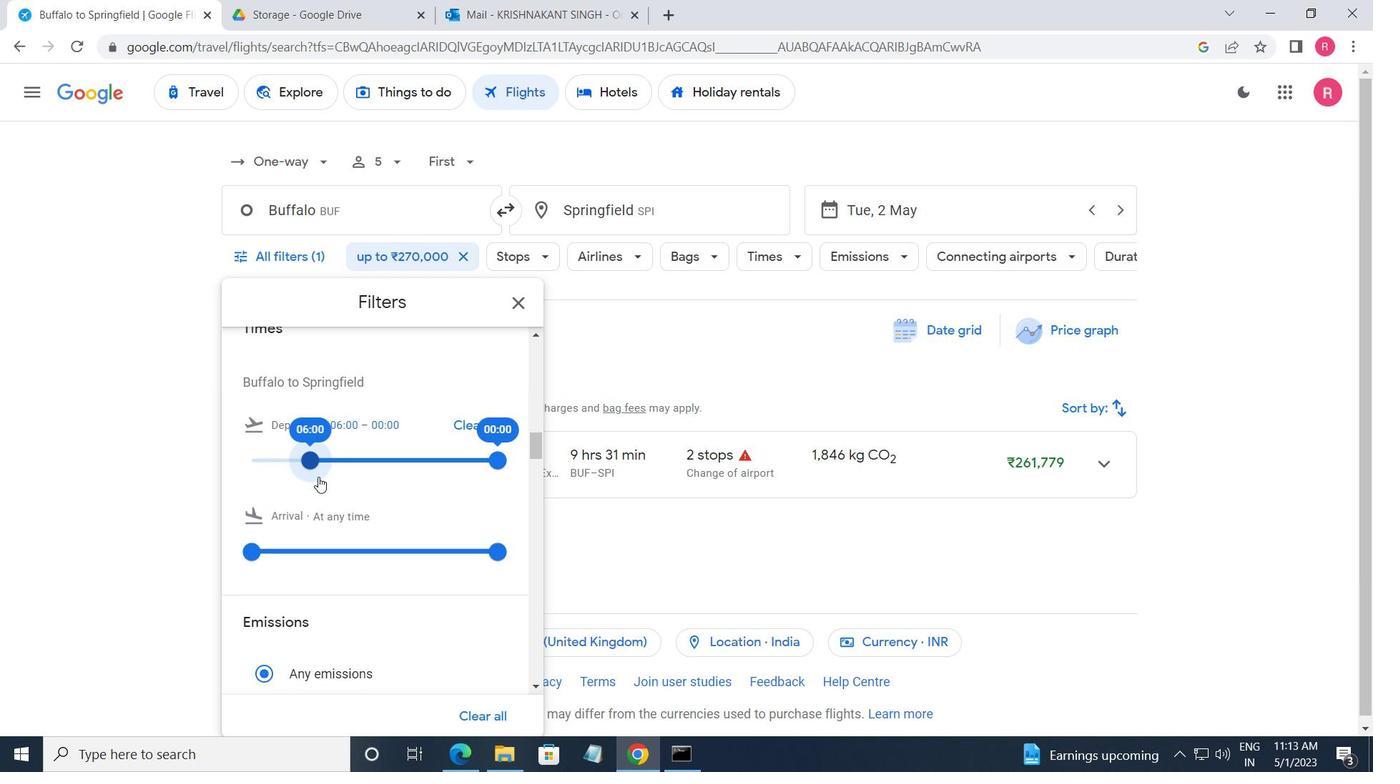 
Action: Mouse pressed left at (331, 478)
Screenshot: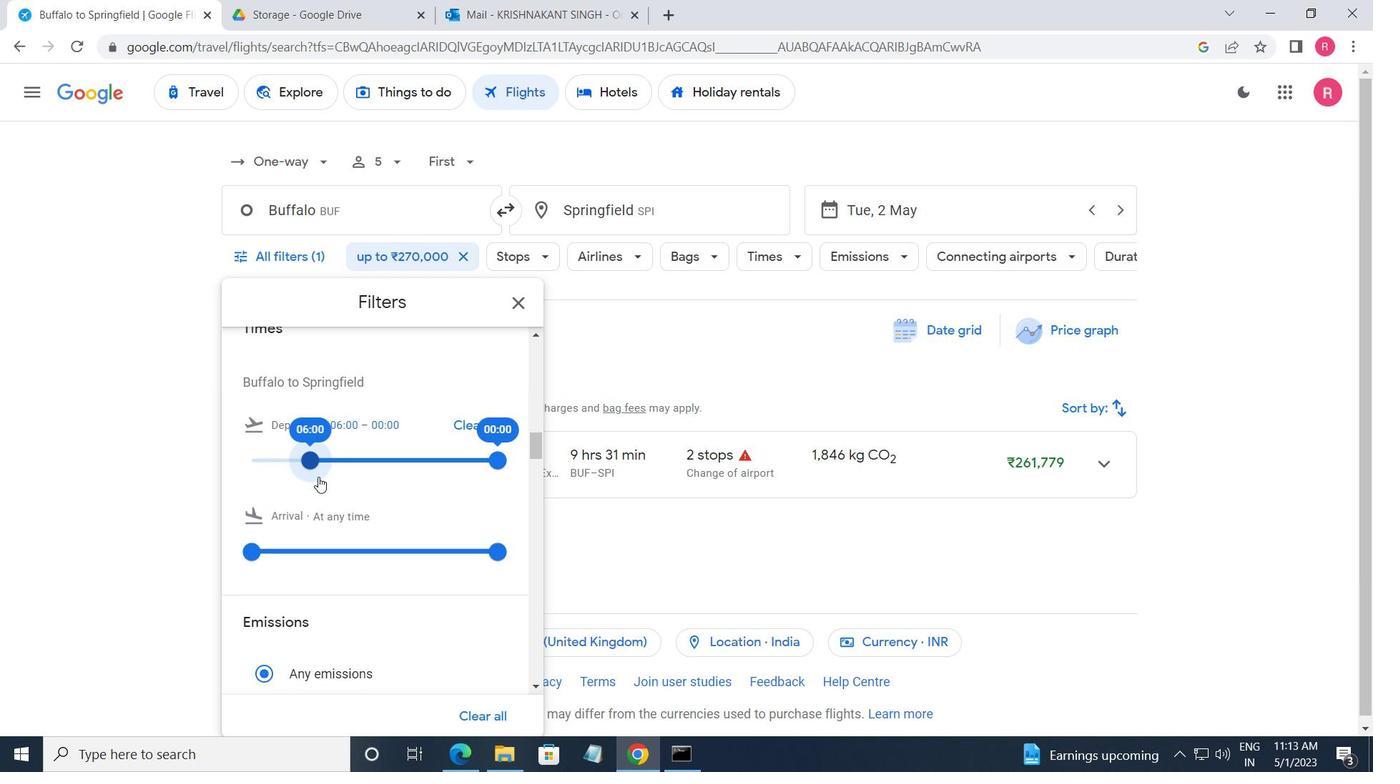 
Action: Mouse moved to (502, 466)
Screenshot: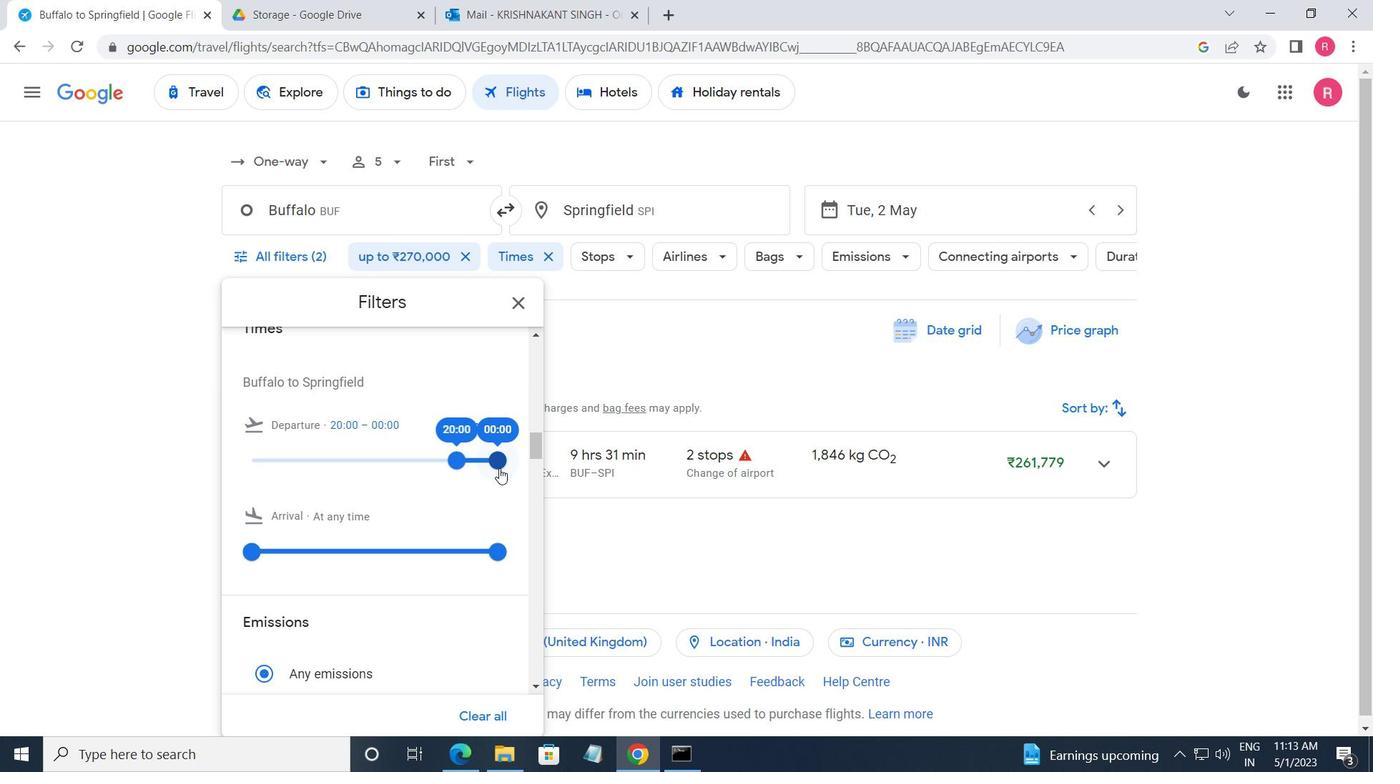 
Action: Mouse pressed left at (502, 466)
Screenshot: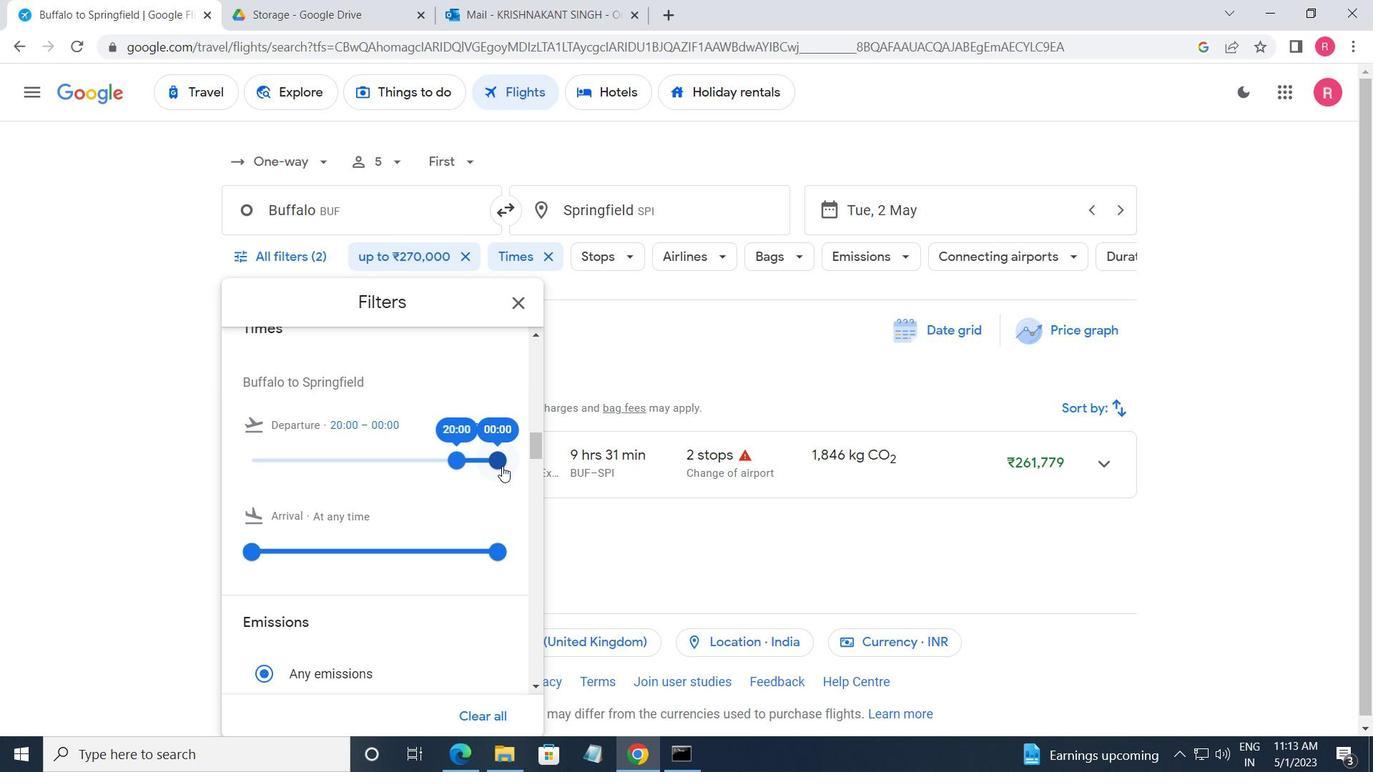 
Action: Mouse moved to (516, 313)
Screenshot: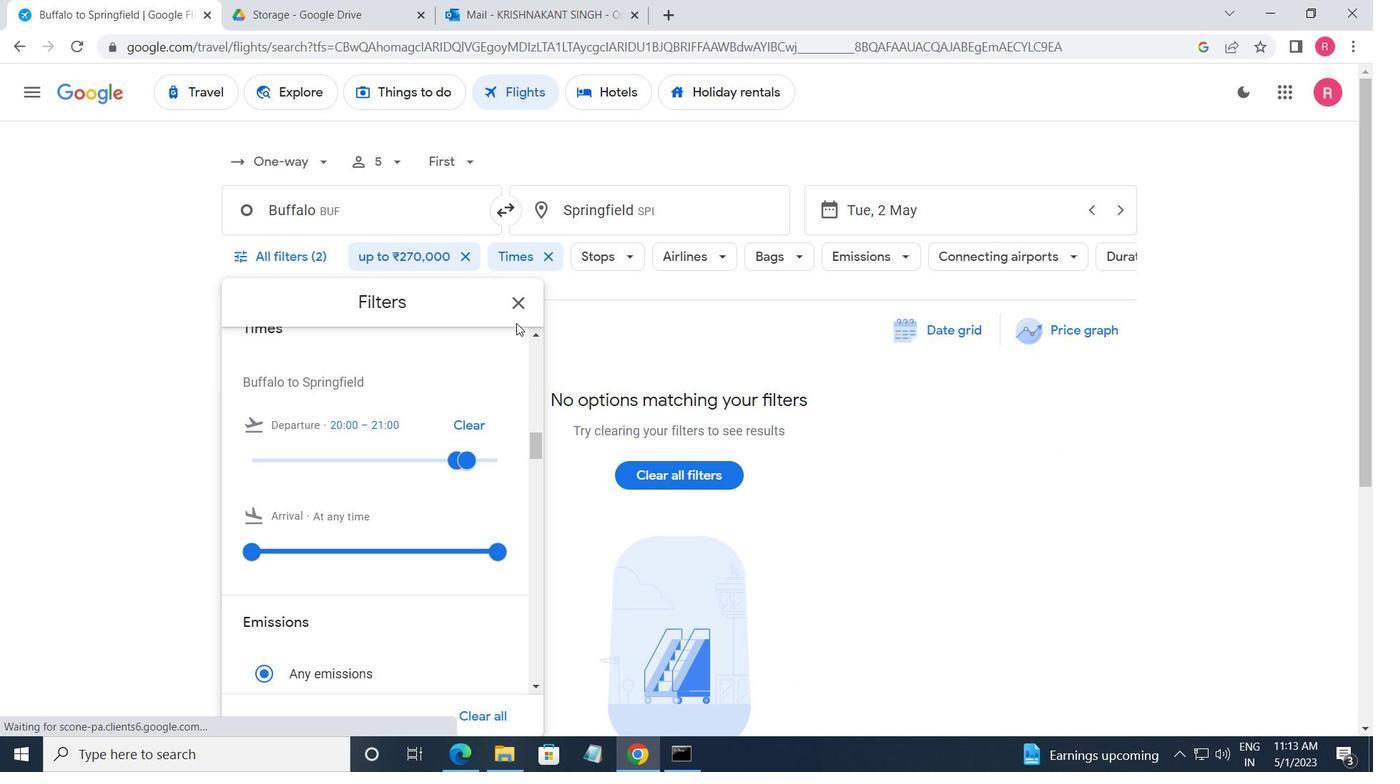 
Action: Mouse pressed left at (516, 313)
Screenshot: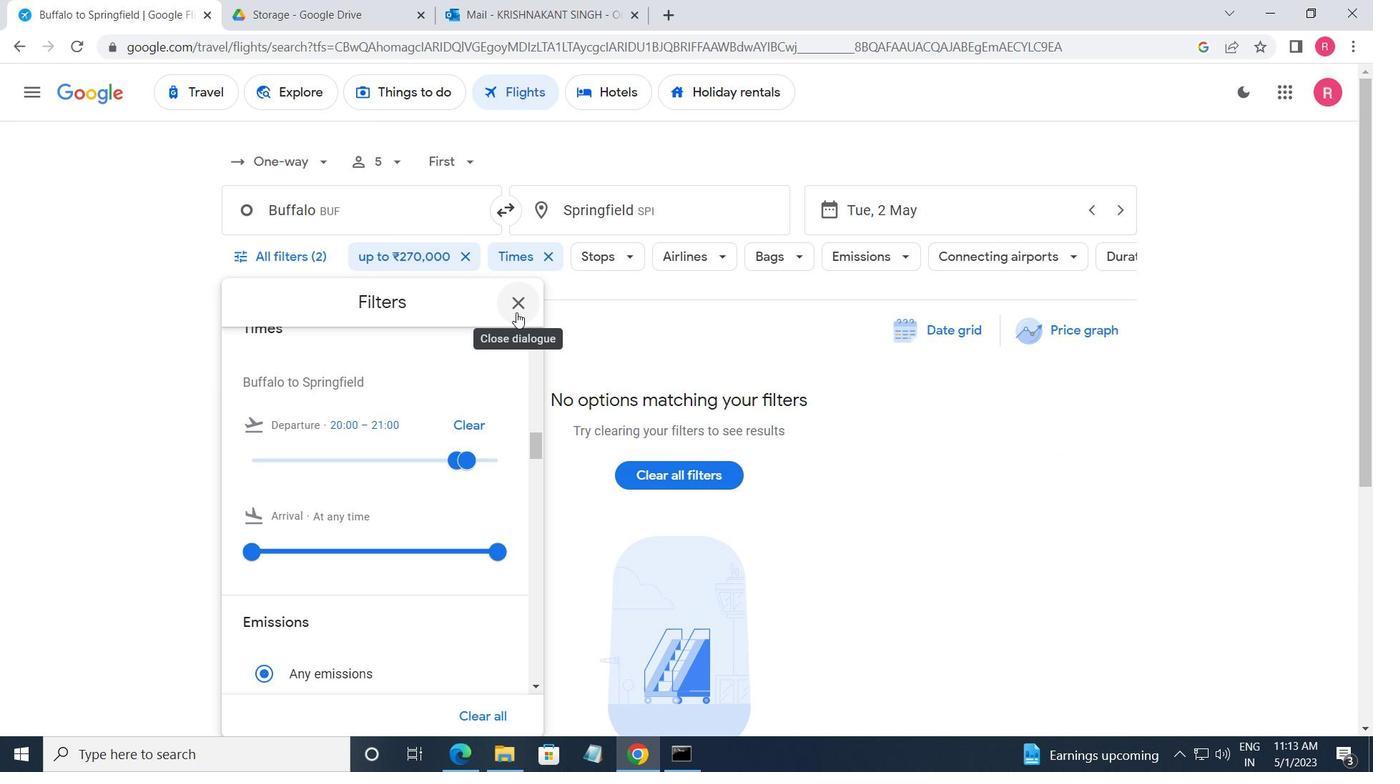 
